 Task: Find a place to stay in Redford, United States, for 9 guests from 26 Aug to 10 Sep, with a price range of 10,000 to 15,000 INR, and amenities like WiFi and TV.
Action: Mouse moved to (600, 134)
Screenshot: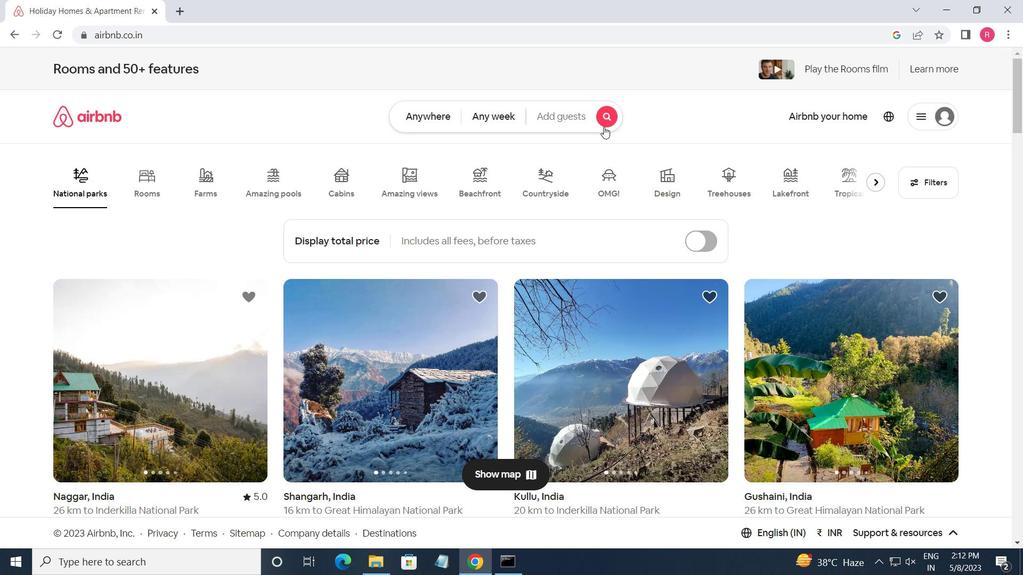 
Action: Mouse pressed left at (600, 134)
Screenshot: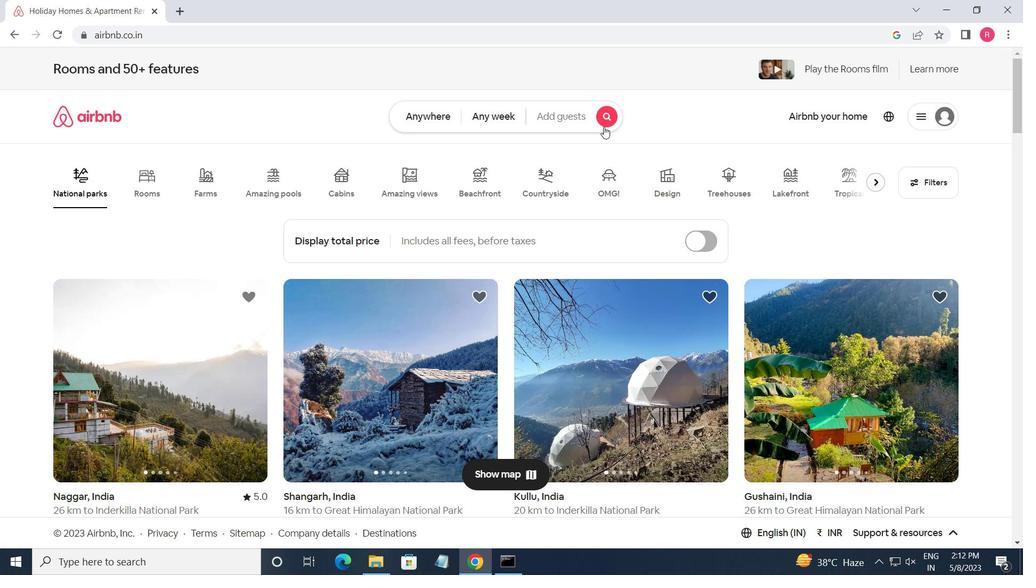 
Action: Mouse moved to (600, 123)
Screenshot: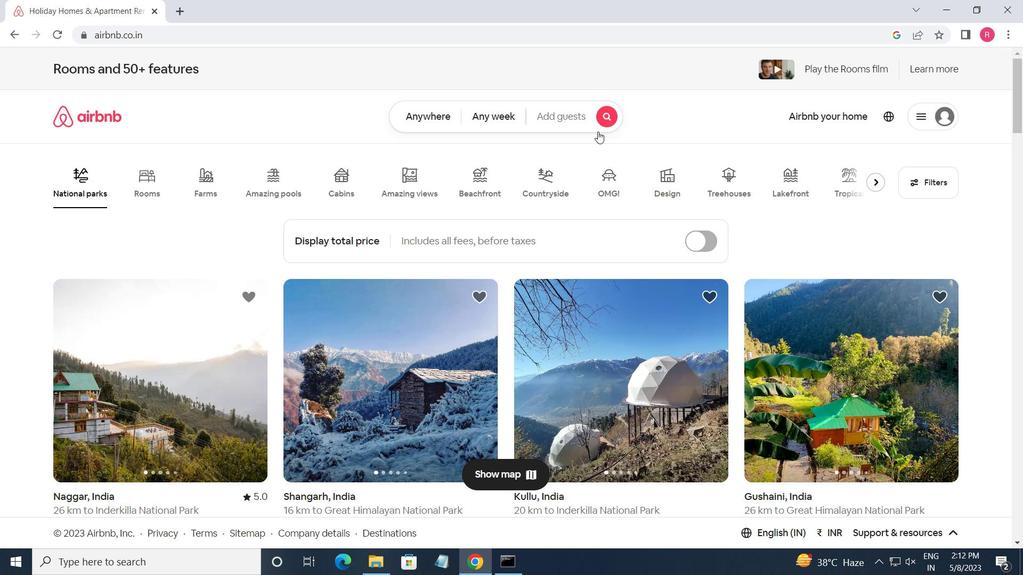 
Action: Mouse pressed left at (600, 123)
Screenshot: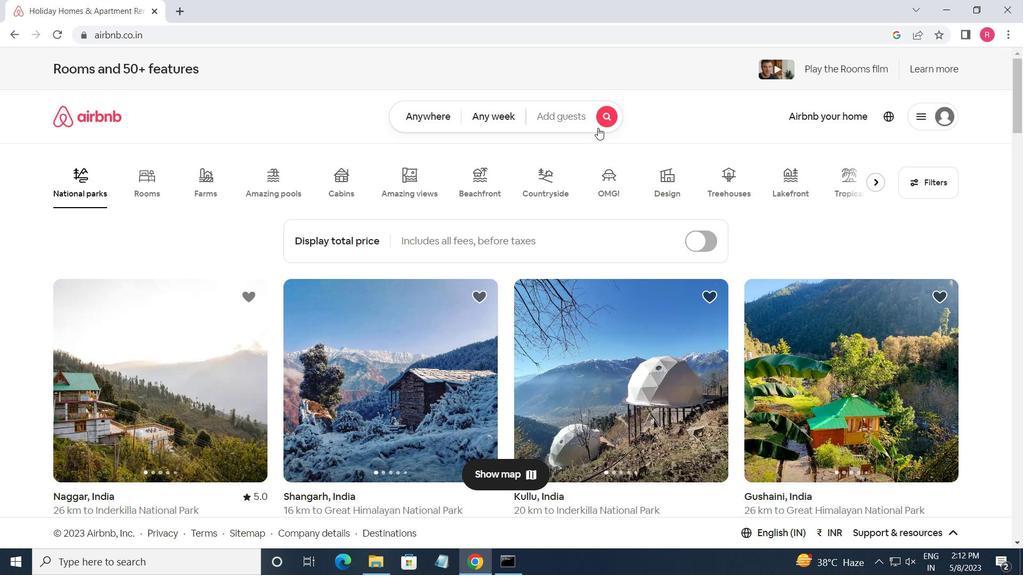 
Action: Mouse moved to (384, 170)
Screenshot: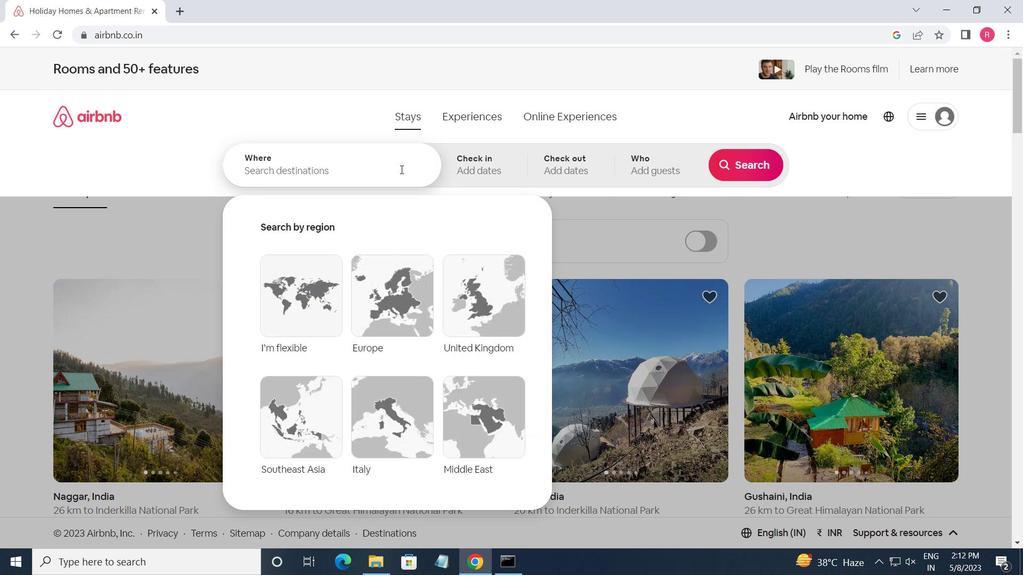 
Action: Mouse pressed left at (384, 170)
Screenshot: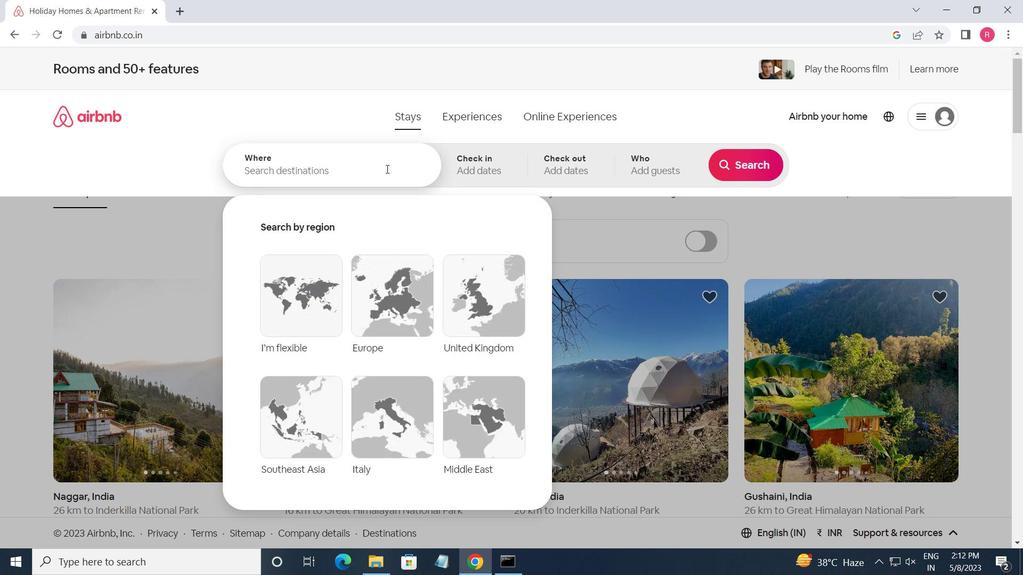 
Action: Mouse moved to (384, 170)
Screenshot: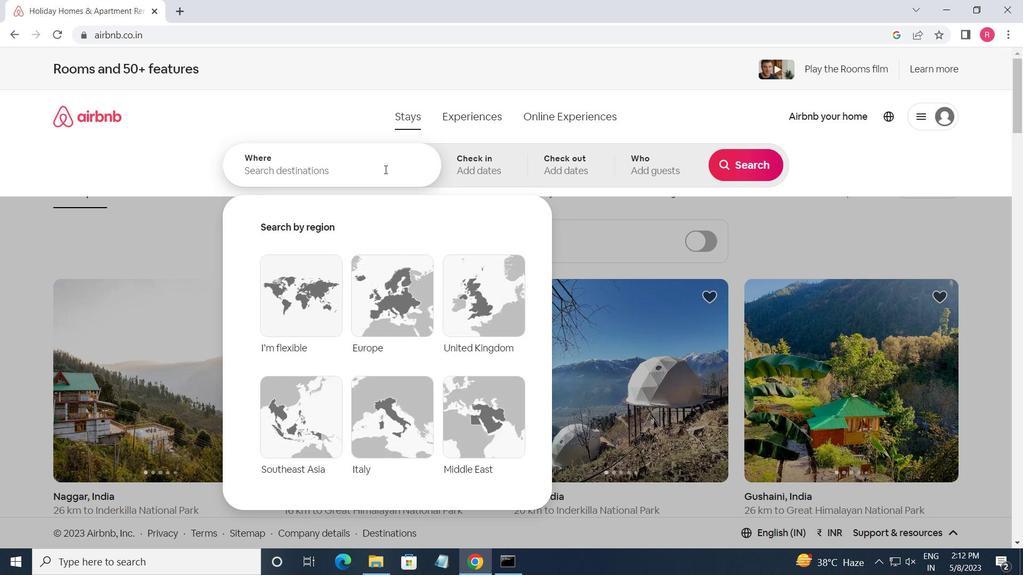 
Action: Key pressed <Key.shift>REDFORD,<Key.space><Key.shift_r>UNITED<Key.space><Key.shift>STATES<Key.enter>
Screenshot: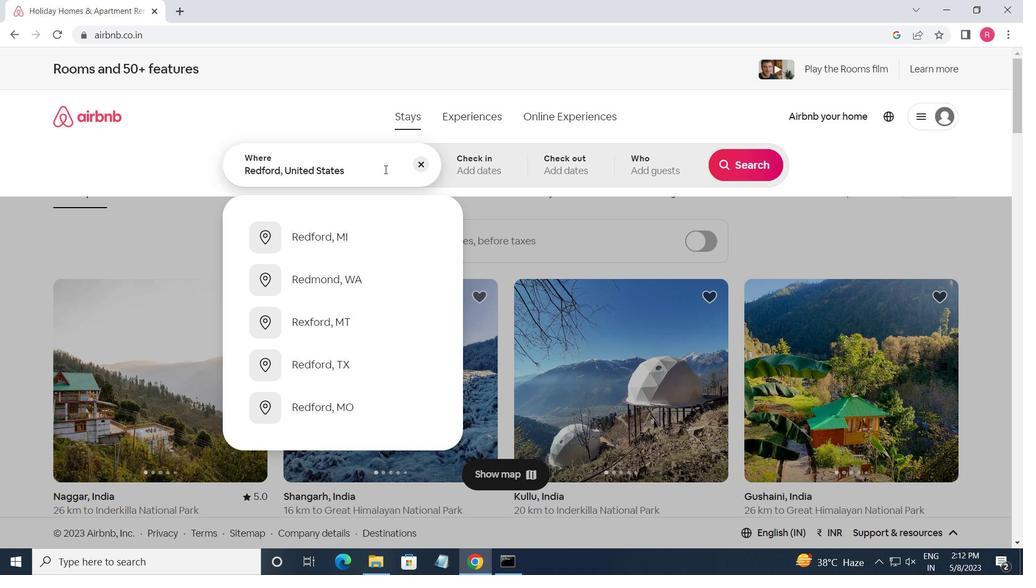 
Action: Mouse moved to (745, 272)
Screenshot: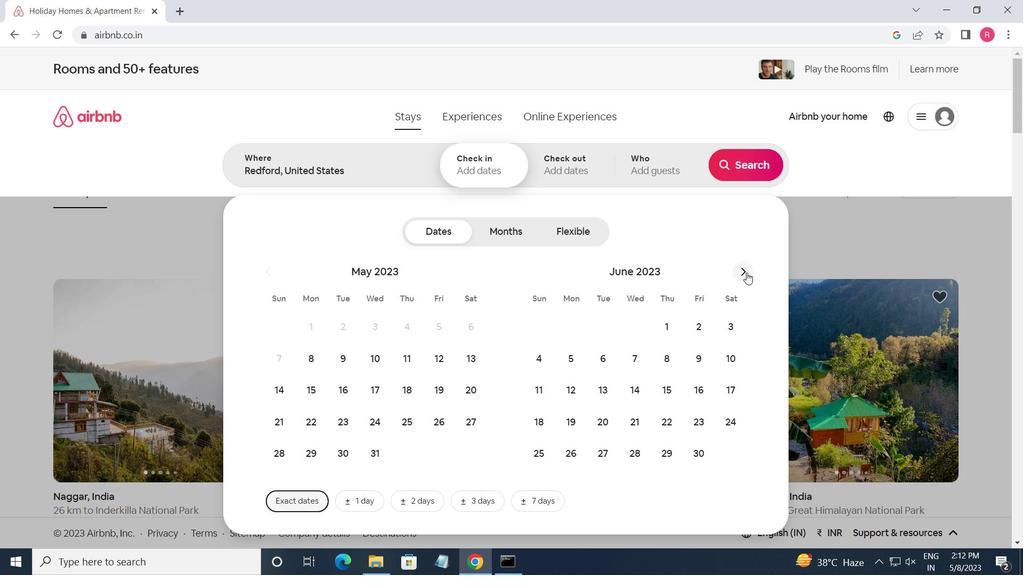 
Action: Mouse pressed left at (745, 272)
Screenshot: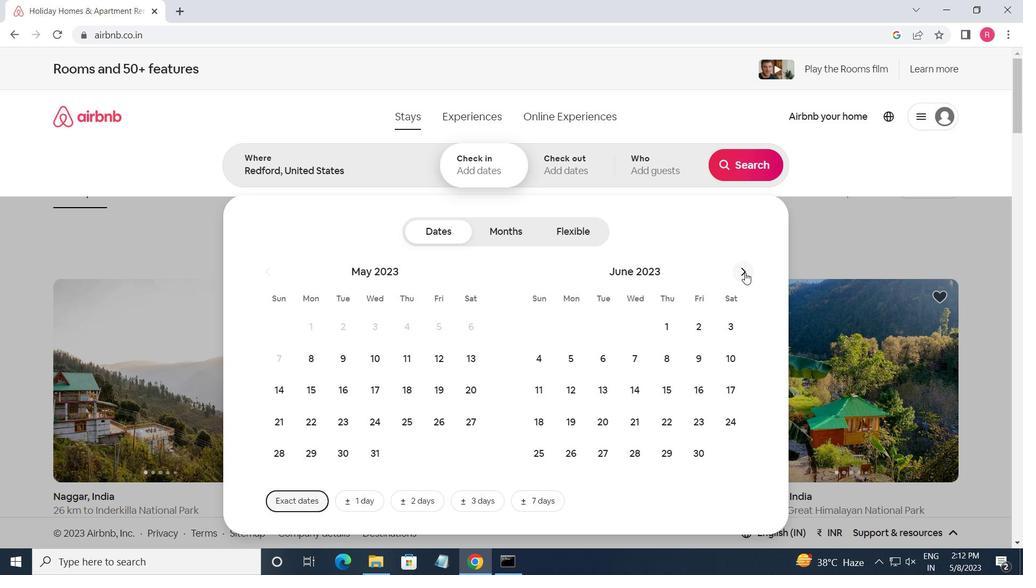 
Action: Mouse pressed left at (745, 272)
Screenshot: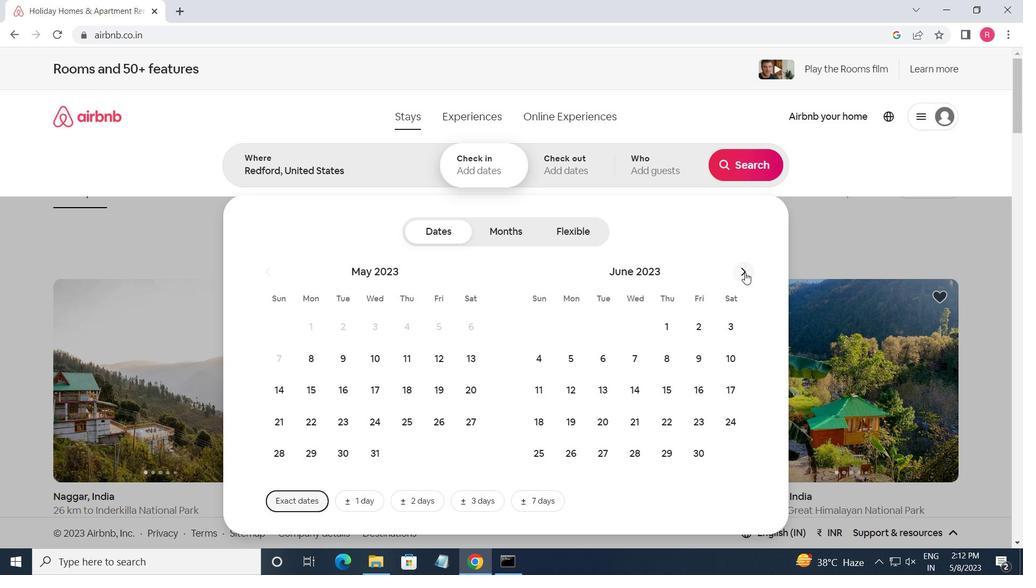 
Action: Mouse pressed left at (745, 272)
Screenshot: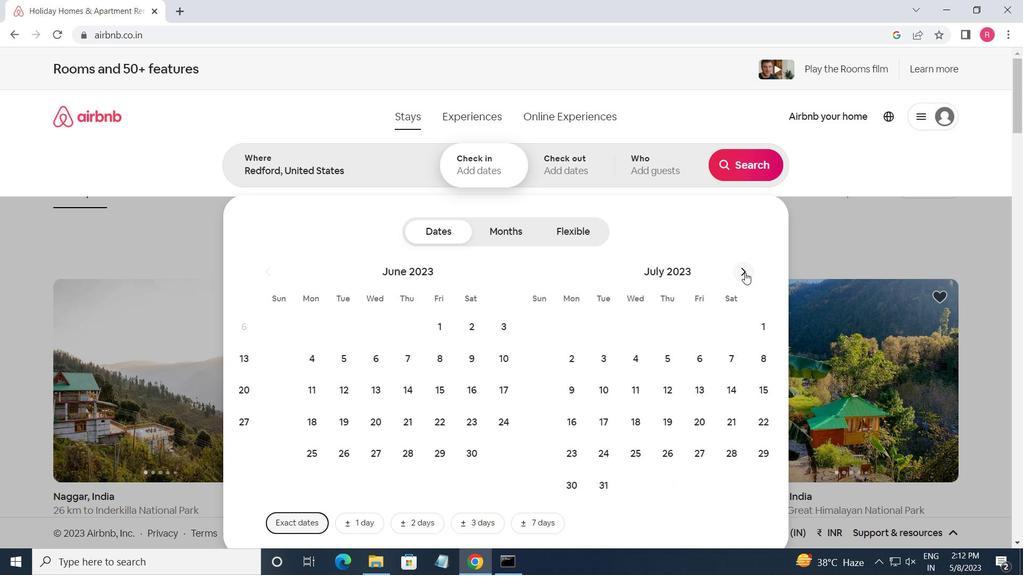 
Action: Mouse moved to (731, 425)
Screenshot: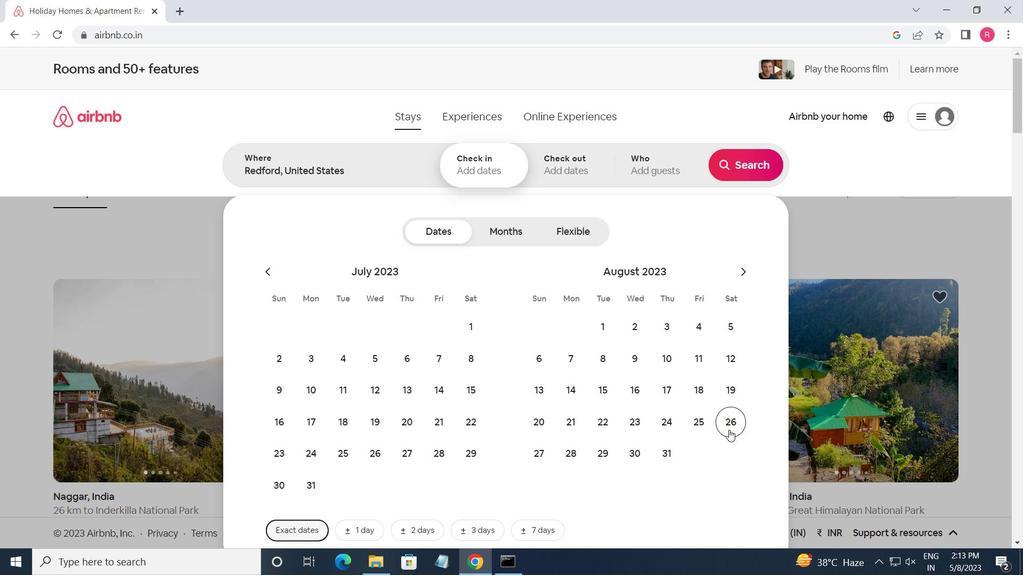 
Action: Mouse pressed left at (731, 425)
Screenshot: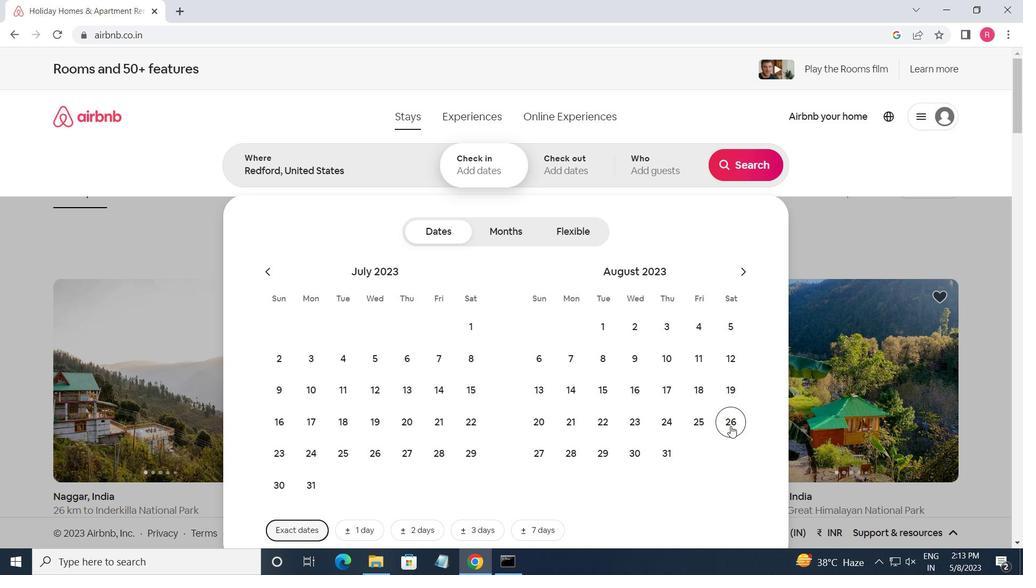 
Action: Mouse moved to (738, 277)
Screenshot: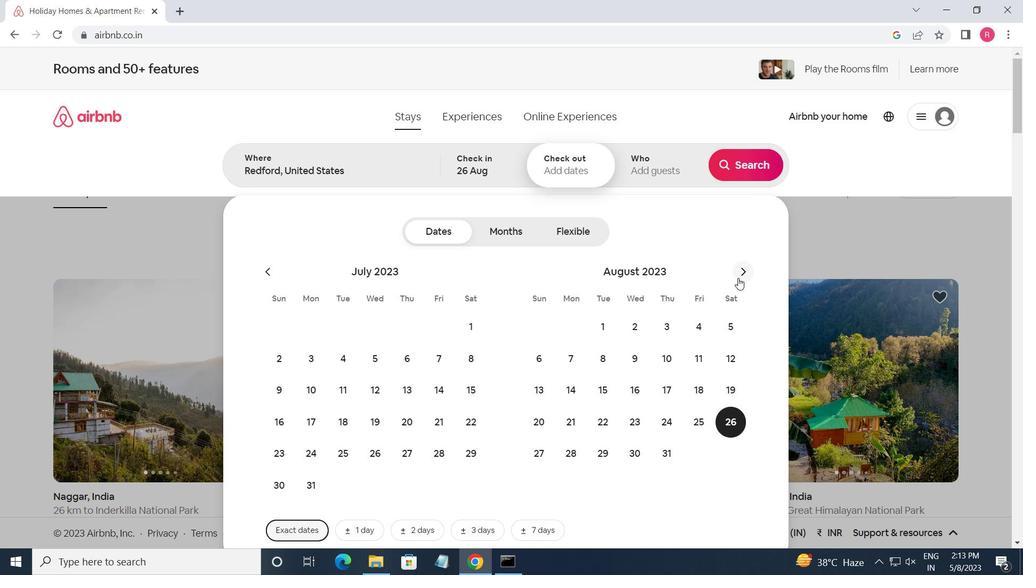 
Action: Mouse pressed left at (738, 277)
Screenshot: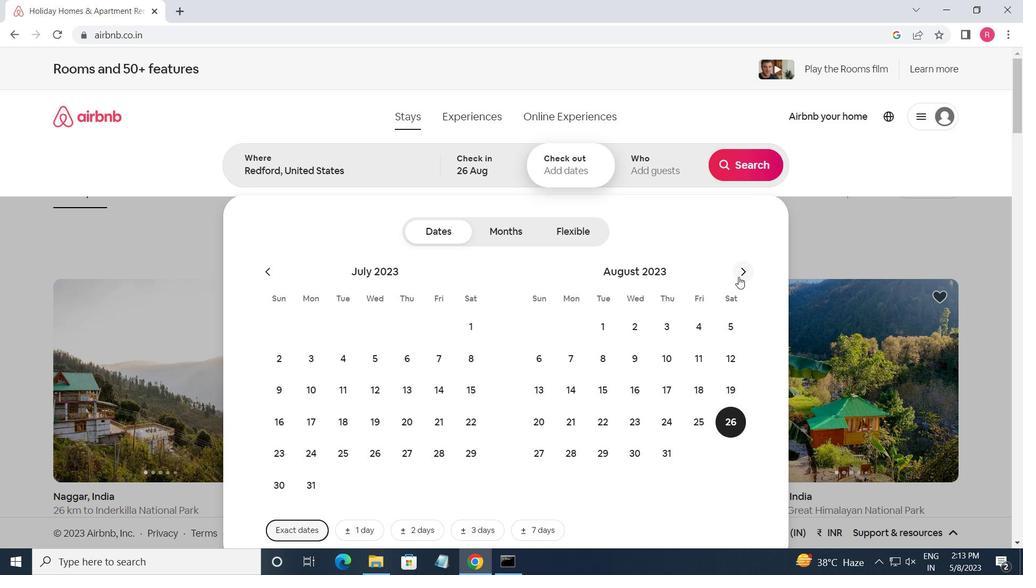 
Action: Mouse moved to (534, 384)
Screenshot: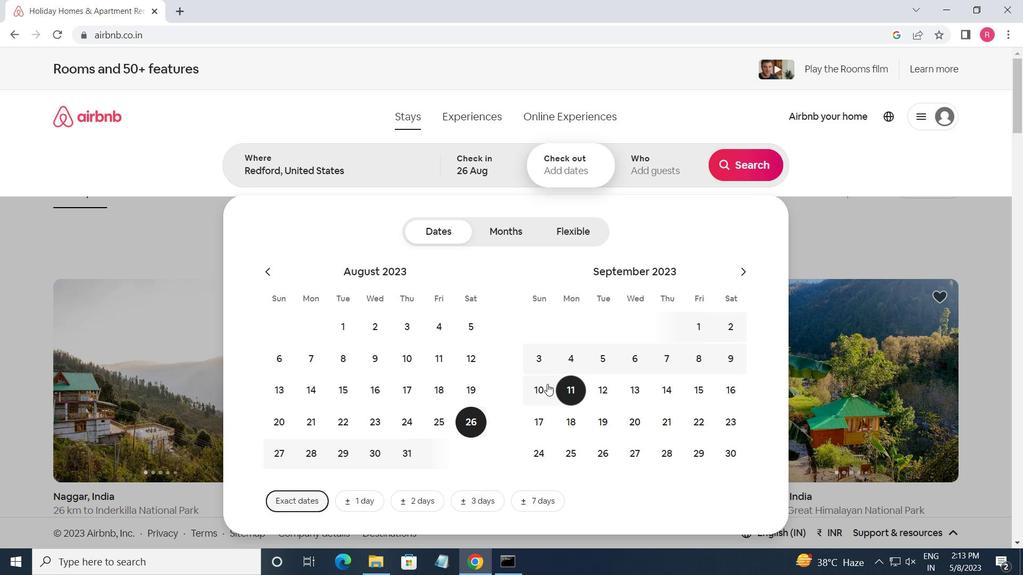 
Action: Mouse pressed left at (534, 384)
Screenshot: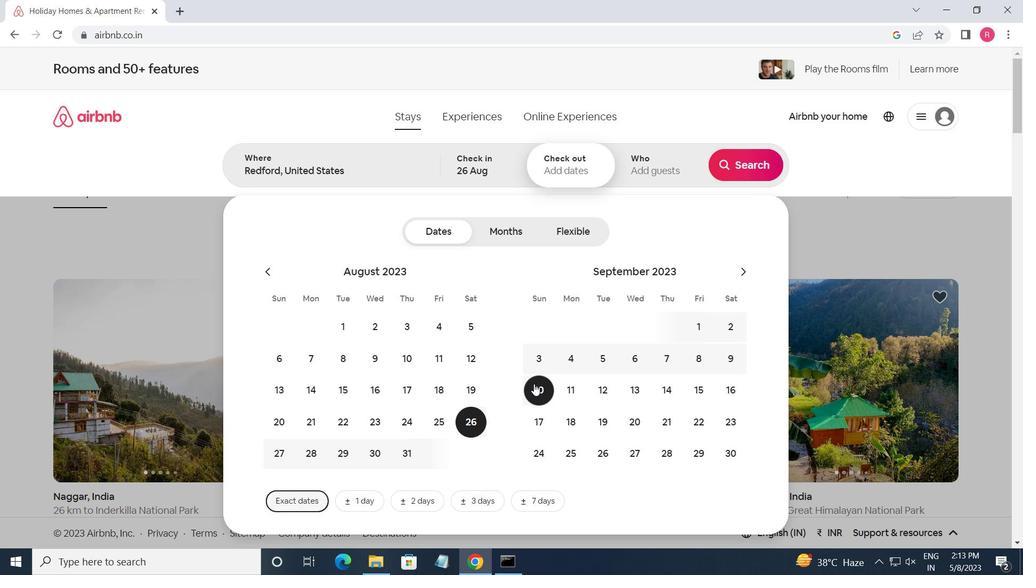 
Action: Mouse moved to (663, 183)
Screenshot: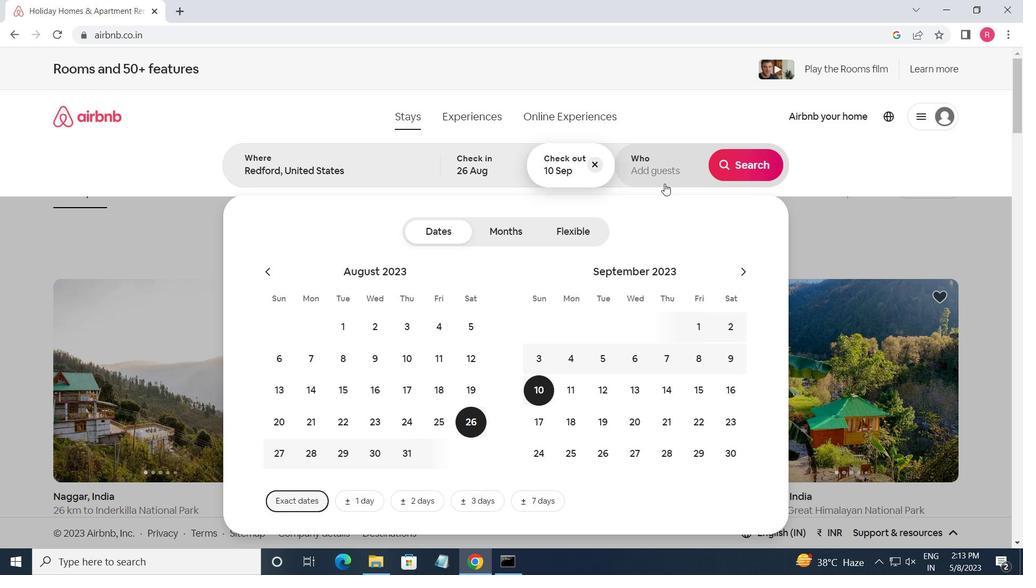 
Action: Mouse pressed left at (663, 183)
Screenshot: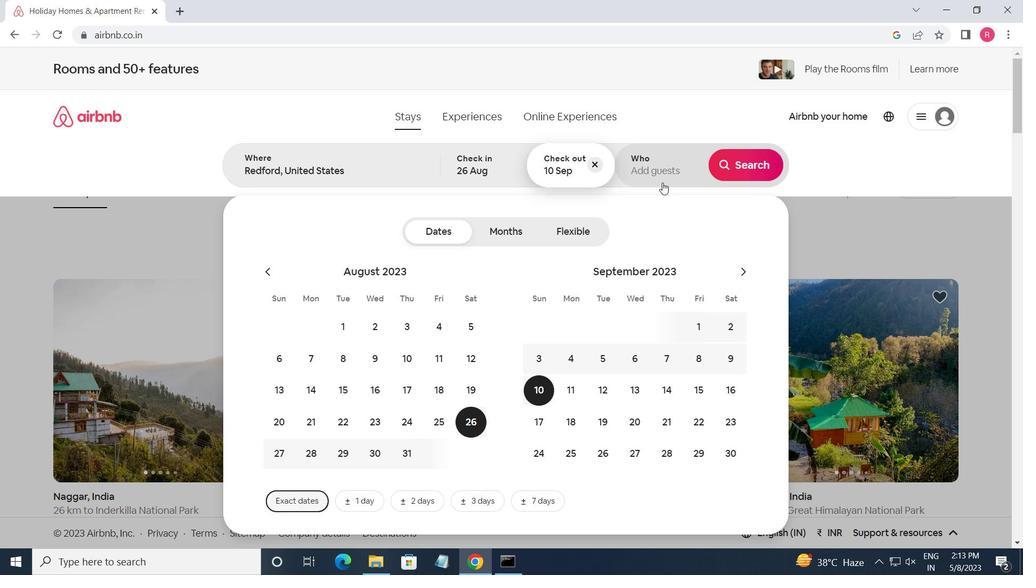 
Action: Mouse moved to (748, 241)
Screenshot: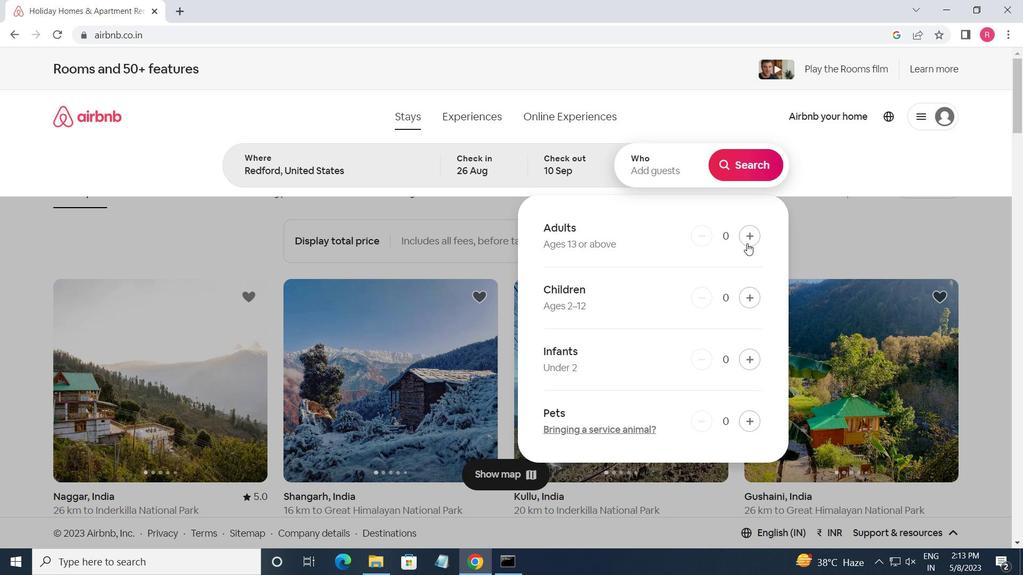 
Action: Mouse pressed left at (748, 241)
Screenshot: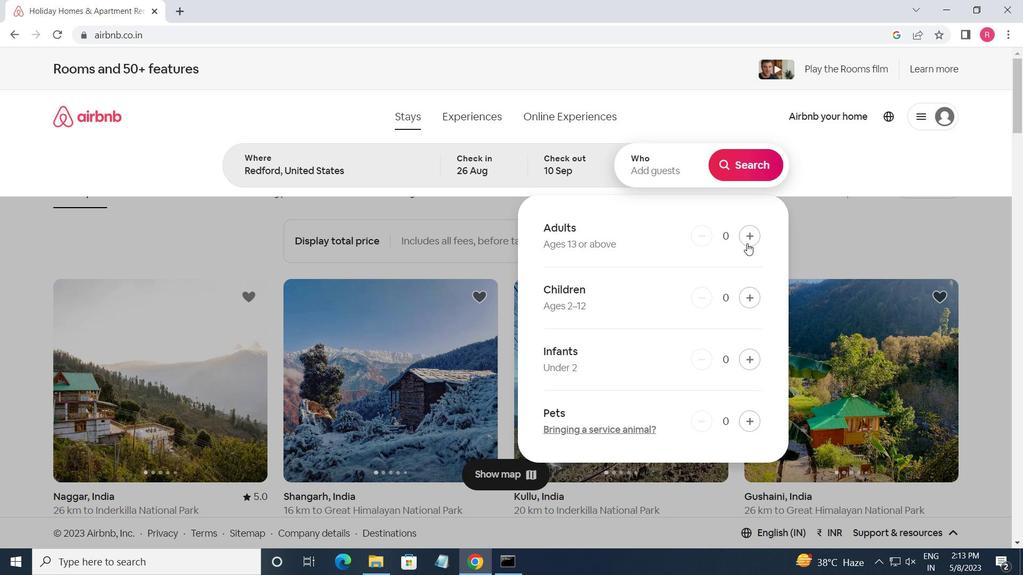
Action: Mouse pressed left at (748, 241)
Screenshot: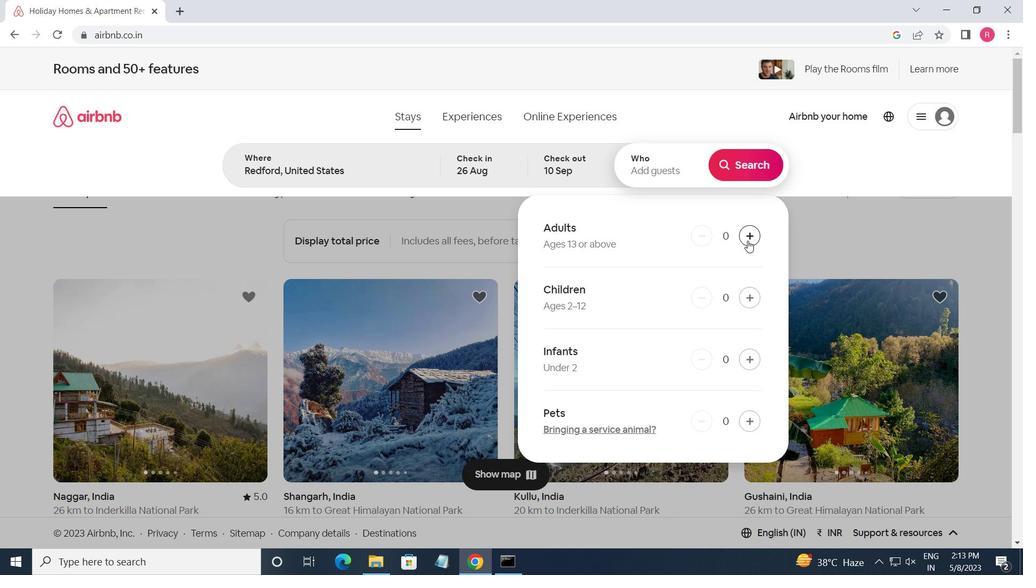 
Action: Mouse pressed left at (748, 241)
Screenshot: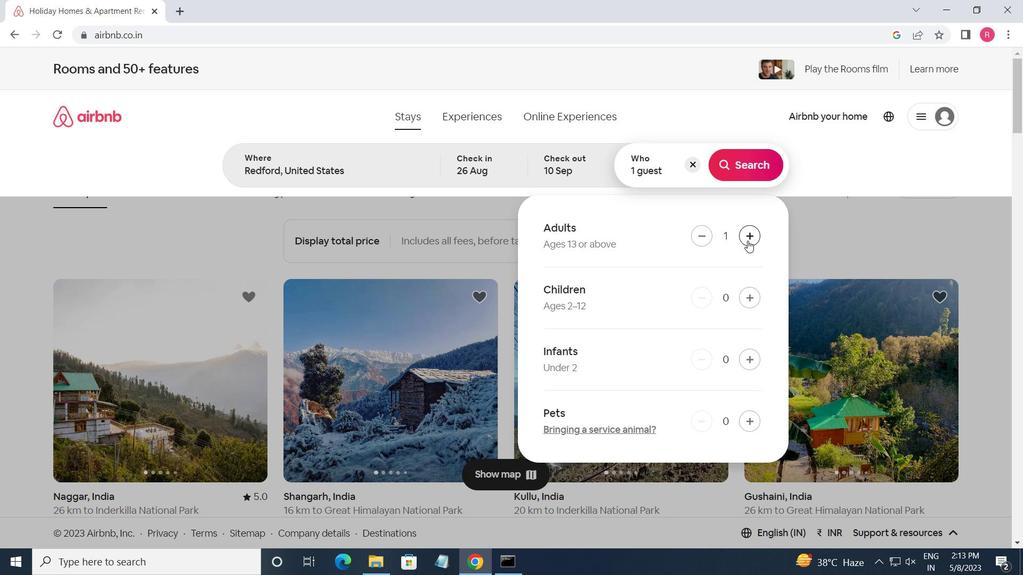 
Action: Mouse pressed left at (748, 241)
Screenshot: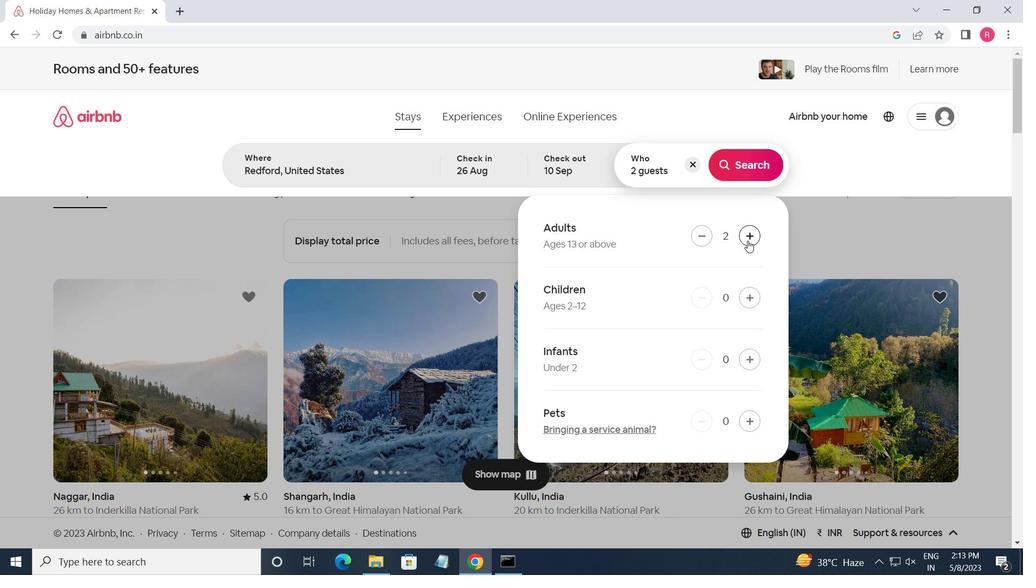 
Action: Mouse pressed left at (748, 241)
Screenshot: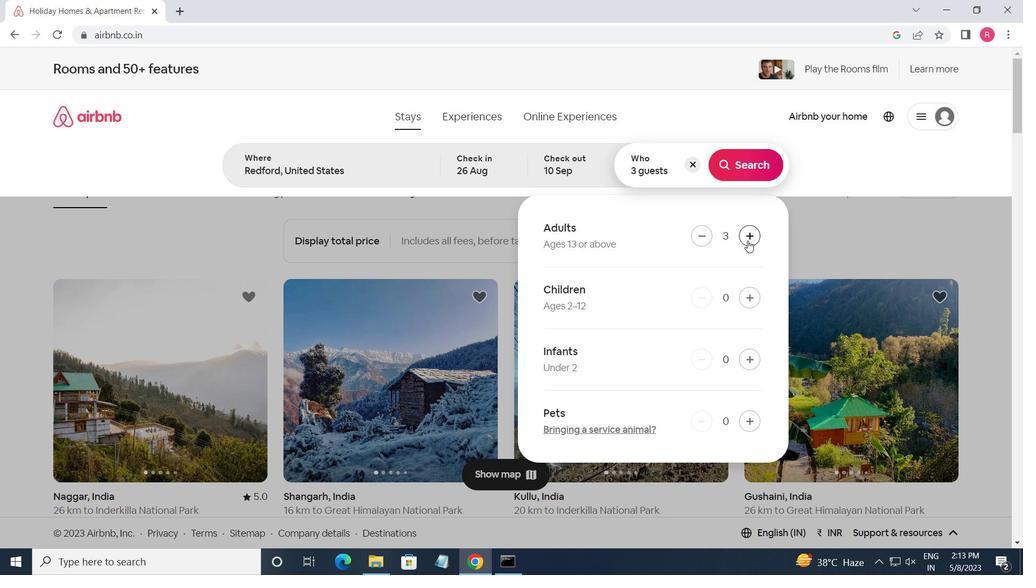 
Action: Mouse pressed left at (748, 241)
Screenshot: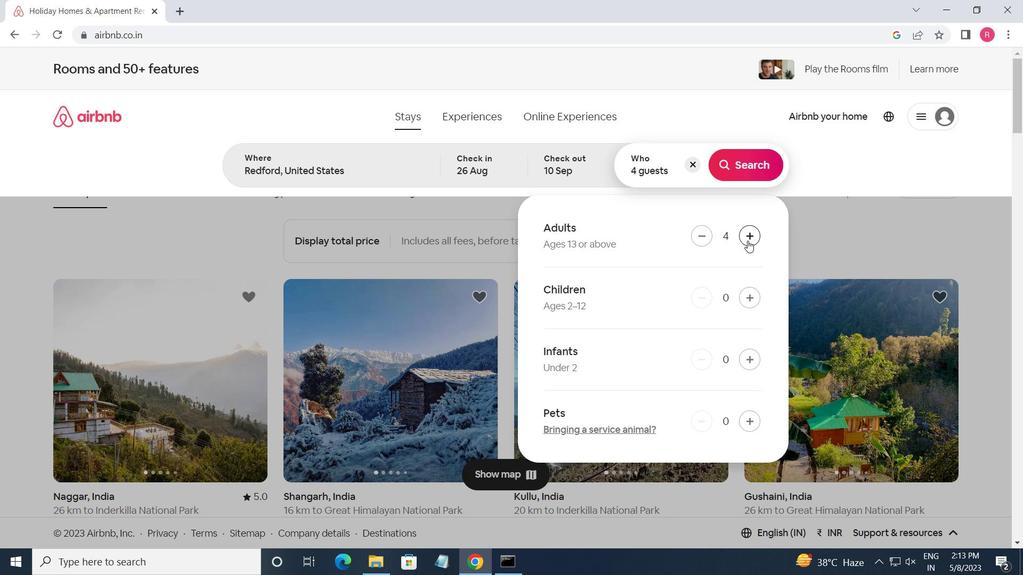 
Action: Mouse moved to (744, 300)
Screenshot: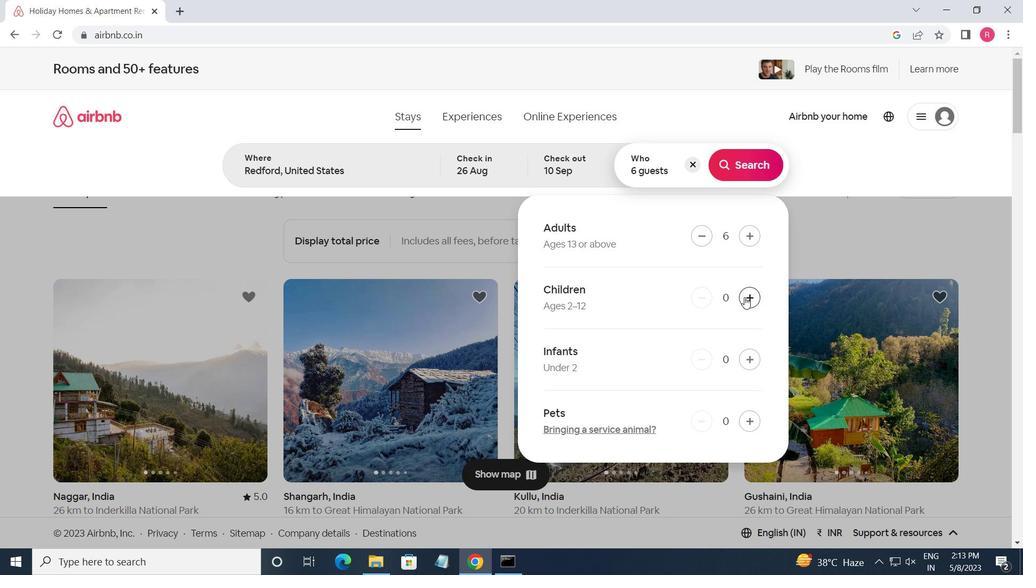 
Action: Mouse pressed left at (744, 300)
Screenshot: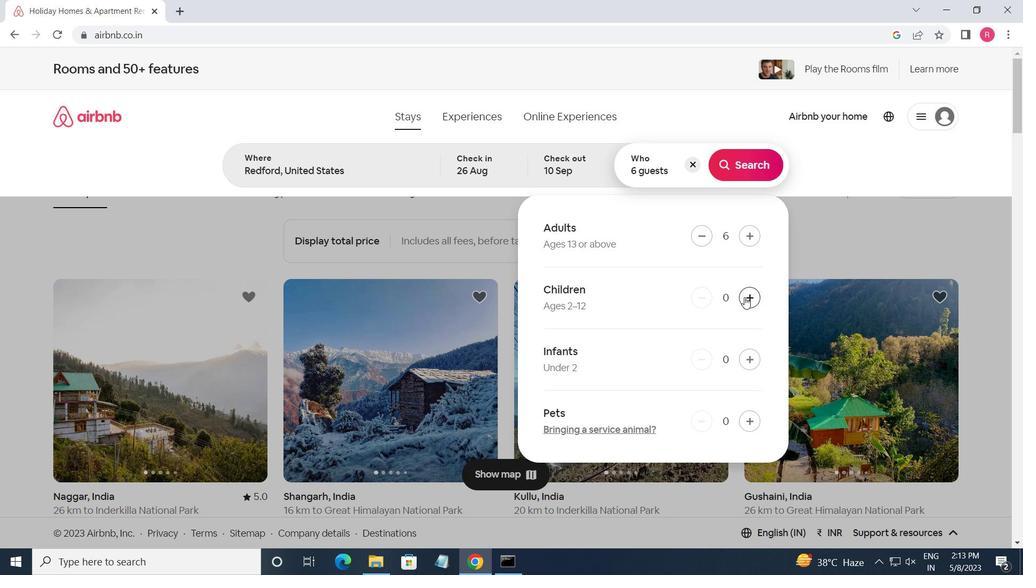 
Action: Mouse pressed left at (744, 300)
Screenshot: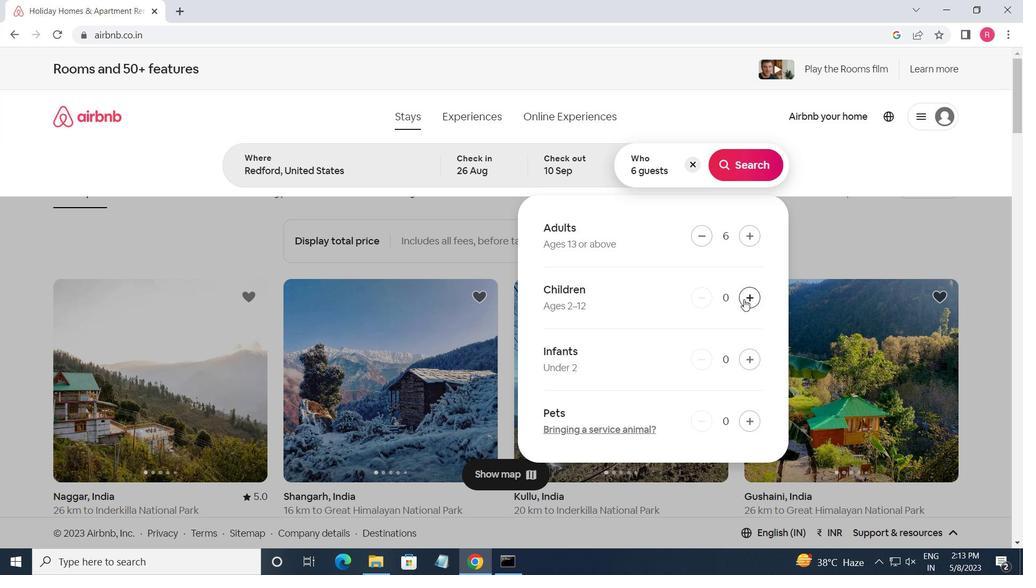 
Action: Mouse pressed left at (744, 300)
Screenshot: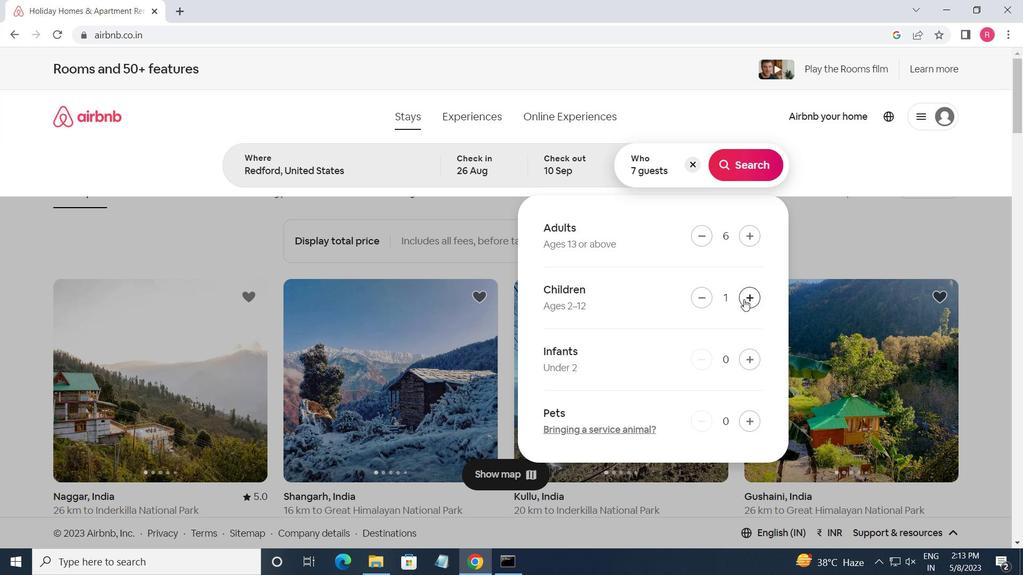 
Action: Mouse moved to (702, 302)
Screenshot: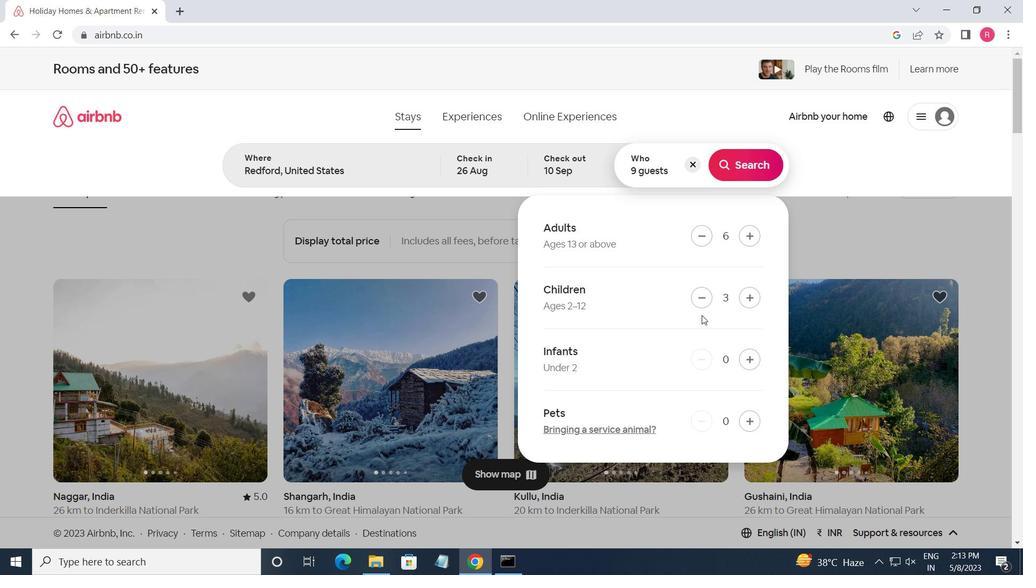 
Action: Mouse pressed left at (702, 302)
Screenshot: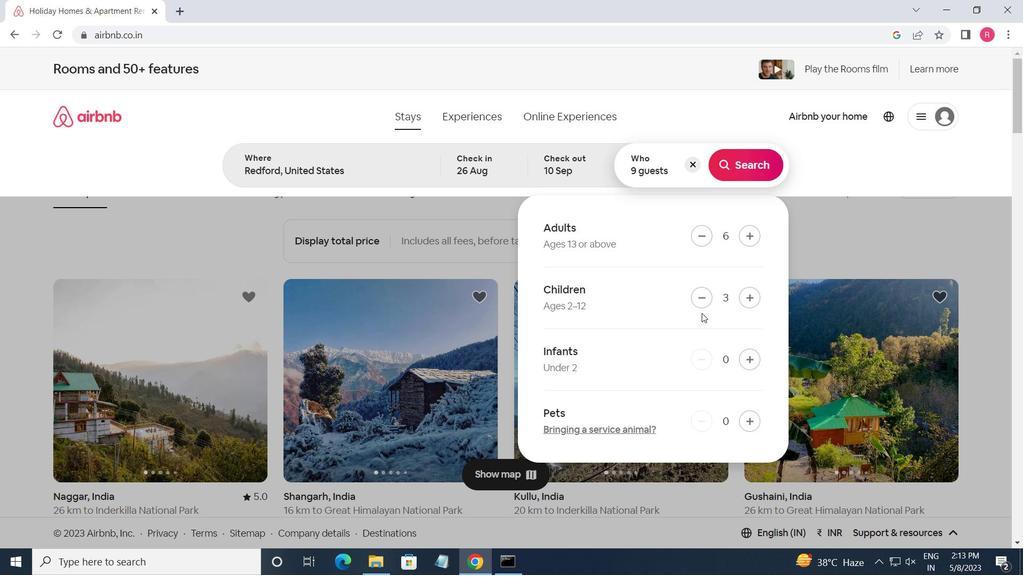 
Action: Mouse moved to (745, 164)
Screenshot: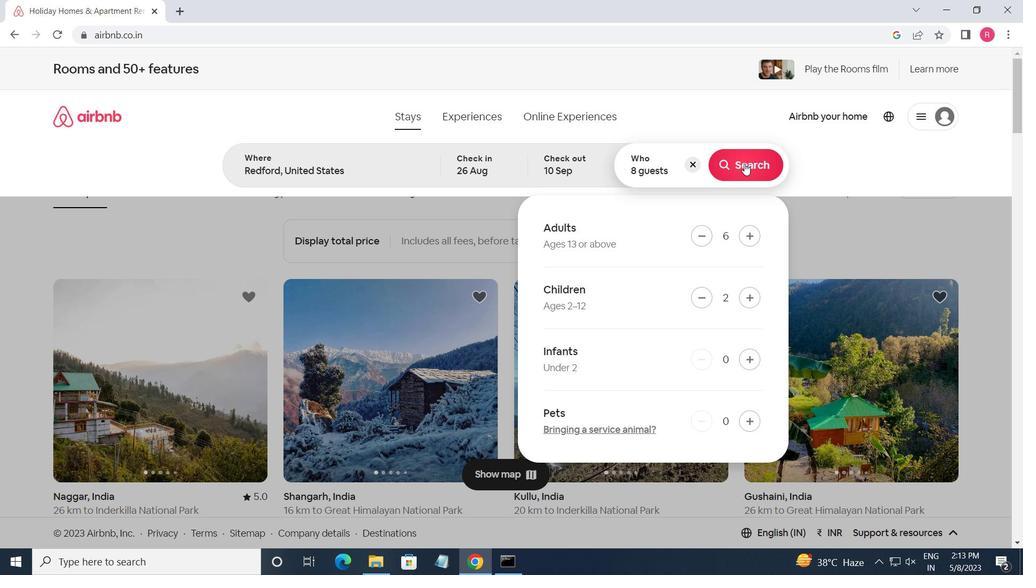 
Action: Mouse pressed left at (745, 164)
Screenshot: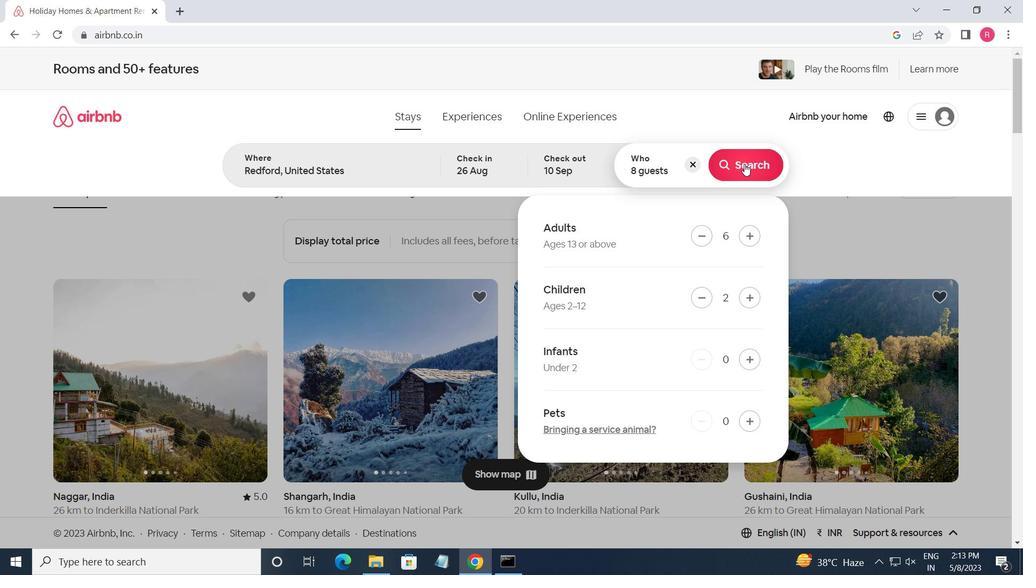 
Action: Mouse moved to (945, 135)
Screenshot: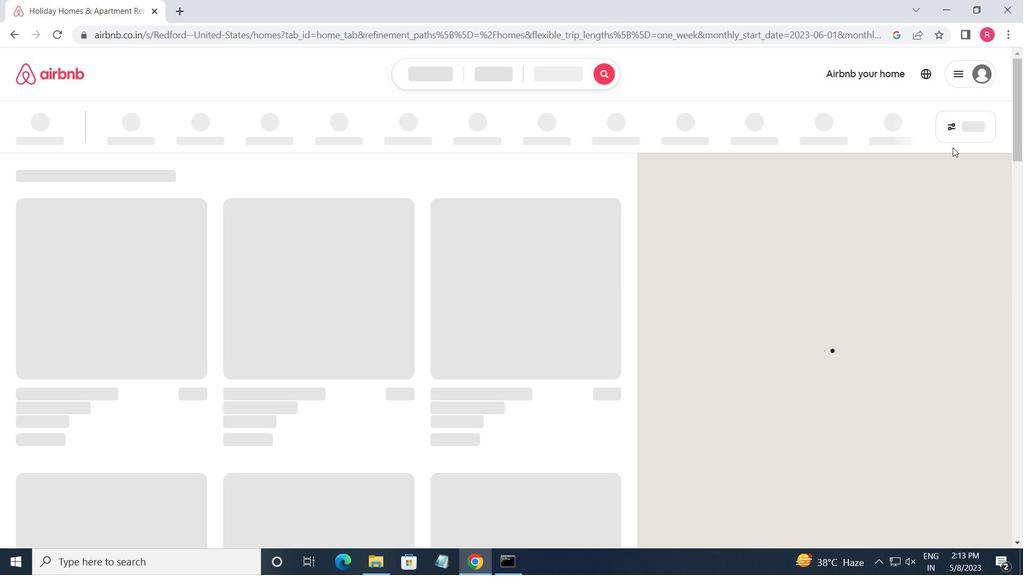 
Action: Mouse pressed left at (945, 135)
Screenshot: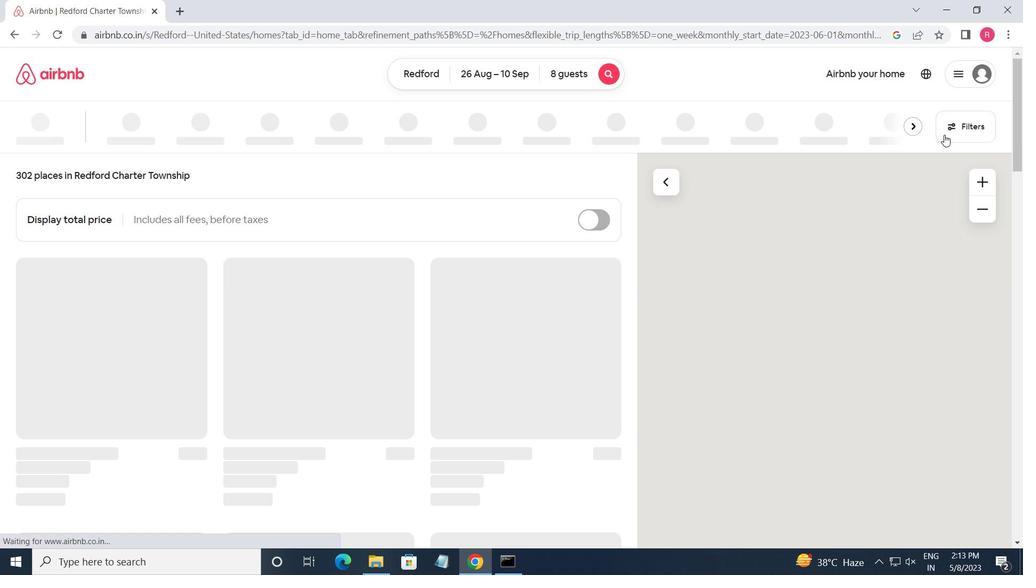 
Action: Mouse moved to (349, 455)
Screenshot: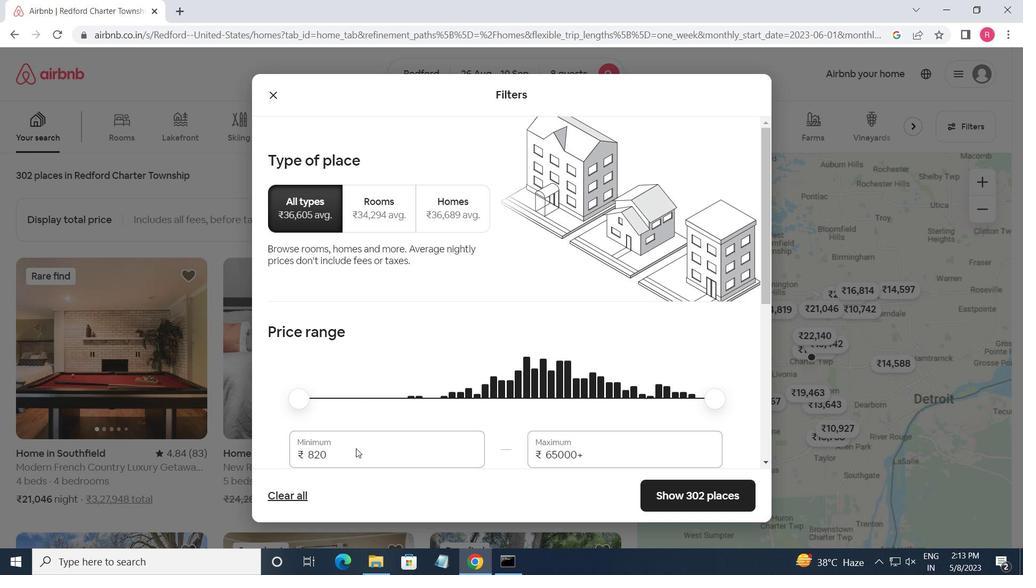
Action: Mouse pressed left at (349, 455)
Screenshot: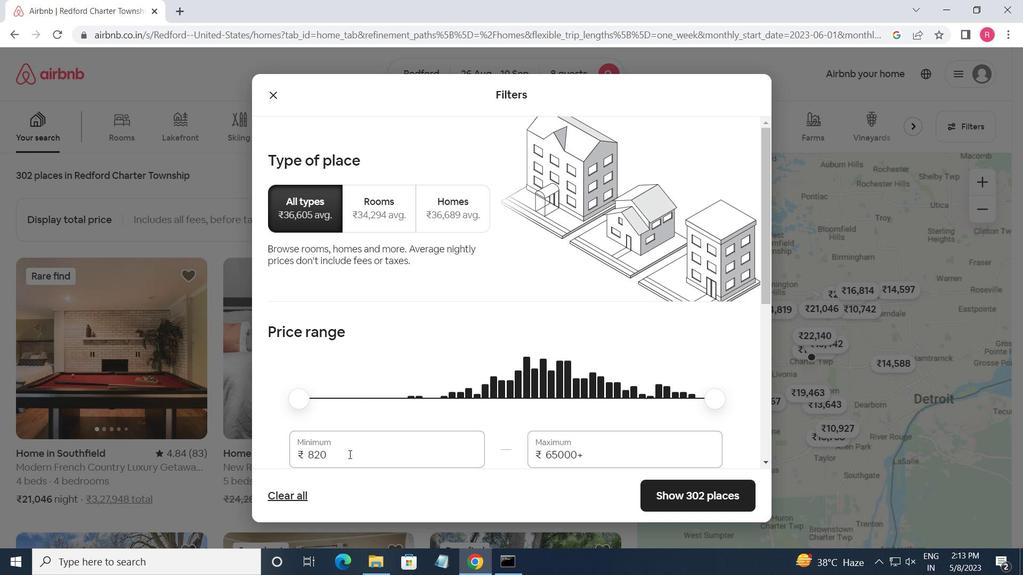 
Action: Mouse moved to (347, 454)
Screenshot: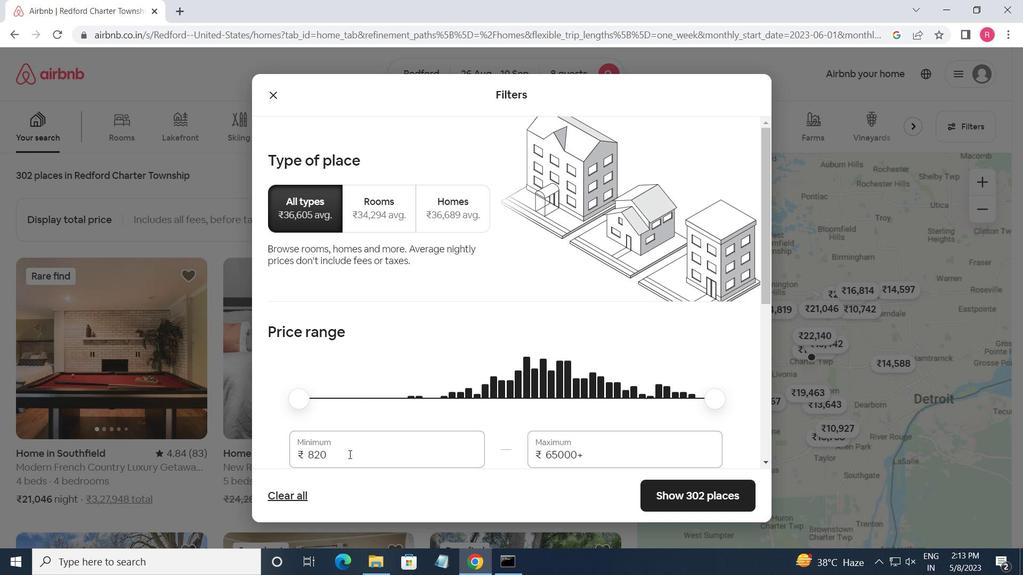 
Action: Mouse pressed left at (347, 454)
Screenshot: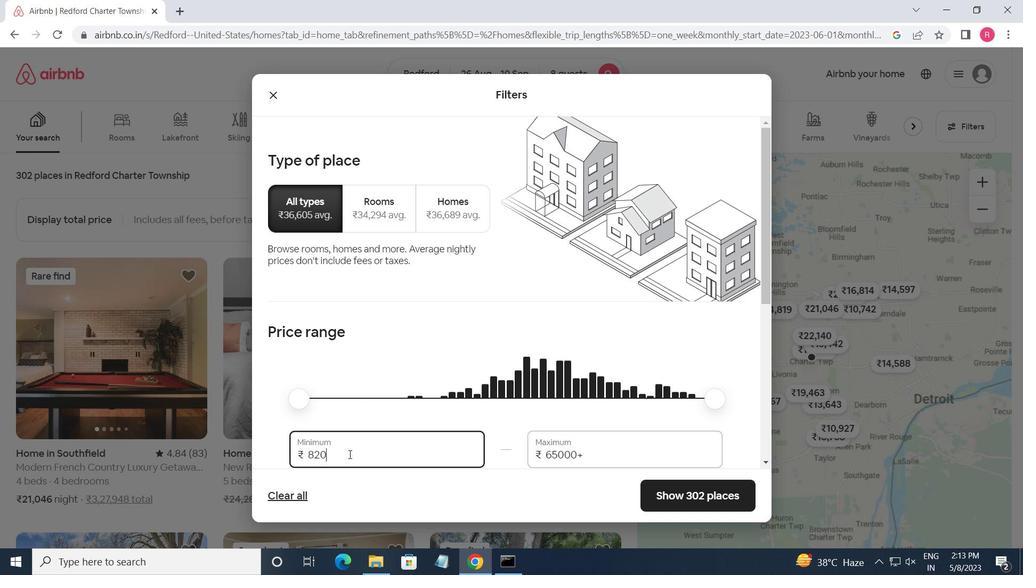 
Action: Mouse moved to (347, 454)
Screenshot: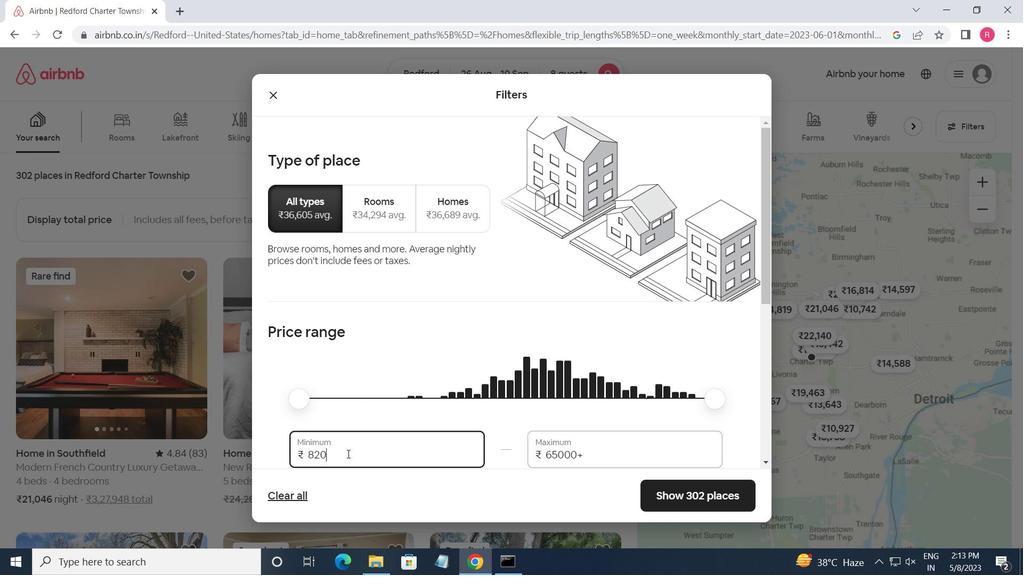 
Action: Key pressed <Key.backspace><Key.backspace><Key.backspace><Key.backspace><Key.backspace><Key.backspace><Key.backspace>10000<Key.tab>15000
Screenshot: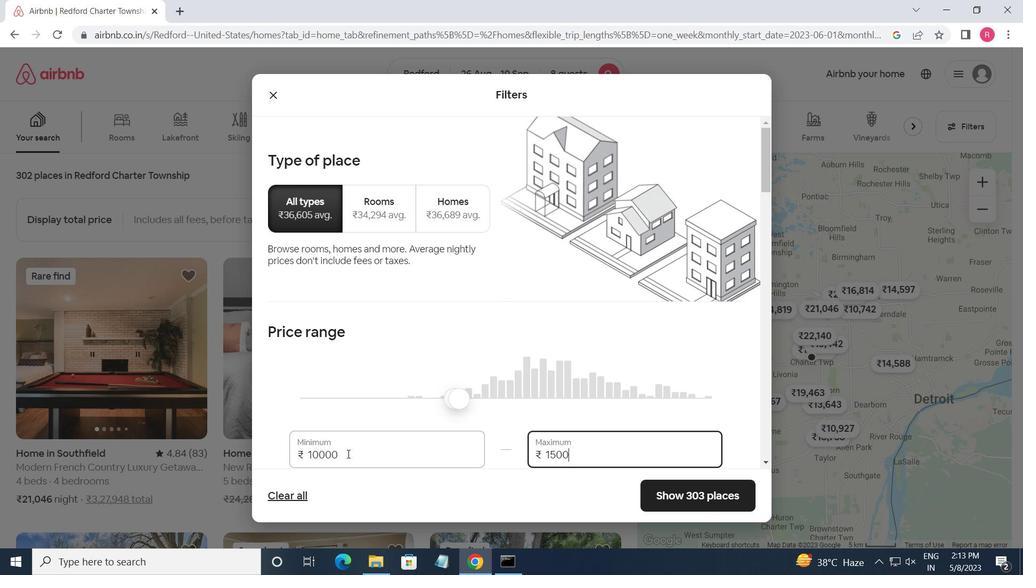 
Action: Mouse moved to (351, 432)
Screenshot: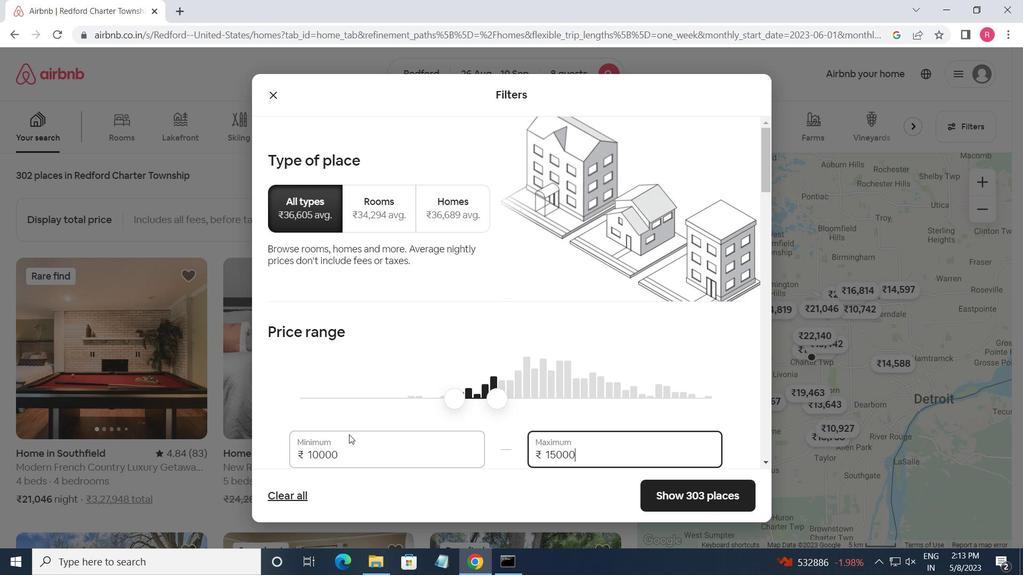 
Action: Mouse scrolled (351, 432) with delta (0, 0)
Screenshot: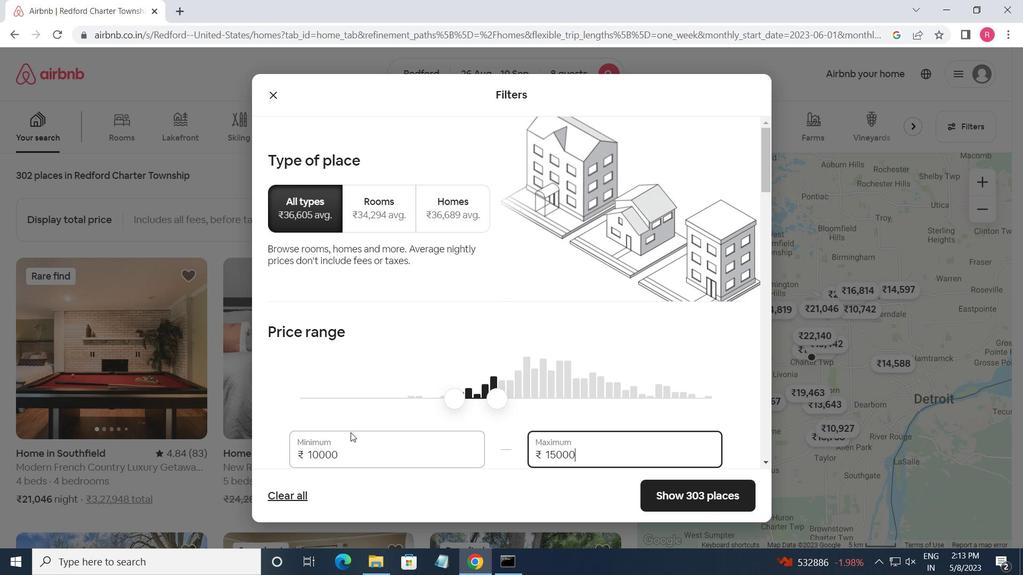 
Action: Mouse scrolled (351, 432) with delta (0, 0)
Screenshot: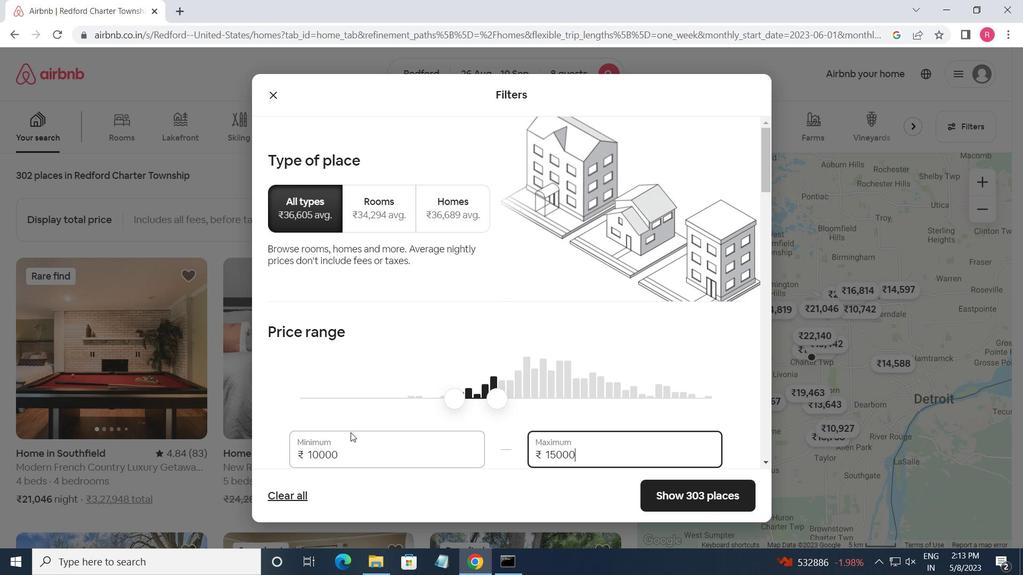 
Action: Mouse scrolled (351, 432) with delta (0, 0)
Screenshot: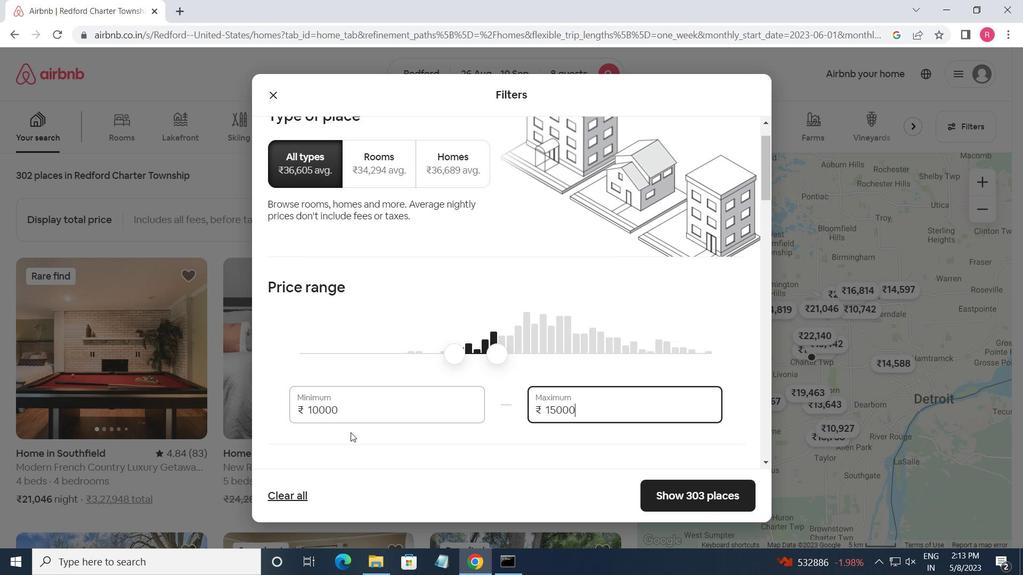 
Action: Mouse moved to (360, 433)
Screenshot: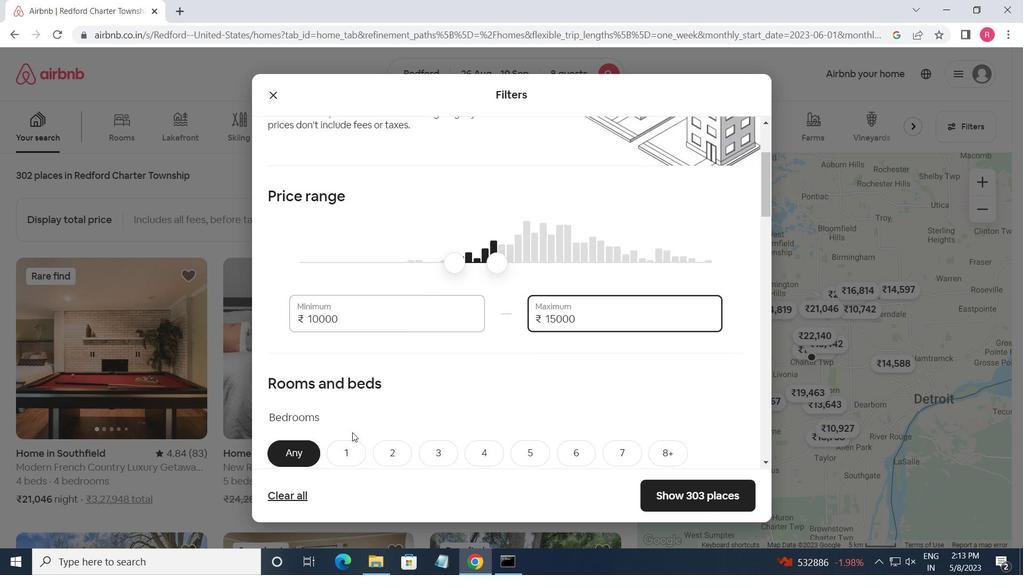 
Action: Mouse scrolled (360, 433) with delta (0, 0)
Screenshot: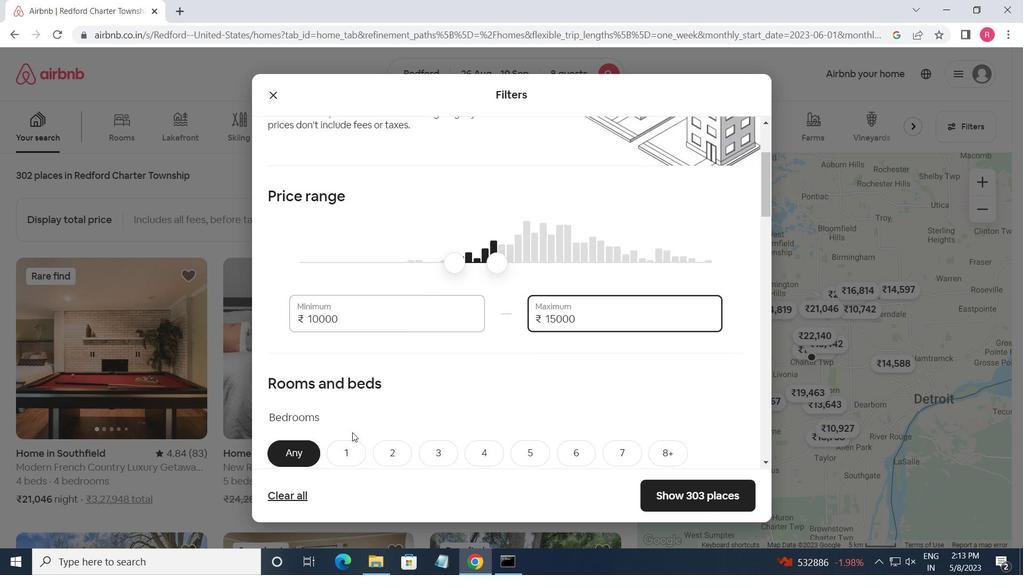 
Action: Mouse moved to (361, 434)
Screenshot: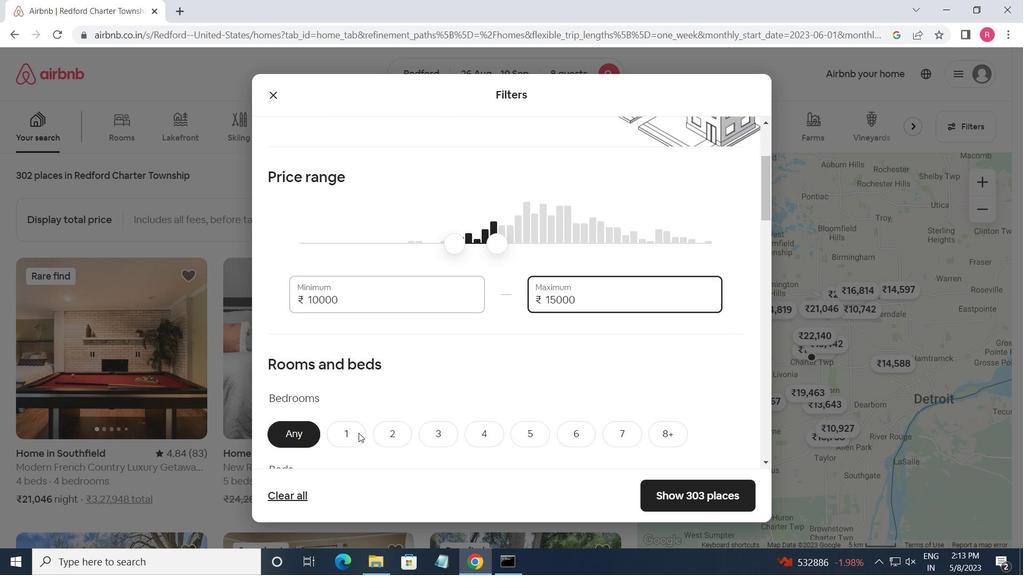 
Action: Mouse scrolled (361, 433) with delta (0, 0)
Screenshot: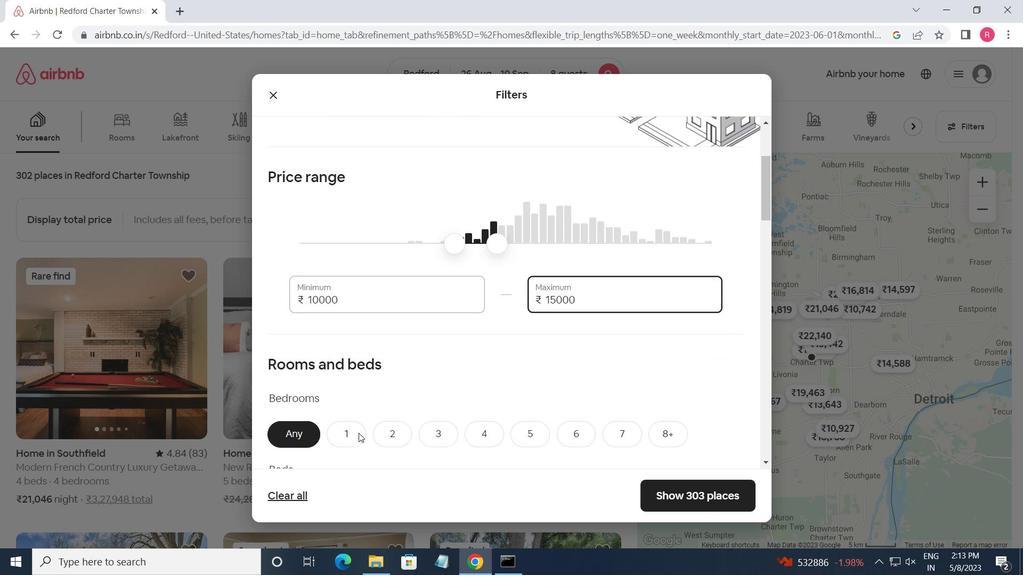 
Action: Mouse moved to (587, 259)
Screenshot: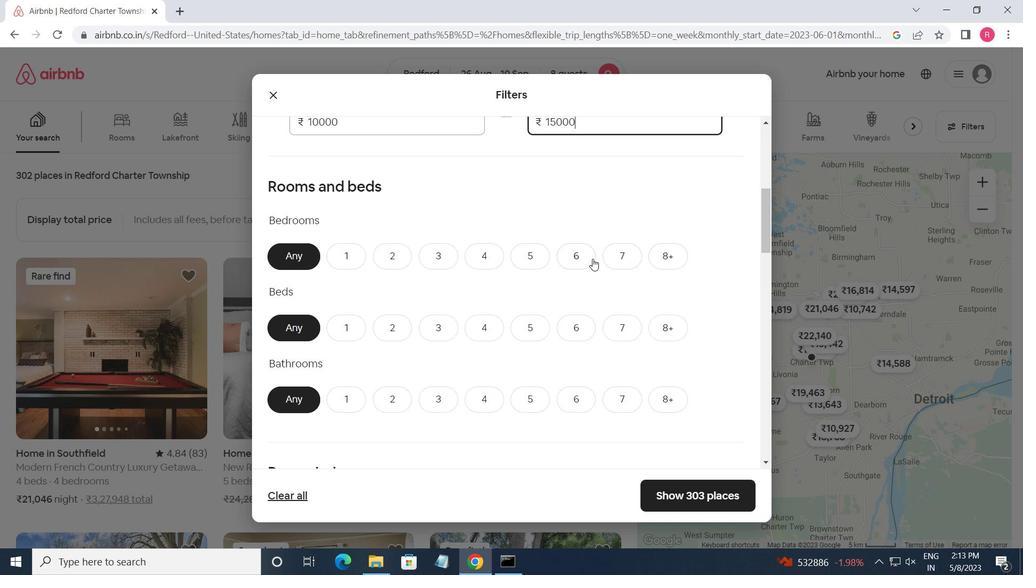 
Action: Mouse pressed left at (587, 259)
Screenshot: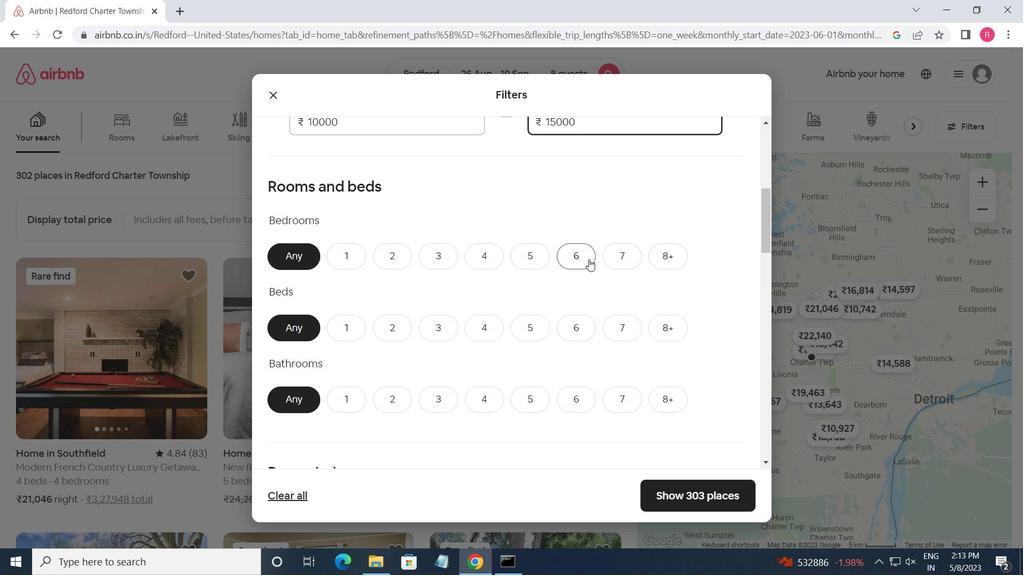 
Action: Mouse moved to (573, 316)
Screenshot: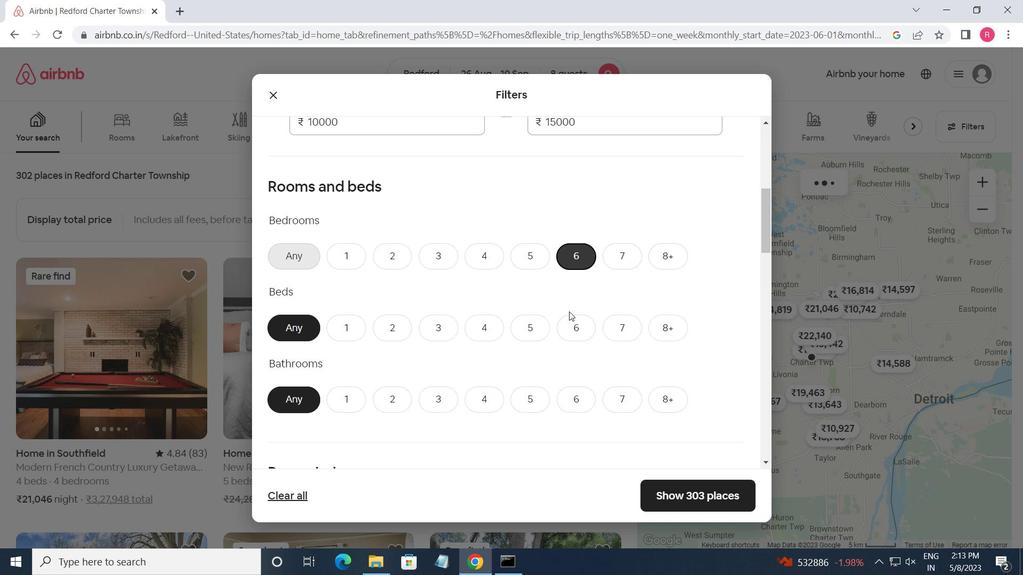 
Action: Mouse pressed left at (573, 316)
Screenshot: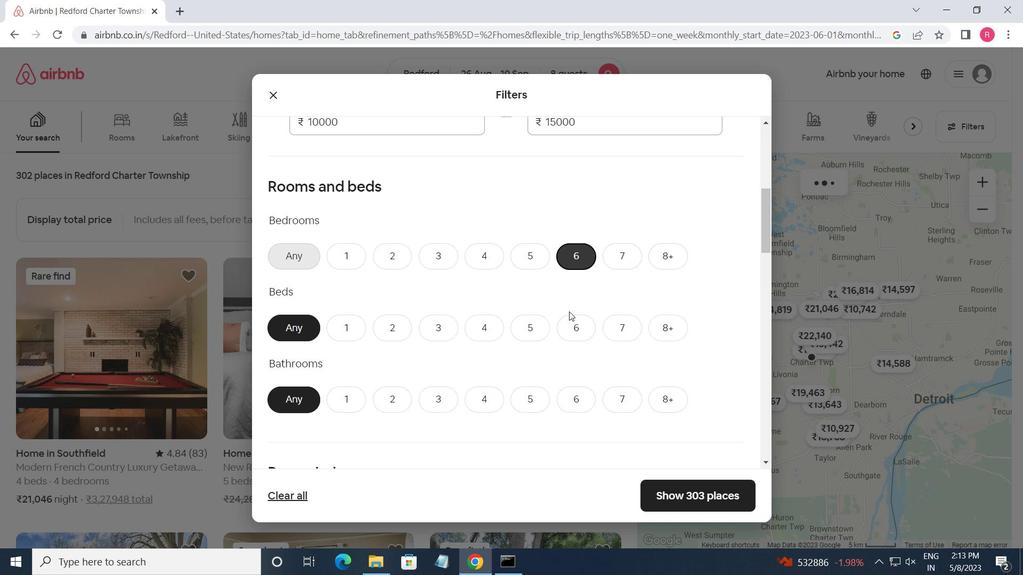 
Action: Mouse moved to (572, 384)
Screenshot: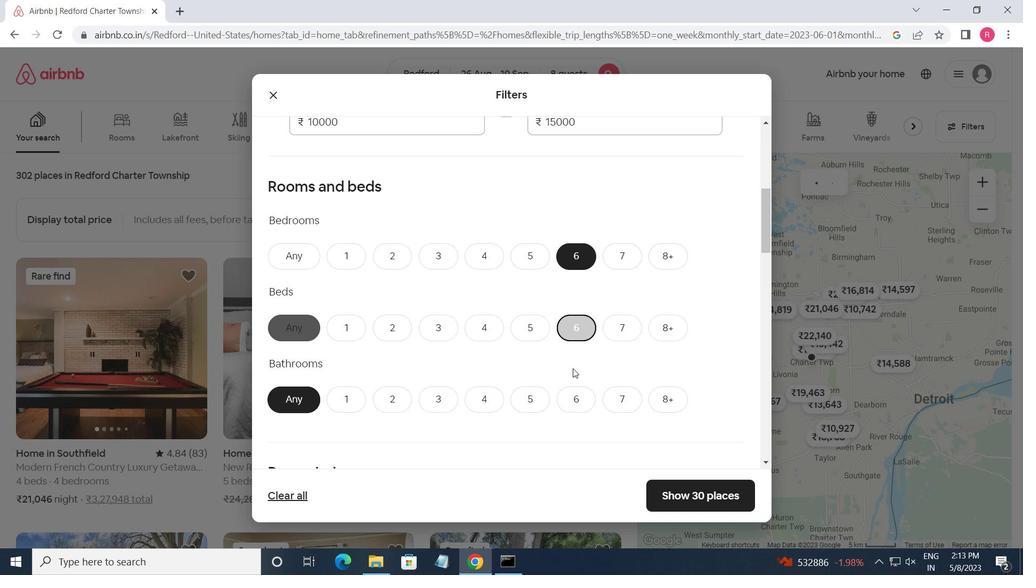 
Action: Mouse pressed left at (572, 384)
Screenshot: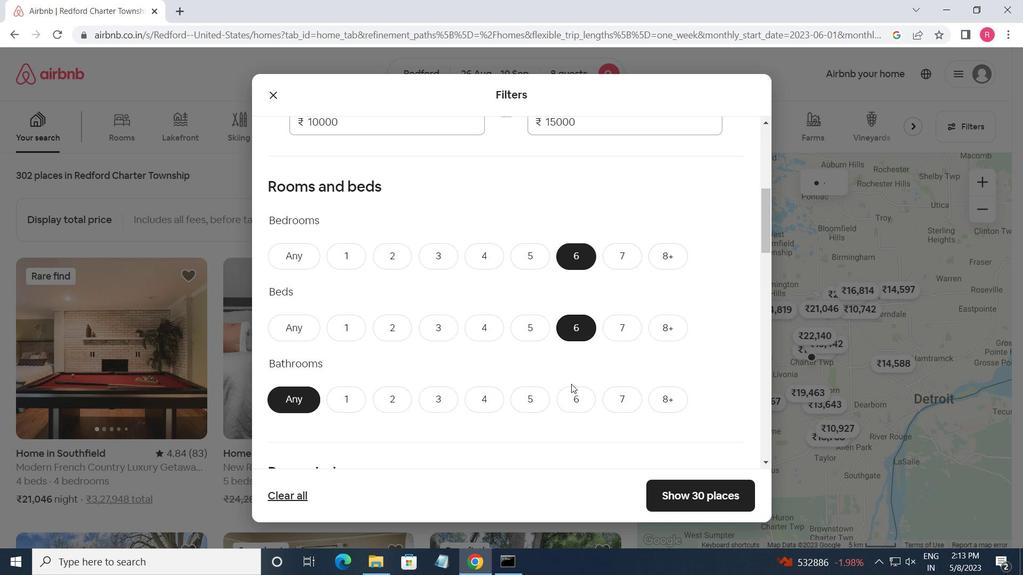 
Action: Mouse moved to (579, 408)
Screenshot: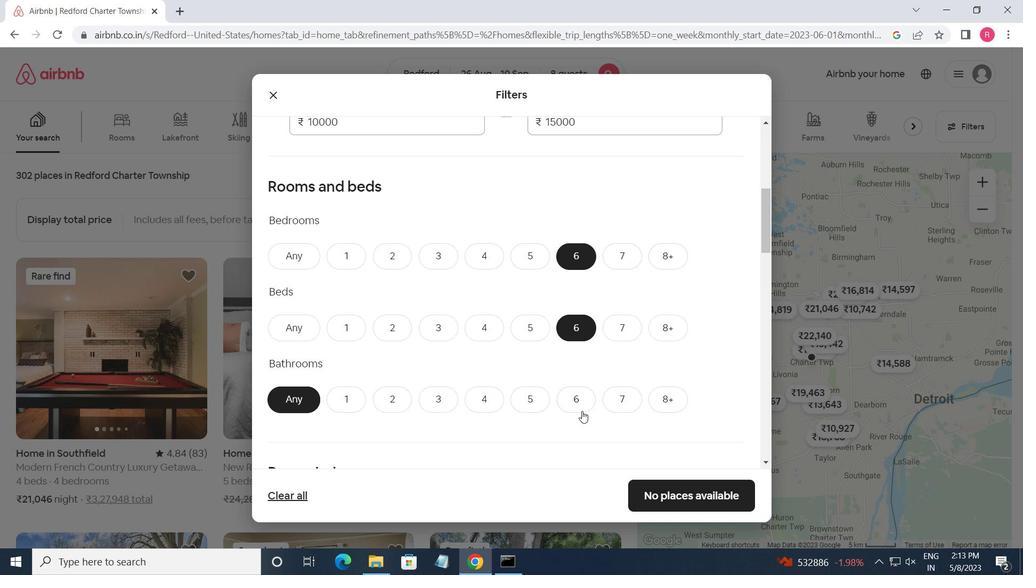 
Action: Mouse pressed left at (579, 408)
Screenshot: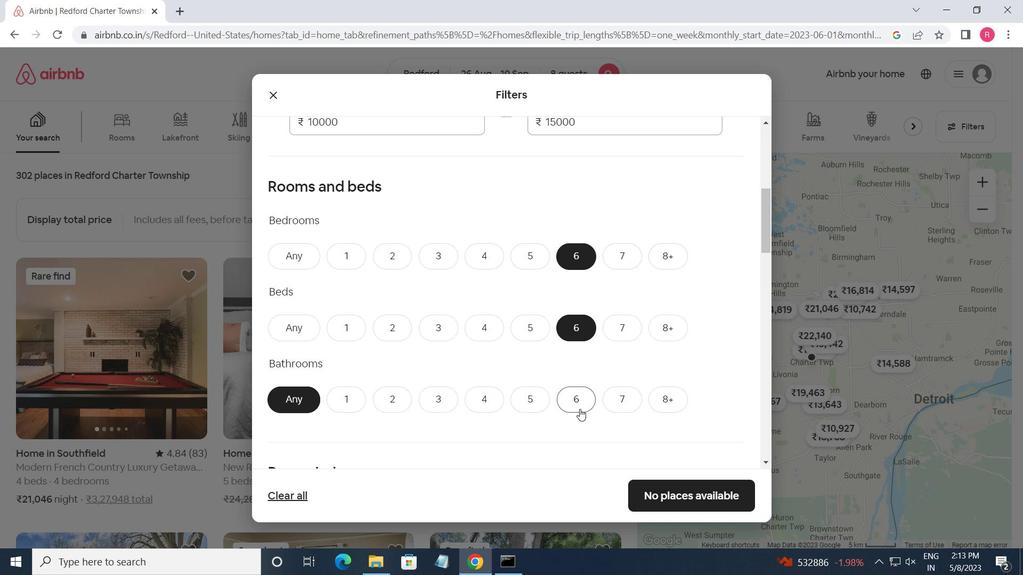 
Action: Mouse moved to (568, 409)
Screenshot: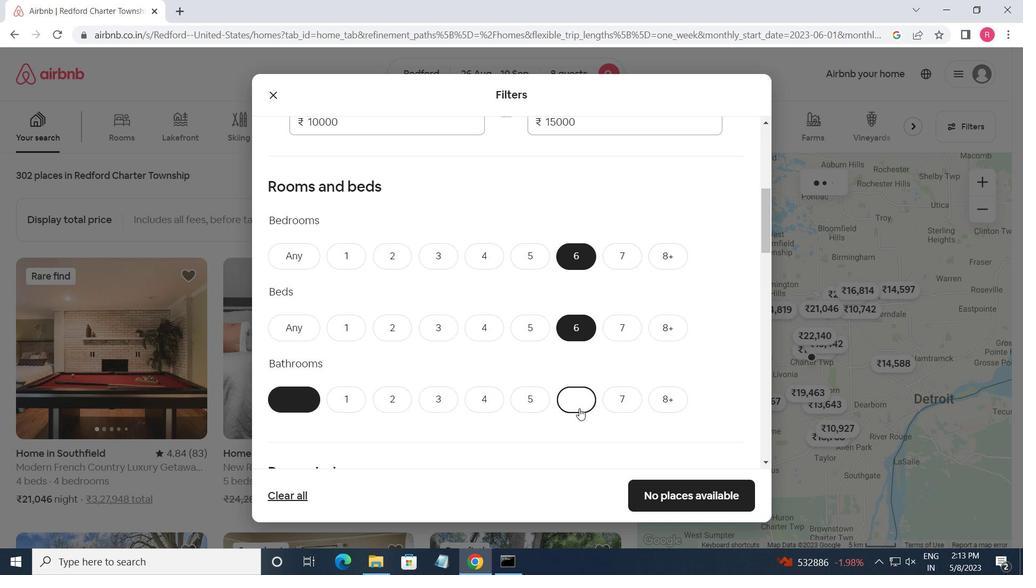 
Action: Mouse scrolled (568, 409) with delta (0, 0)
Screenshot: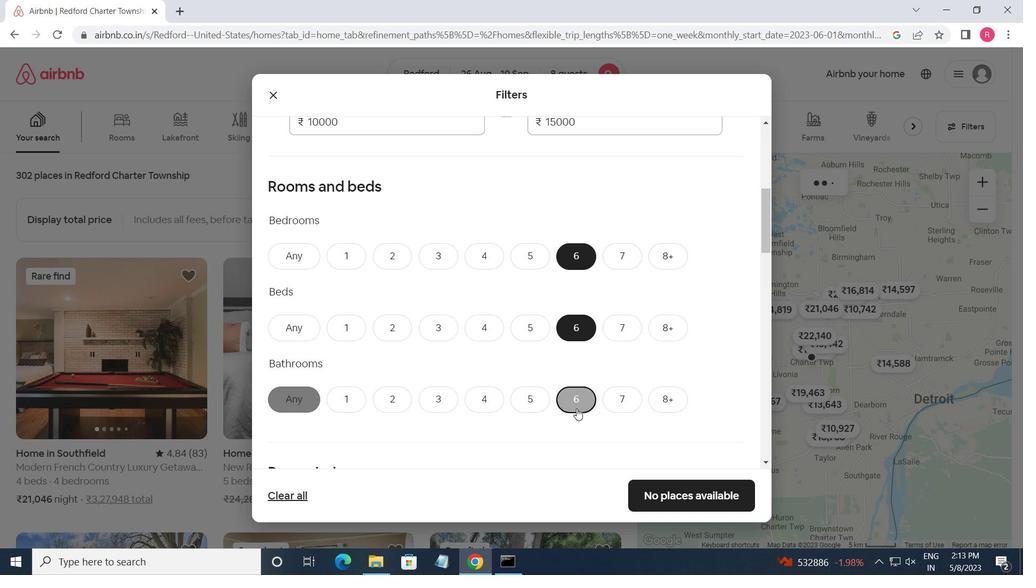 
Action: Mouse scrolled (568, 409) with delta (0, 0)
Screenshot: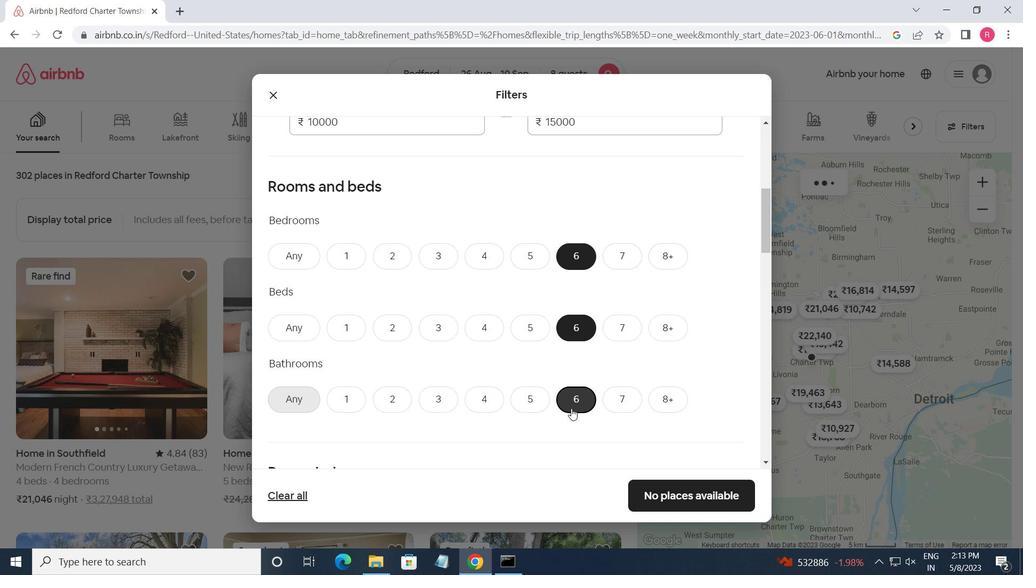 
Action: Mouse moved to (360, 399)
Screenshot: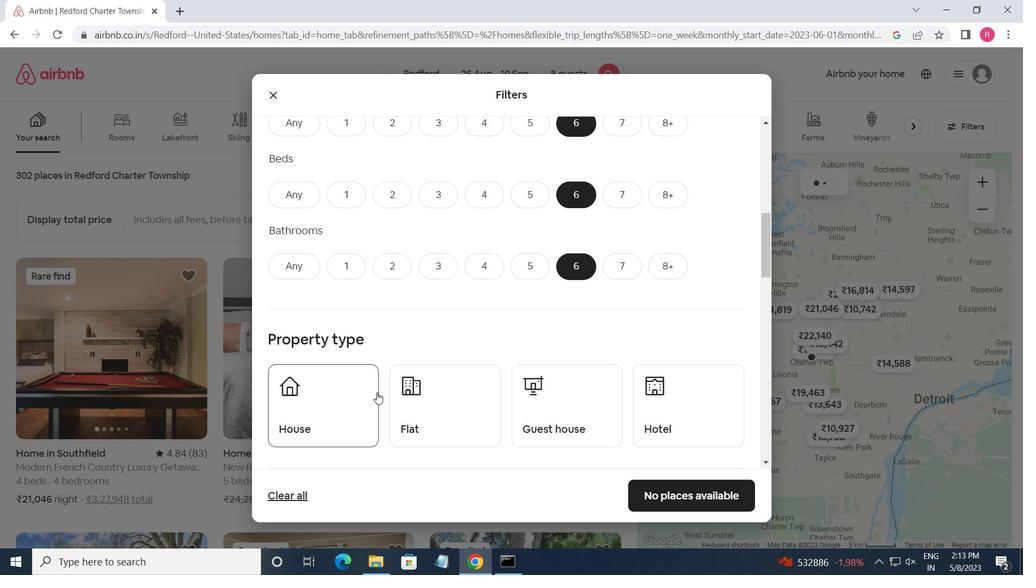 
Action: Mouse pressed left at (360, 399)
Screenshot: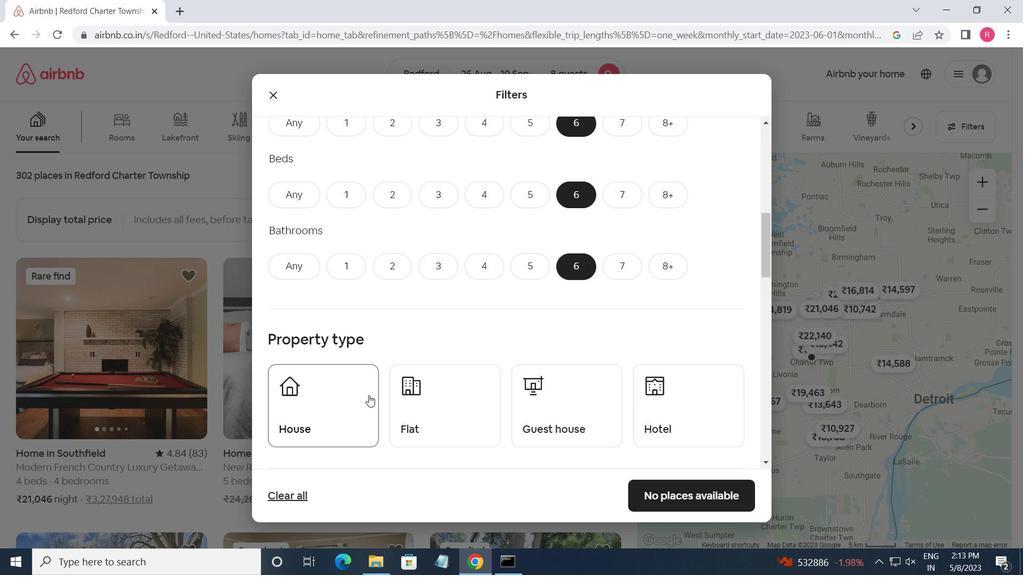 
Action: Mouse moved to (427, 413)
Screenshot: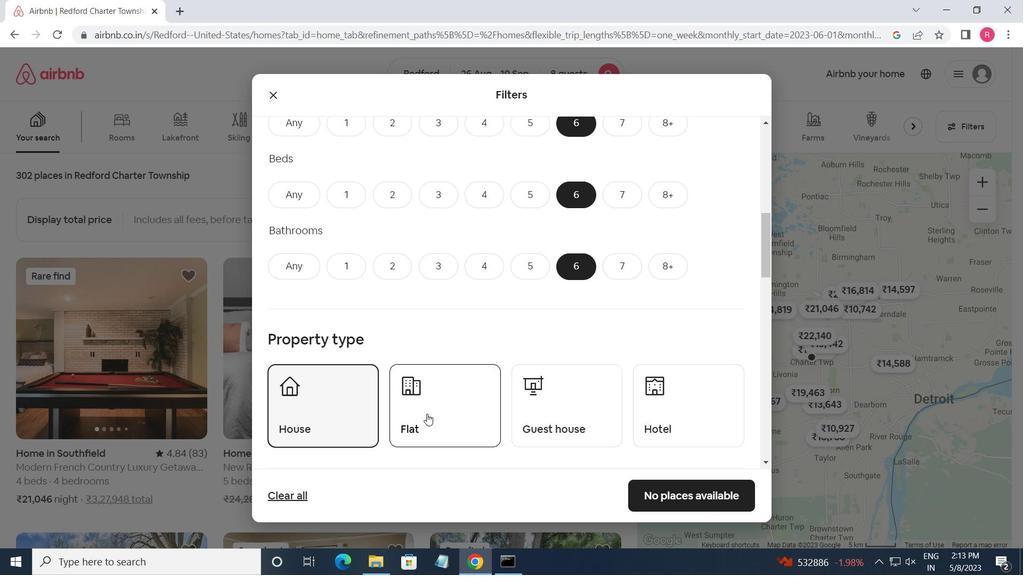 
Action: Mouse pressed left at (427, 413)
Screenshot: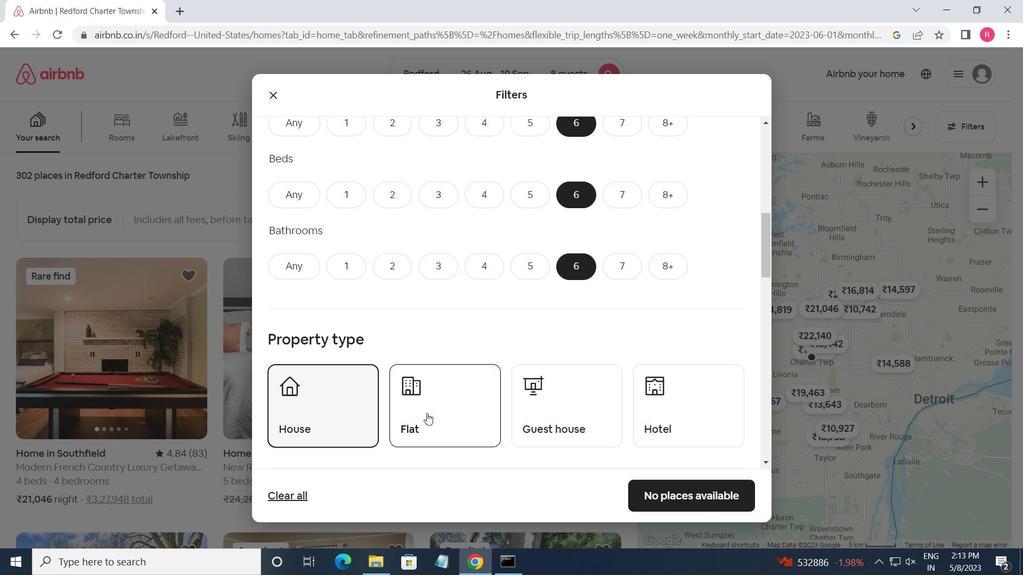 
Action: Mouse moved to (540, 422)
Screenshot: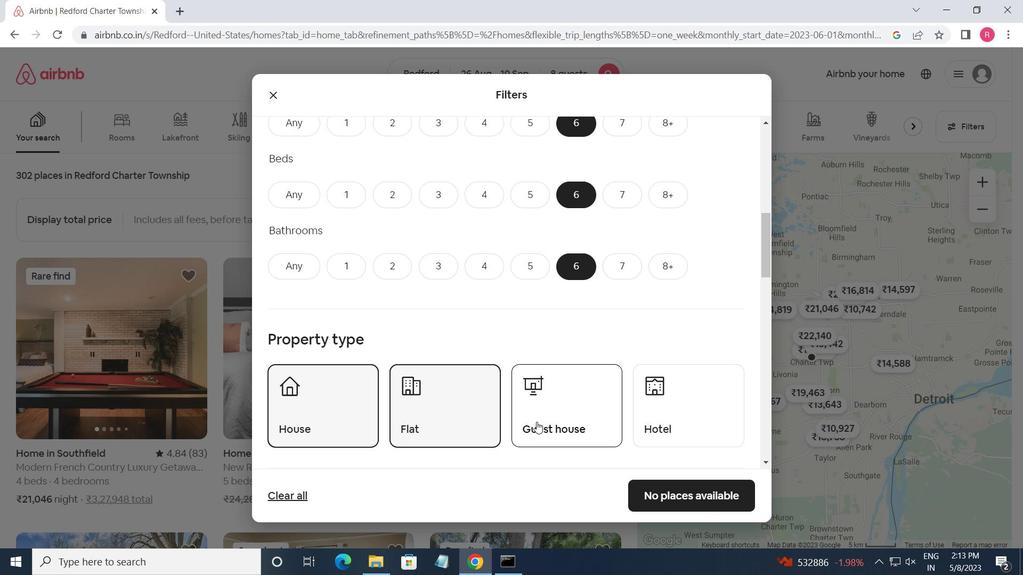 
Action: Mouse pressed left at (540, 422)
Screenshot: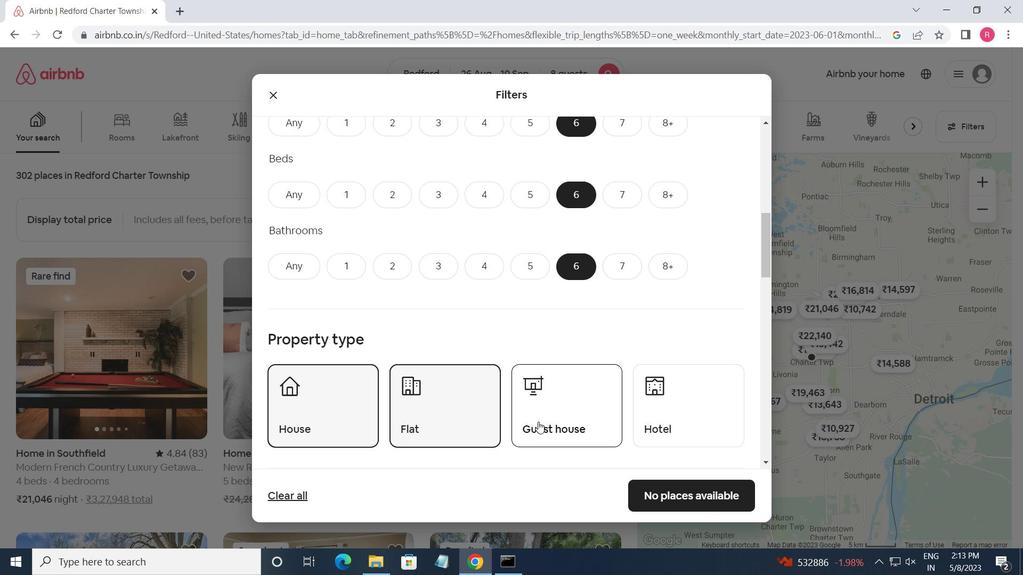 
Action: Mouse moved to (539, 422)
Screenshot: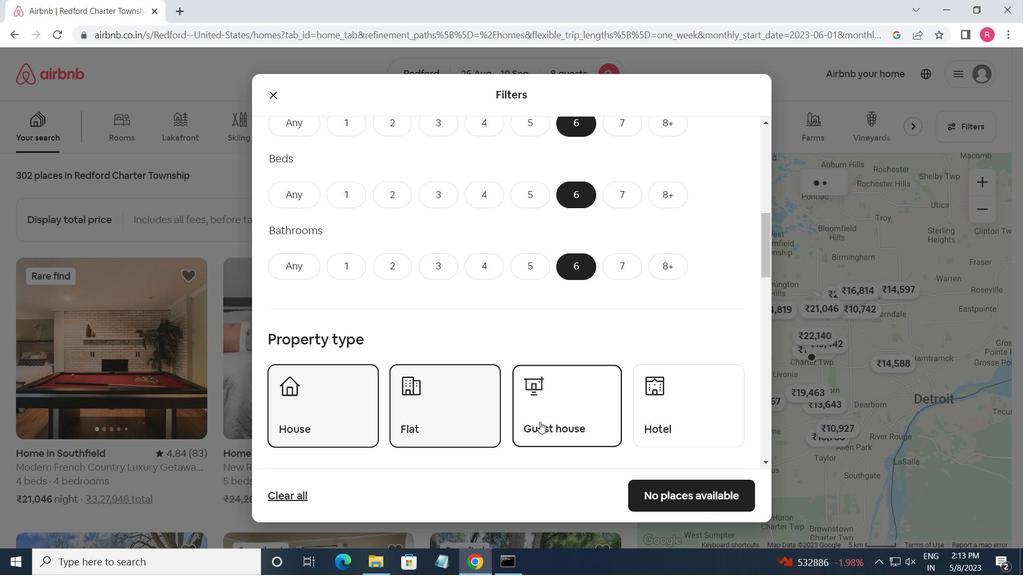 
Action: Mouse scrolled (539, 421) with delta (0, 0)
Screenshot: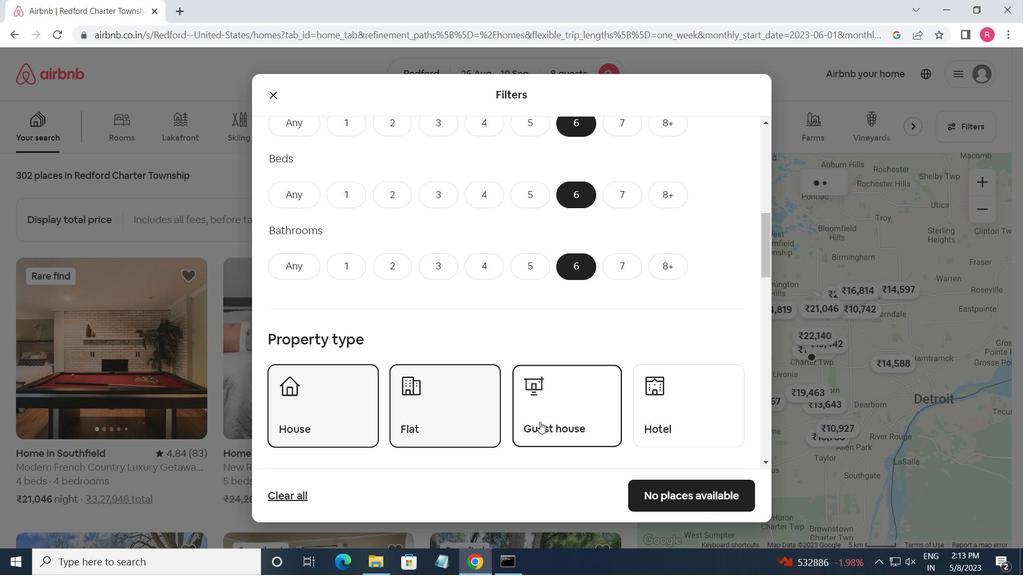 
Action: Mouse moved to (538, 422)
Screenshot: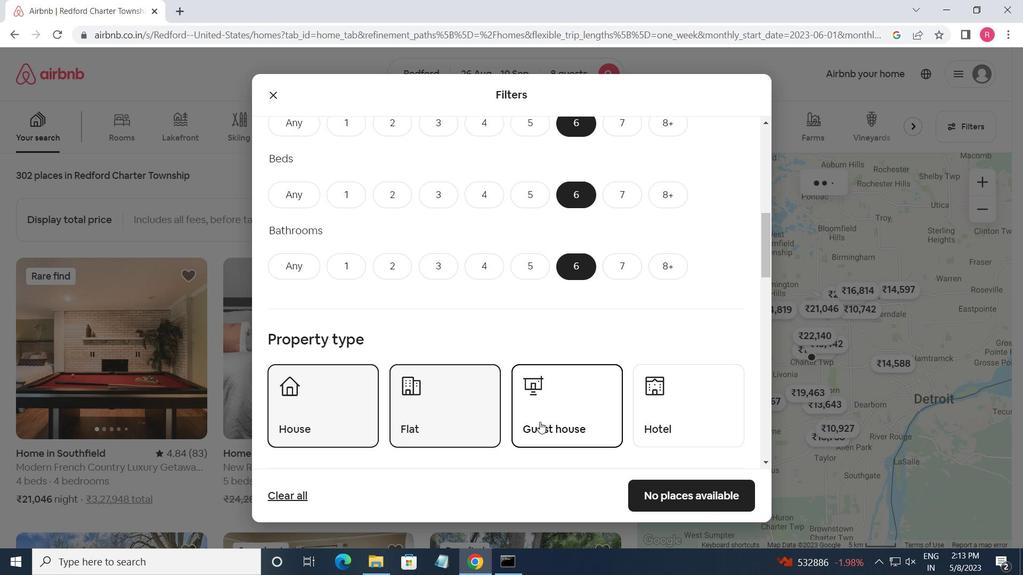 
Action: Mouse scrolled (538, 421) with delta (0, 0)
Screenshot: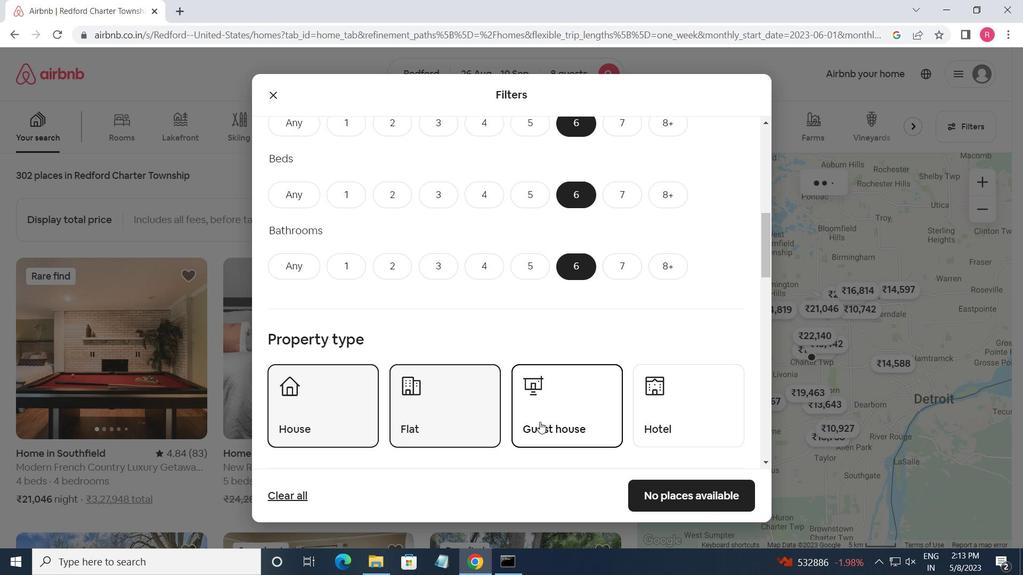 
Action: Mouse scrolled (538, 421) with delta (0, 0)
Screenshot: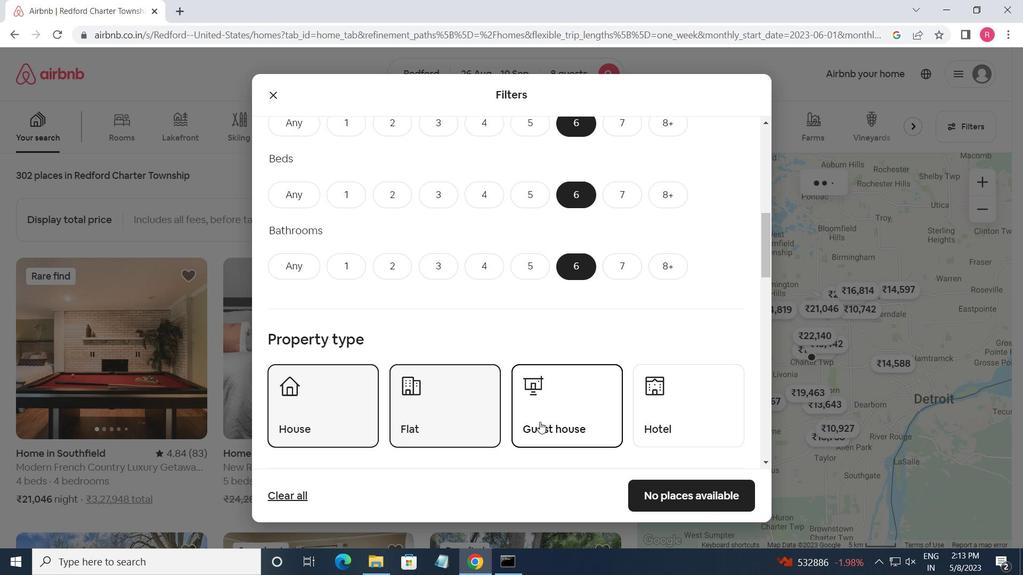 
Action: Mouse moved to (364, 400)
Screenshot: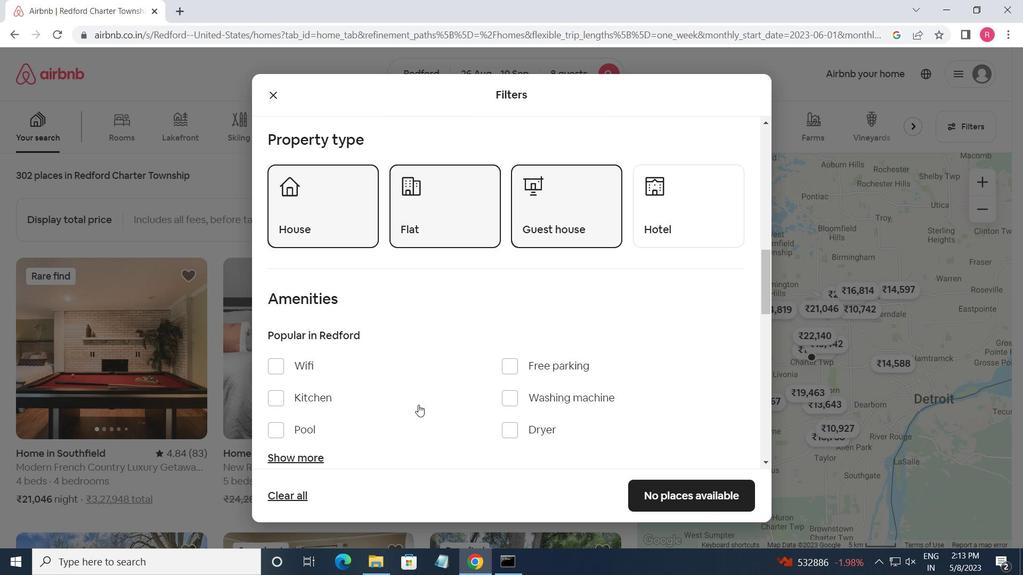 
Action: Mouse scrolled (364, 399) with delta (0, 0)
Screenshot: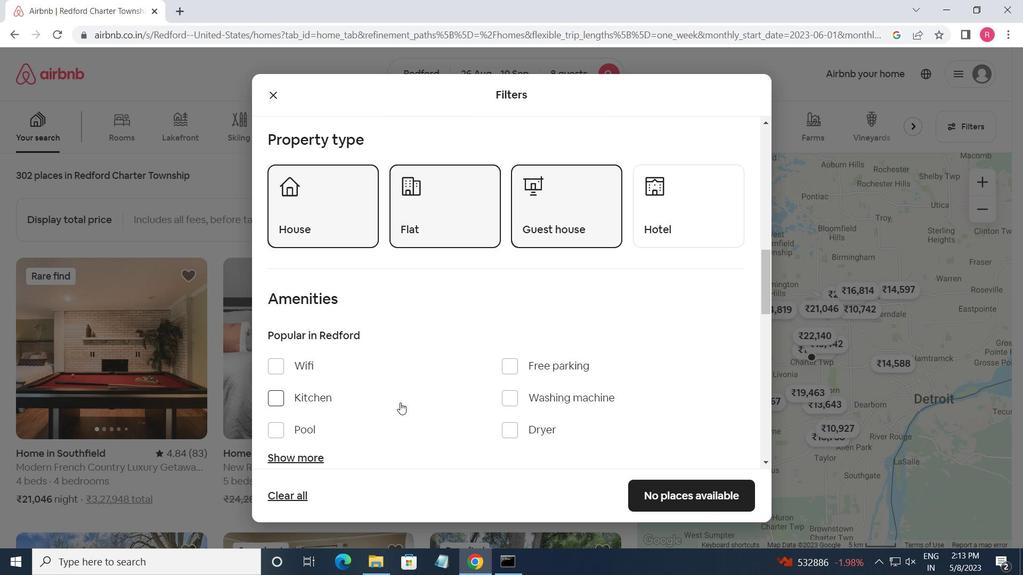 
Action: Mouse scrolled (364, 399) with delta (0, 0)
Screenshot: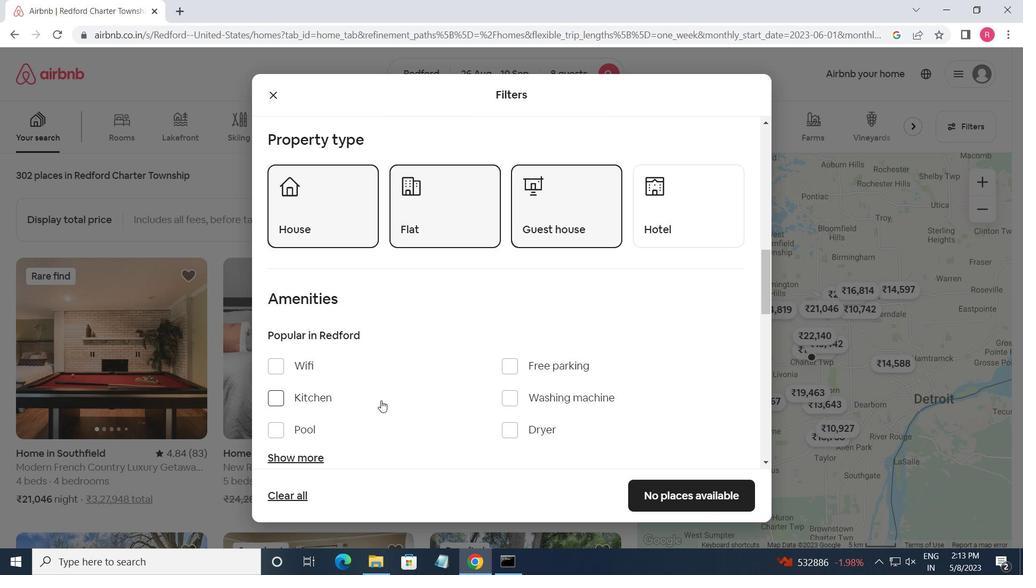 
Action: Mouse moved to (278, 330)
Screenshot: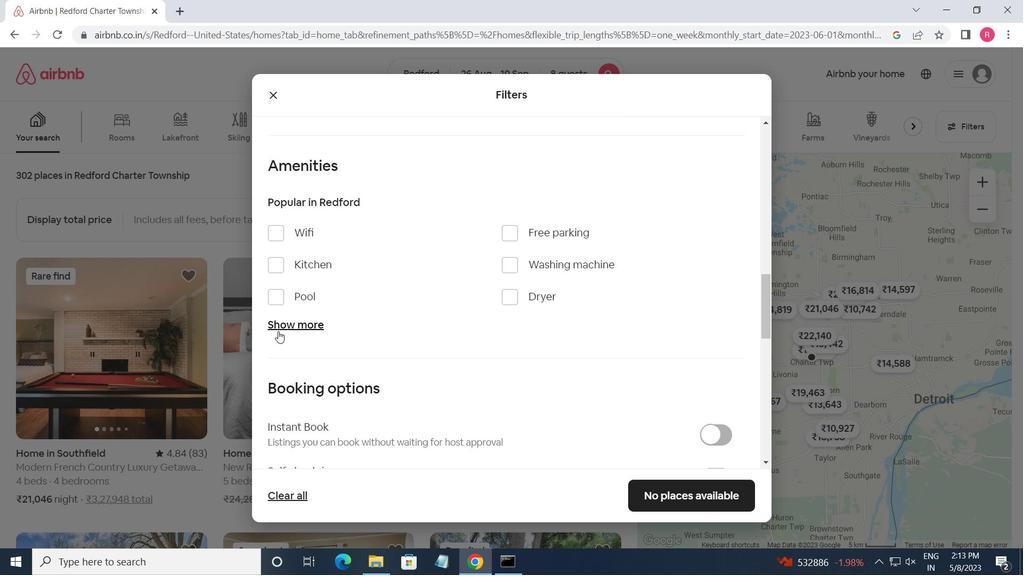 
Action: Mouse pressed left at (278, 330)
Screenshot: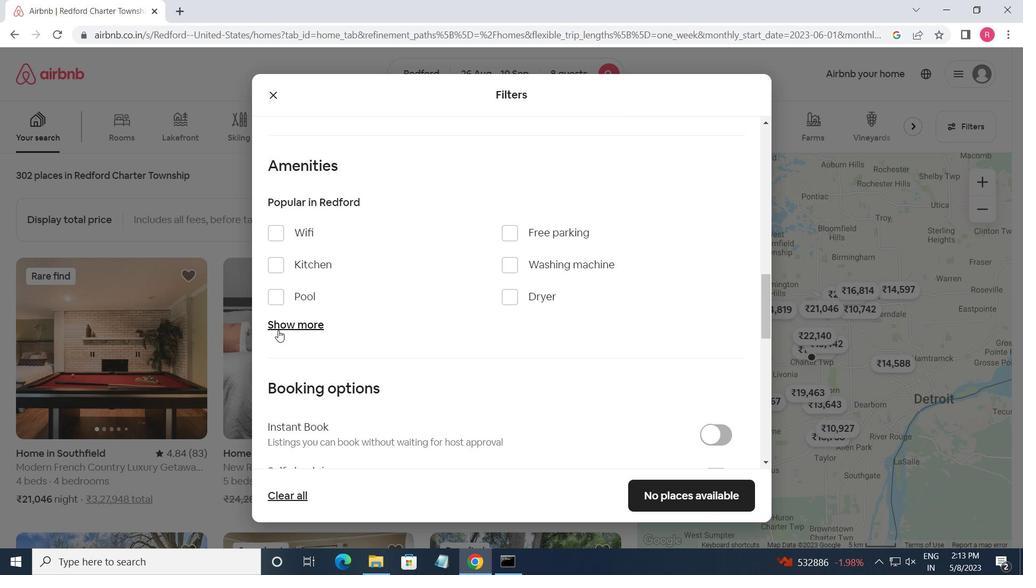 
Action: Mouse moved to (274, 237)
Screenshot: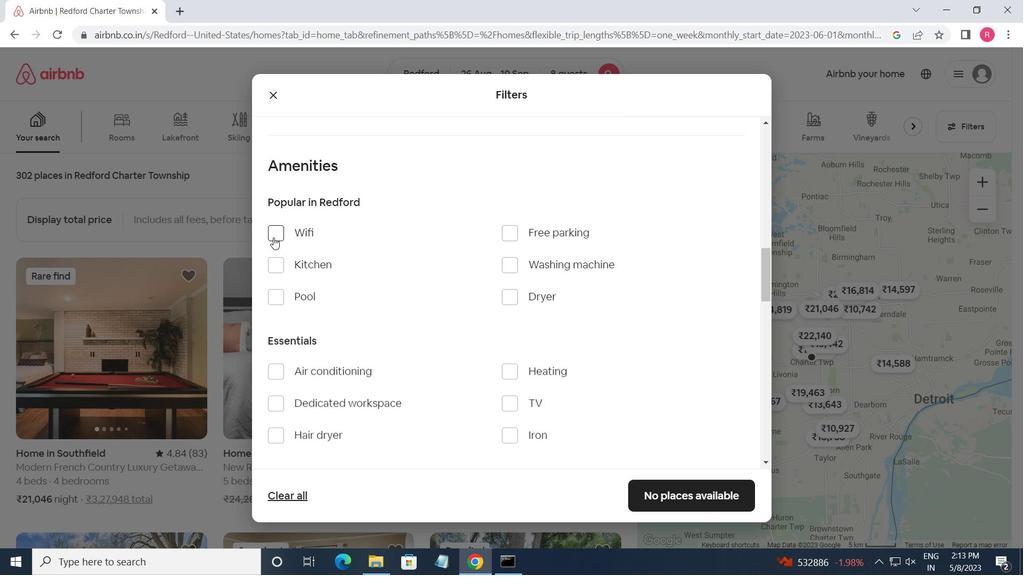 
Action: Mouse pressed left at (274, 237)
Screenshot: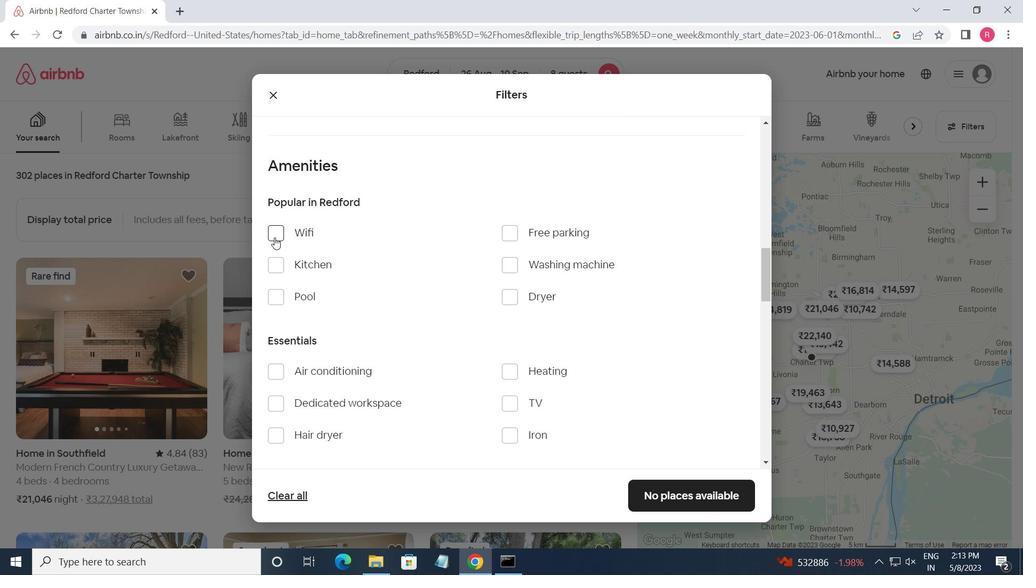 
Action: Mouse moved to (509, 236)
Screenshot: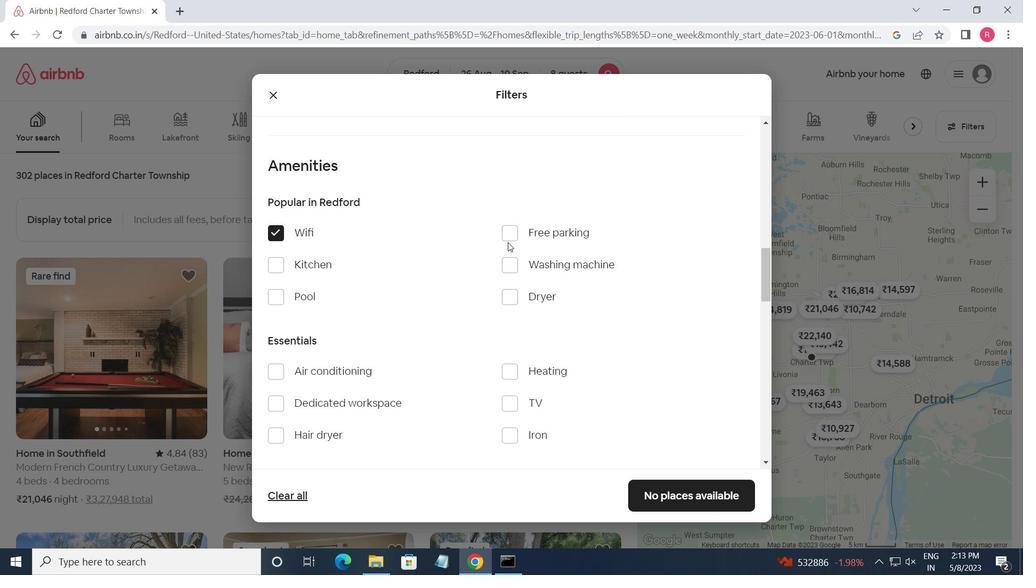 
Action: Mouse pressed left at (509, 236)
Screenshot: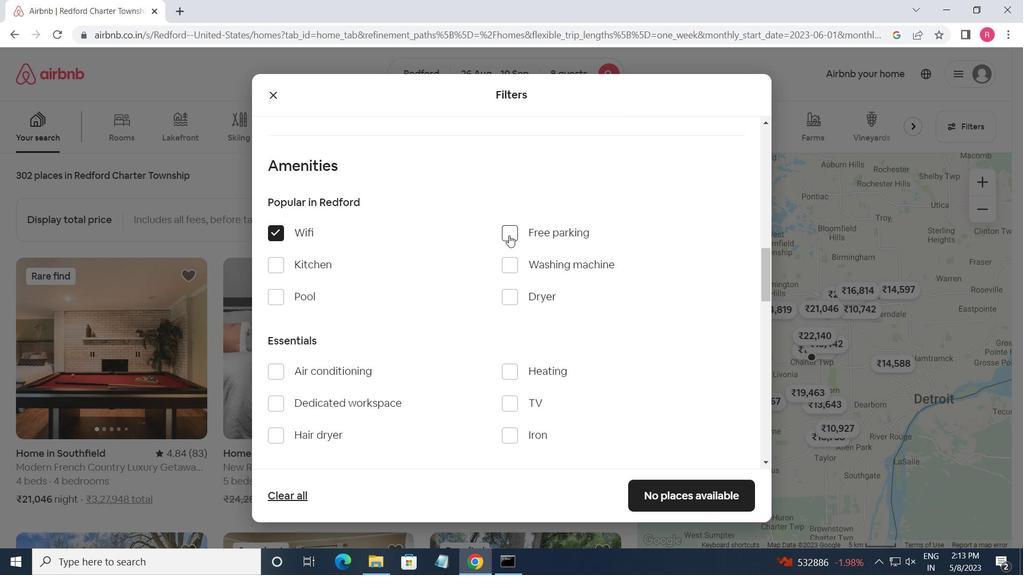 
Action: Mouse moved to (509, 407)
Screenshot: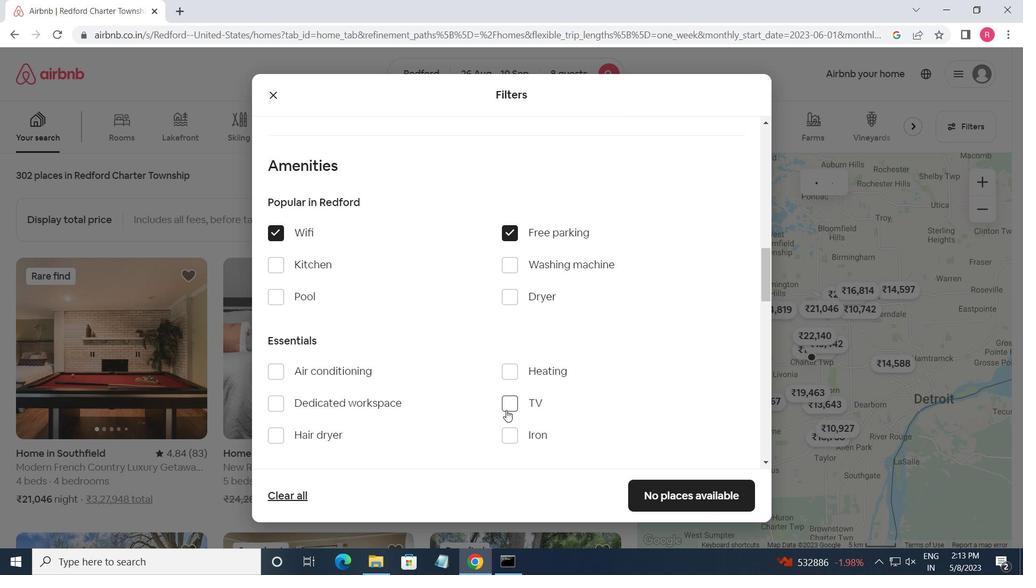 
Action: Mouse pressed left at (509, 407)
Screenshot: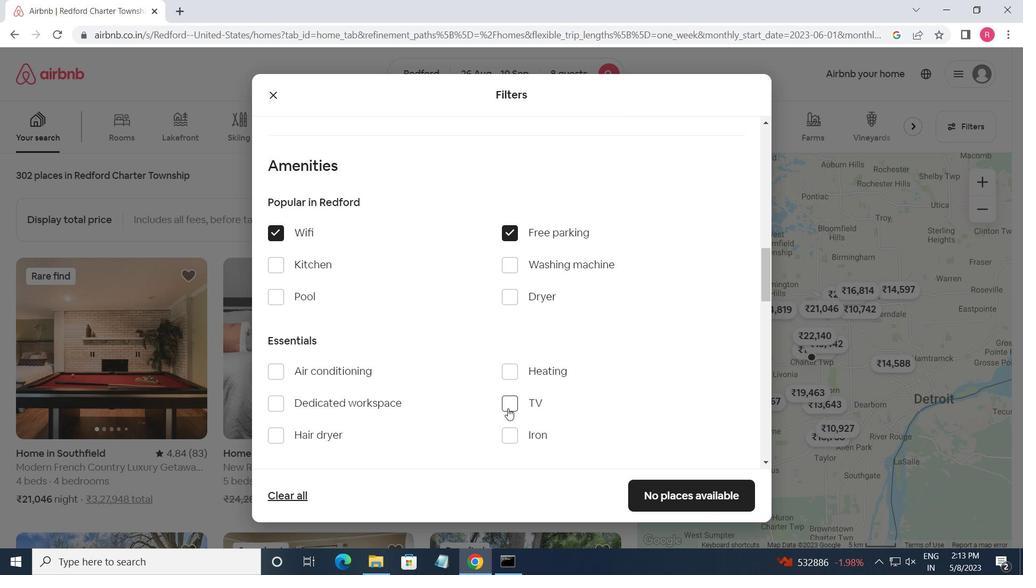 
Action: Mouse moved to (501, 407)
Screenshot: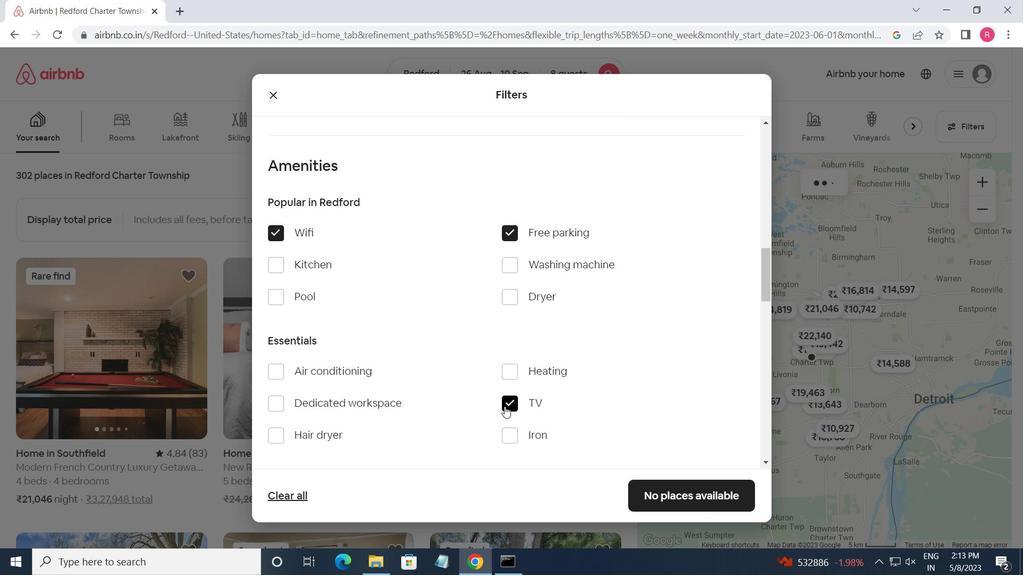 
Action: Mouse scrolled (501, 406) with delta (0, 0)
Screenshot: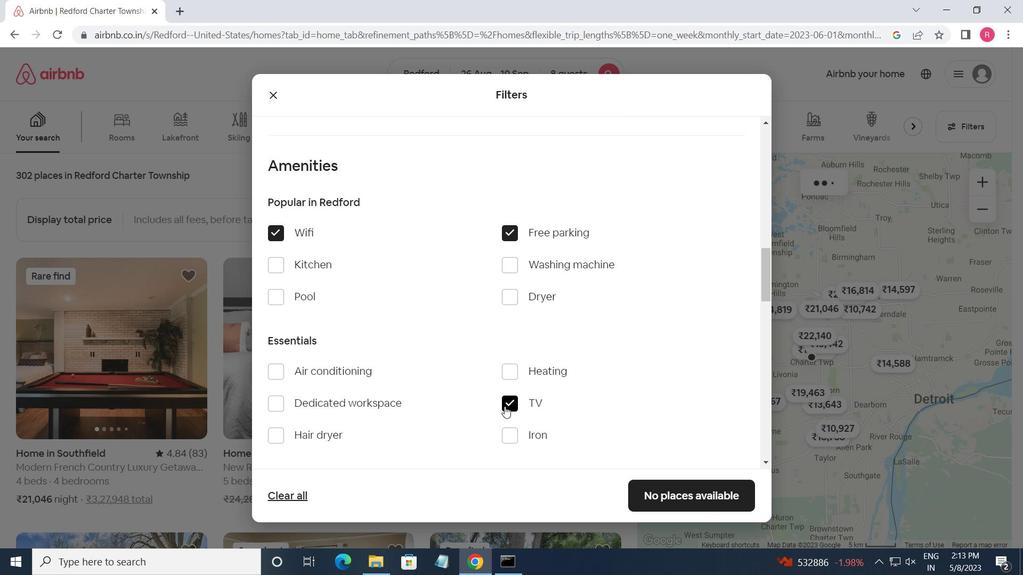 
Action: Mouse moved to (500, 407)
Screenshot: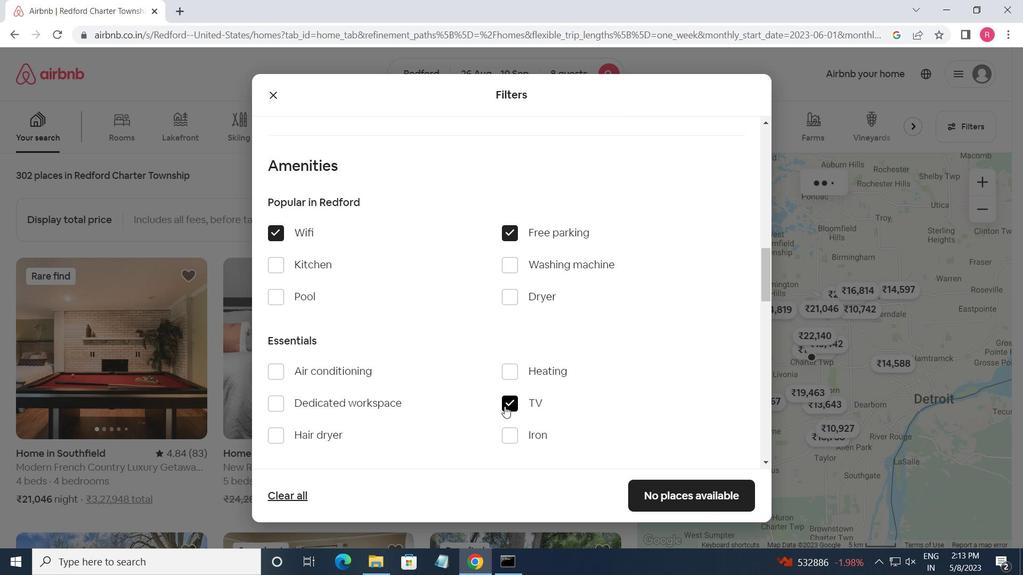
Action: Mouse scrolled (500, 406) with delta (0, 0)
Screenshot: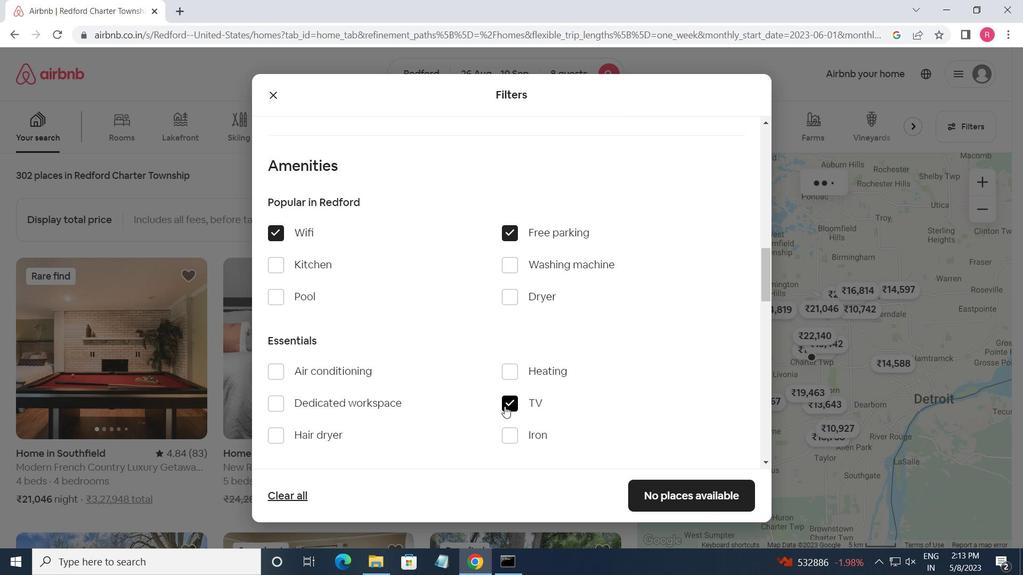
Action: Mouse moved to (497, 407)
Screenshot: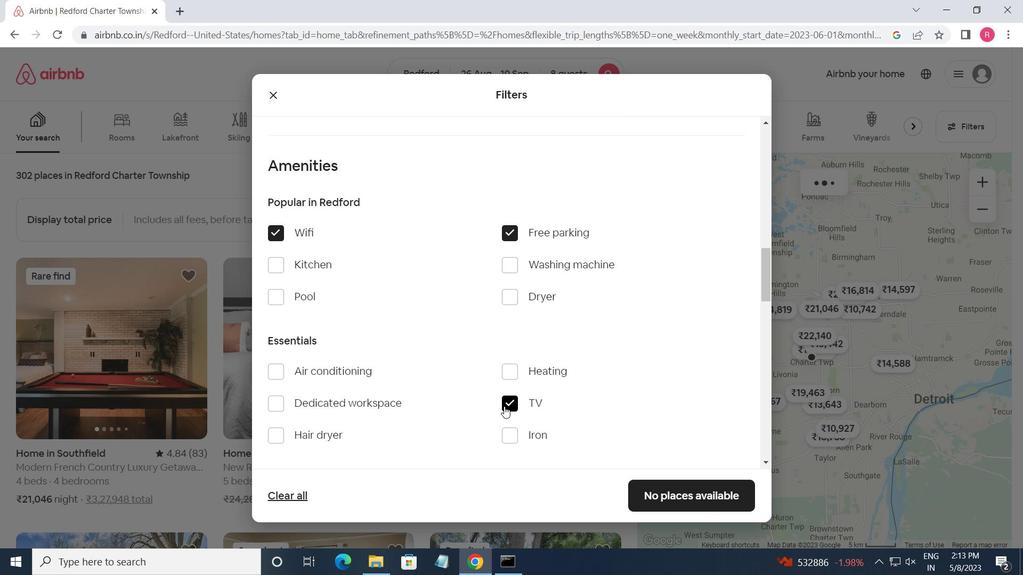 
Action: Mouse scrolled (497, 406) with delta (0, 0)
Screenshot: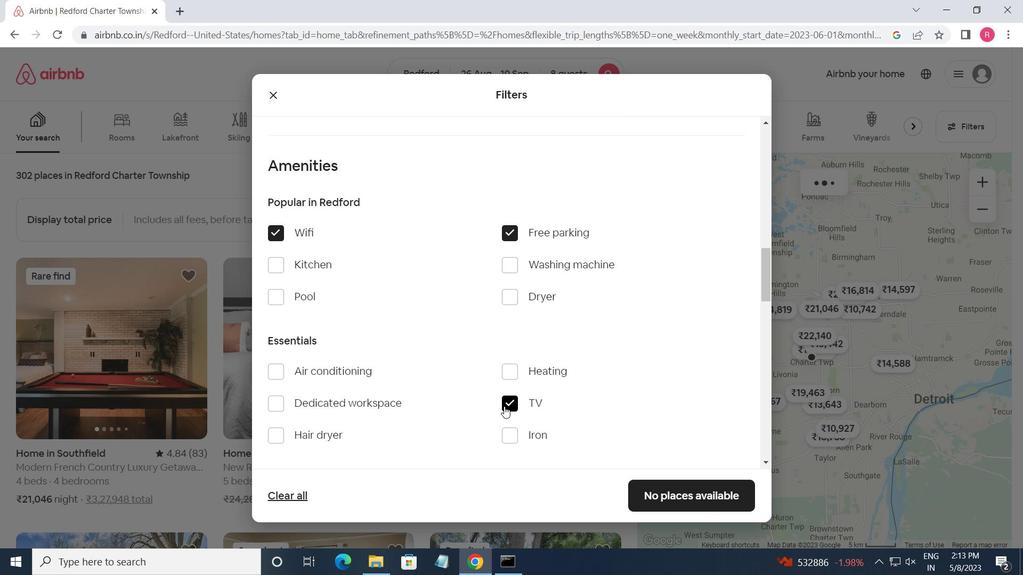 
Action: Mouse moved to (510, 343)
Screenshot: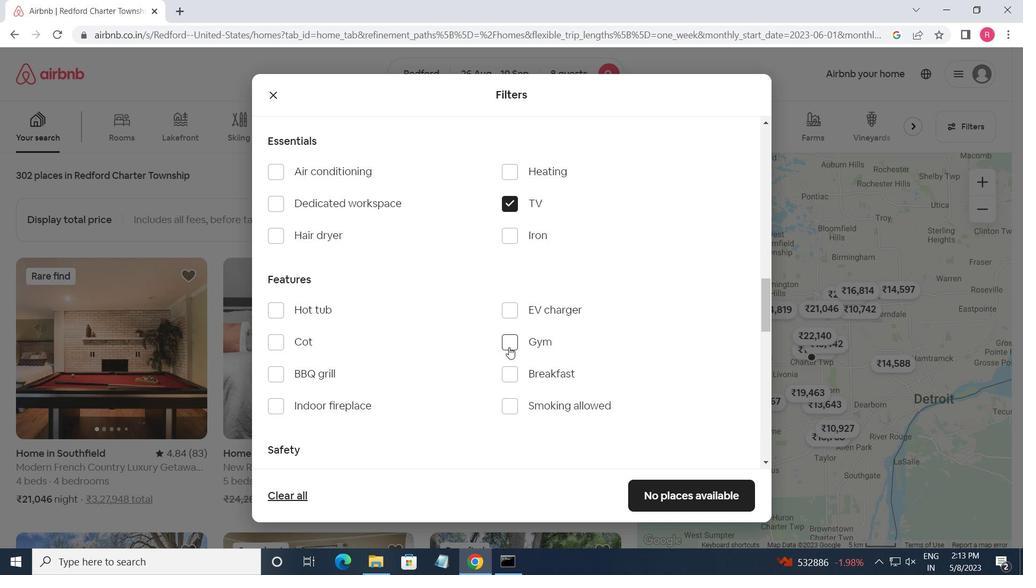 
Action: Mouse pressed left at (510, 343)
Screenshot: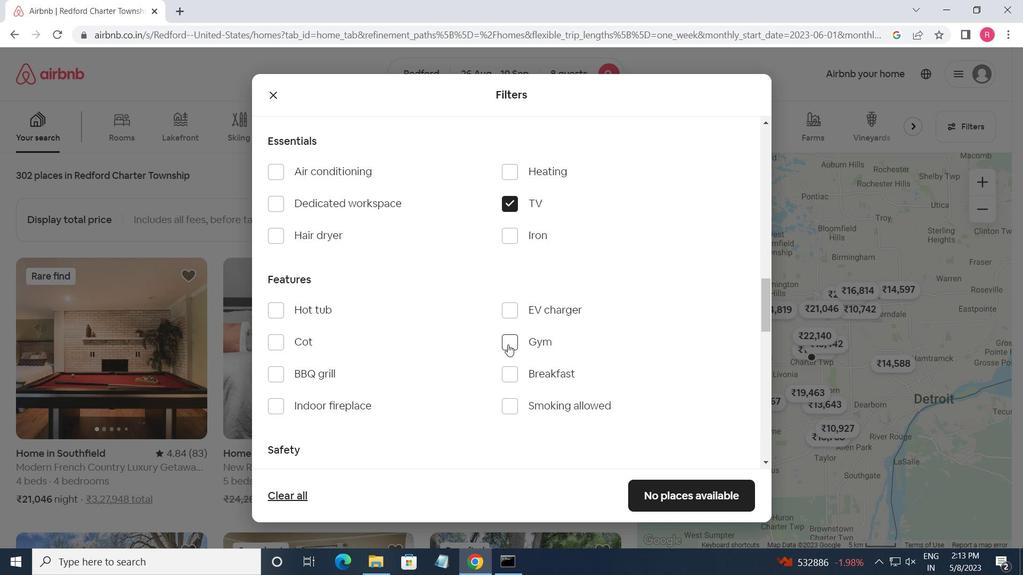 
Action: Mouse moved to (504, 377)
Screenshot: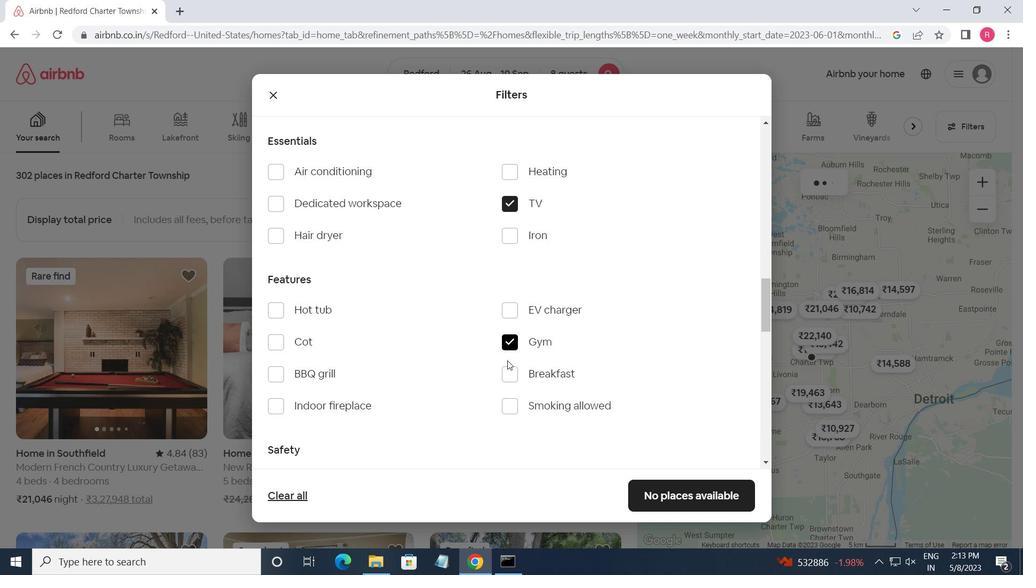 
Action: Mouse pressed left at (504, 377)
Screenshot: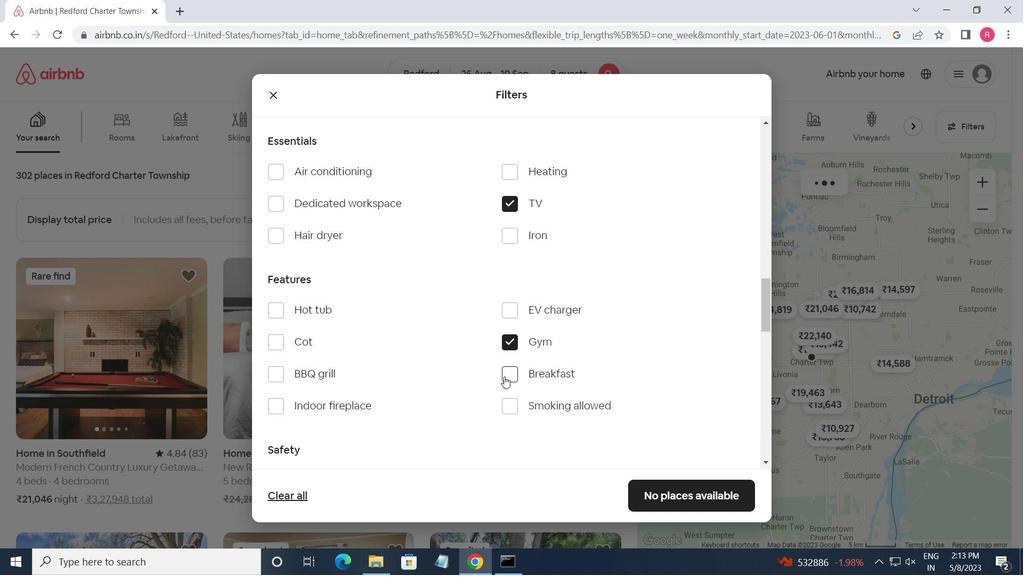 
Action: Mouse moved to (503, 377)
Screenshot: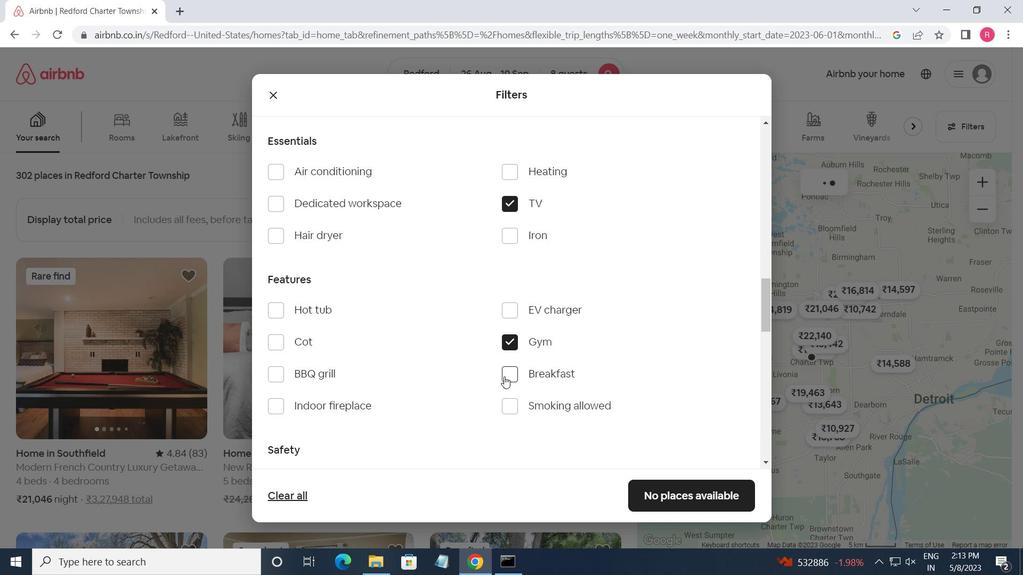 
Action: Mouse scrolled (503, 376) with delta (0, 0)
Screenshot: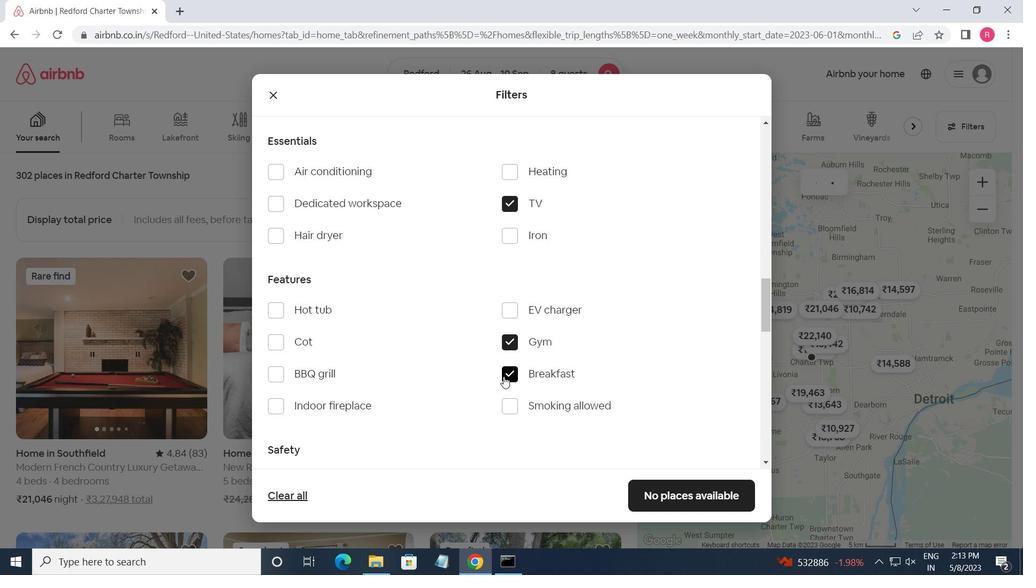 
Action: Mouse scrolled (503, 376) with delta (0, 0)
Screenshot: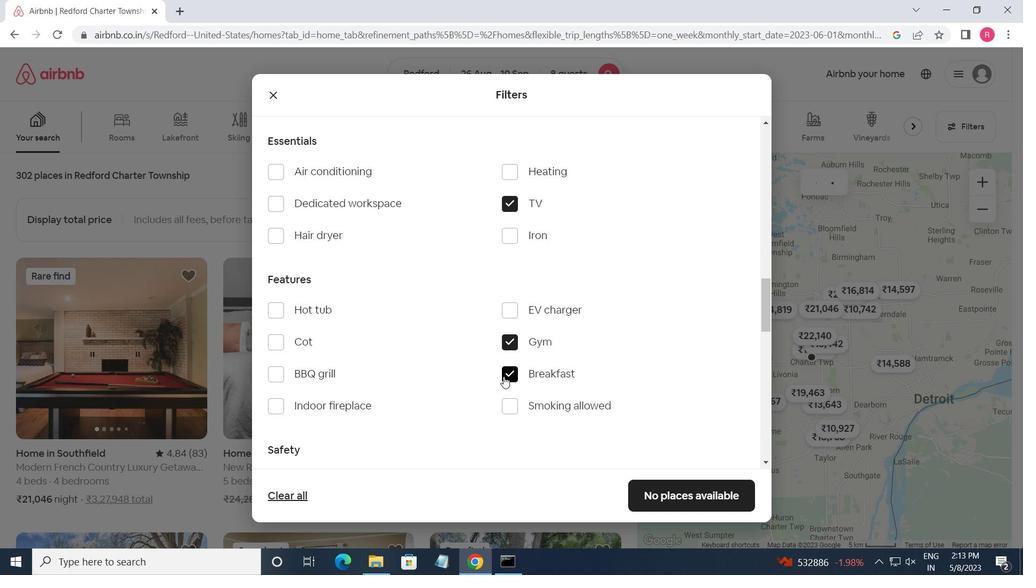 
Action: Mouse scrolled (503, 376) with delta (0, 0)
Screenshot: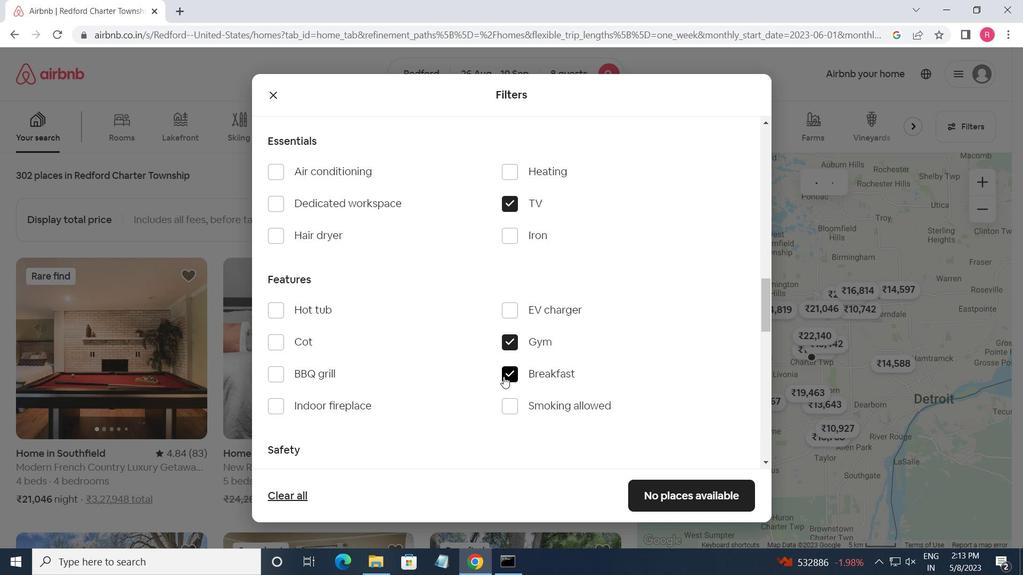 
Action: Mouse scrolled (503, 376) with delta (0, 0)
Screenshot: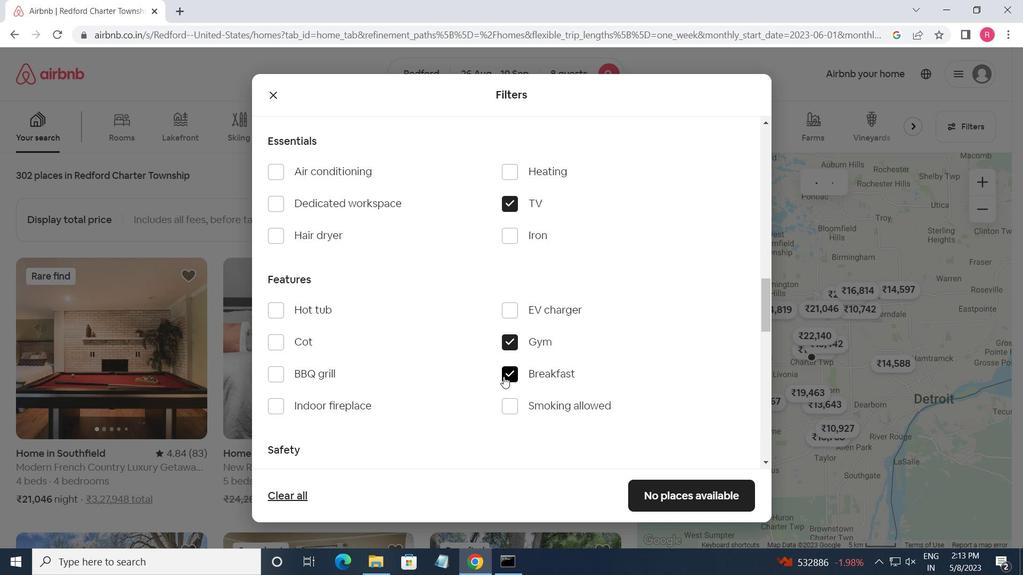 
Action: Mouse moved to (717, 399)
Screenshot: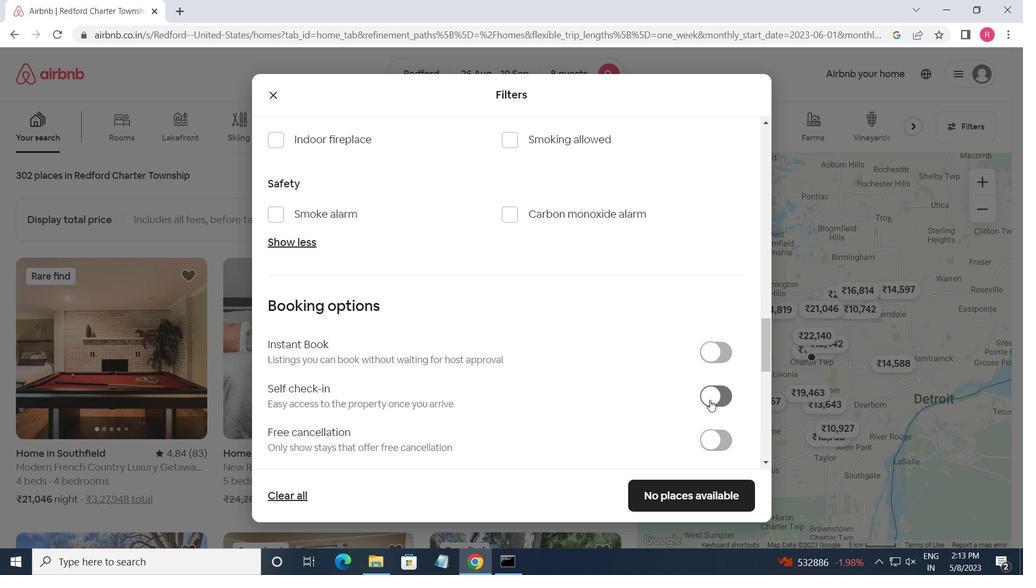 
Action: Mouse pressed left at (717, 399)
Screenshot: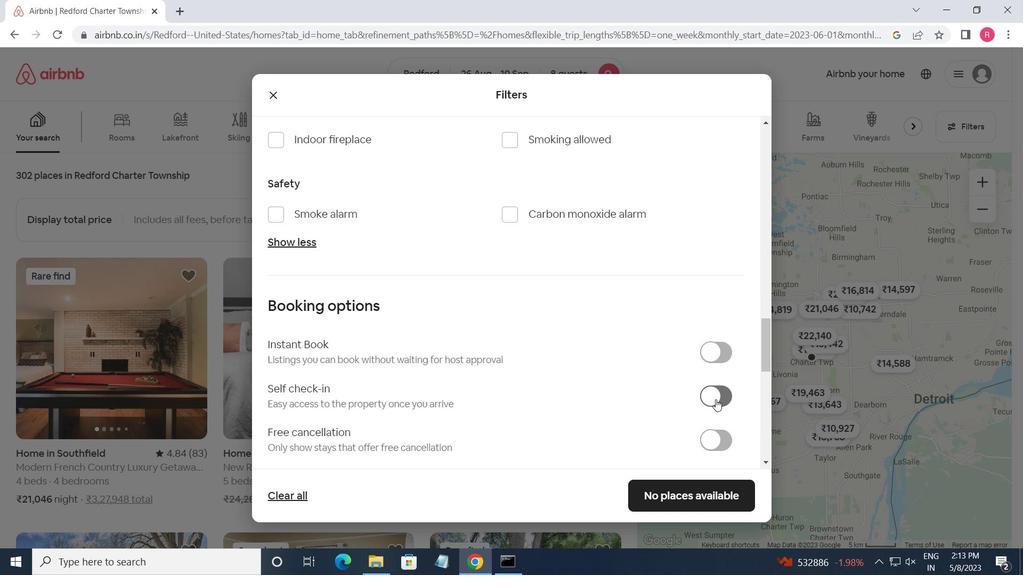 
Action: Mouse moved to (433, 371)
Screenshot: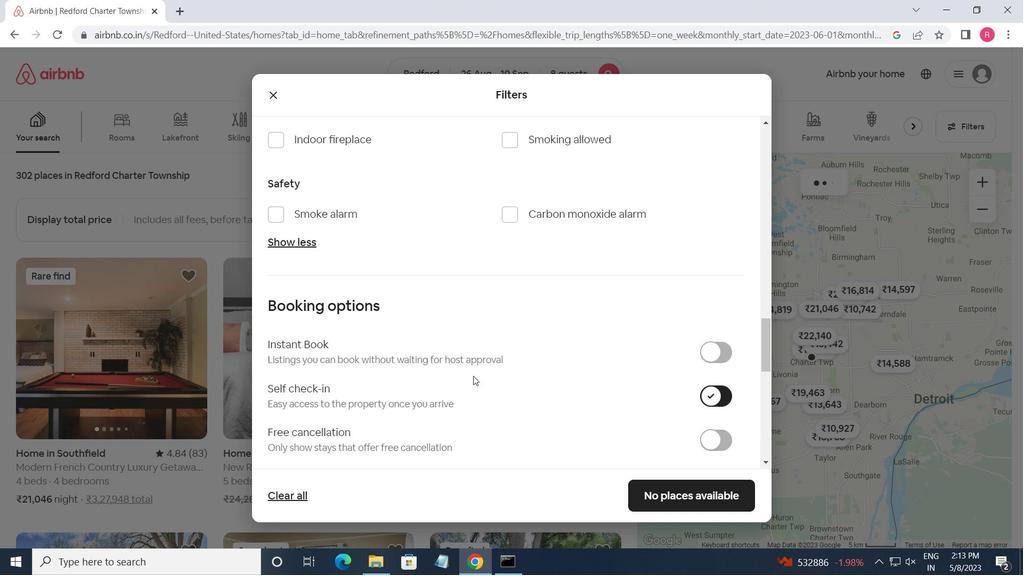 
Action: Mouse scrolled (433, 371) with delta (0, 0)
Screenshot: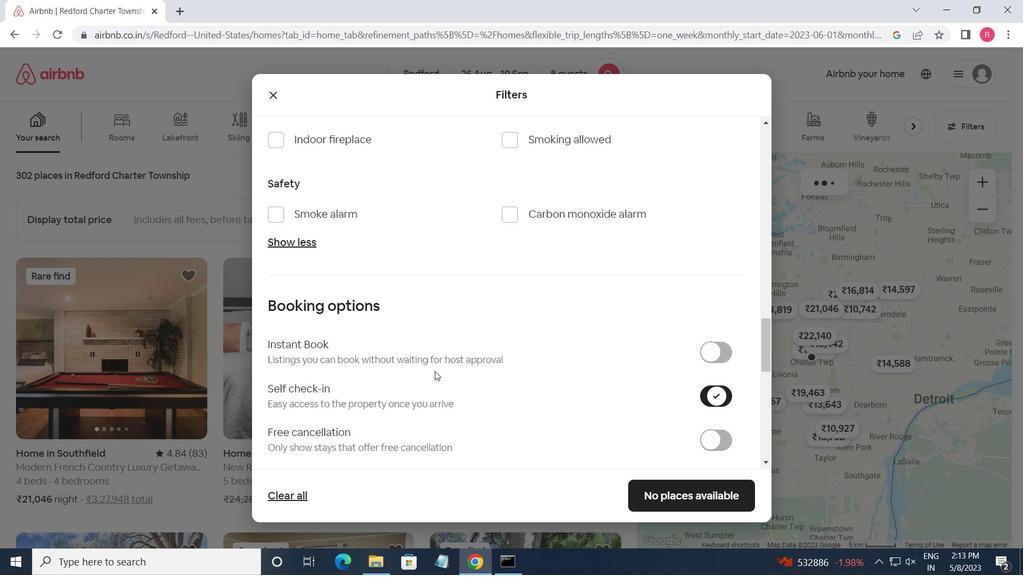 
Action: Mouse scrolled (433, 371) with delta (0, 0)
Screenshot: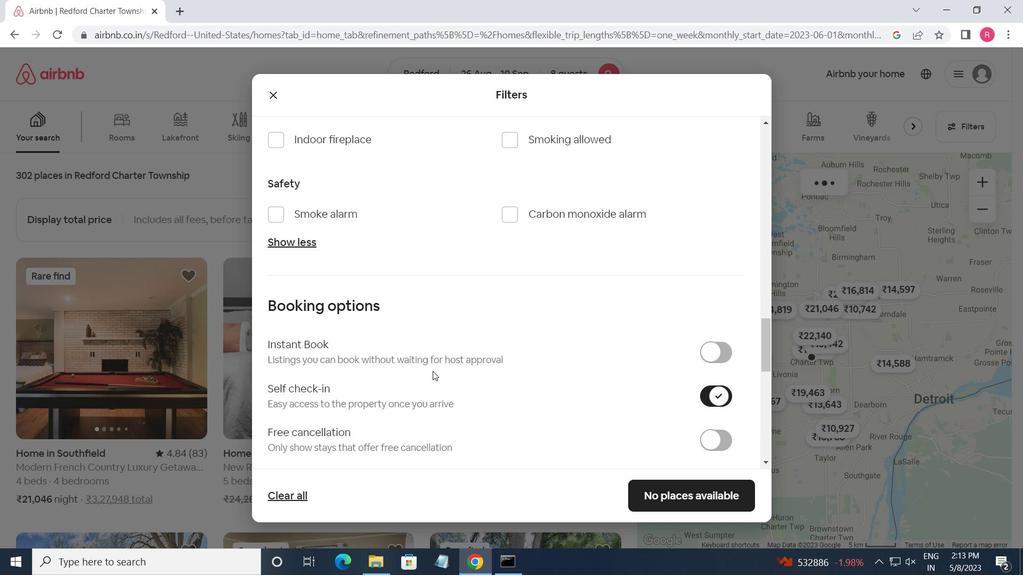 
Action: Mouse scrolled (433, 371) with delta (0, 0)
Screenshot: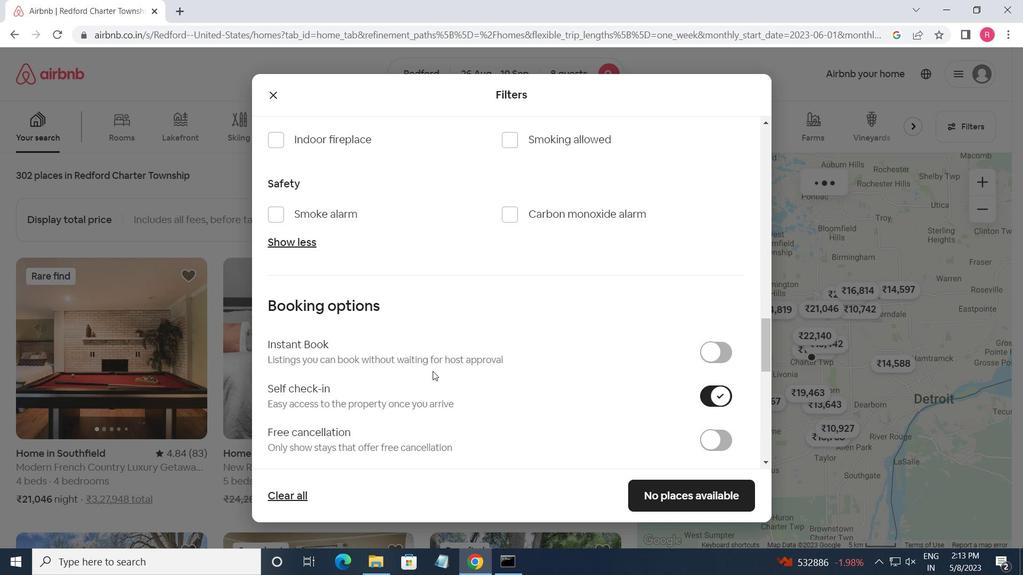 
Action: Mouse moved to (433, 371)
Screenshot: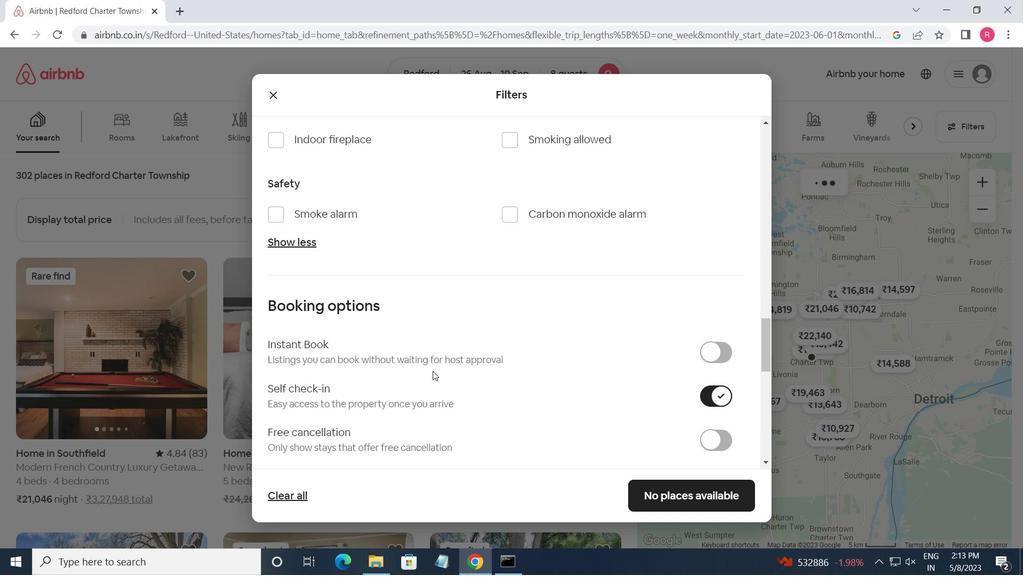 
Action: Mouse scrolled (433, 371) with delta (0, 0)
Screenshot: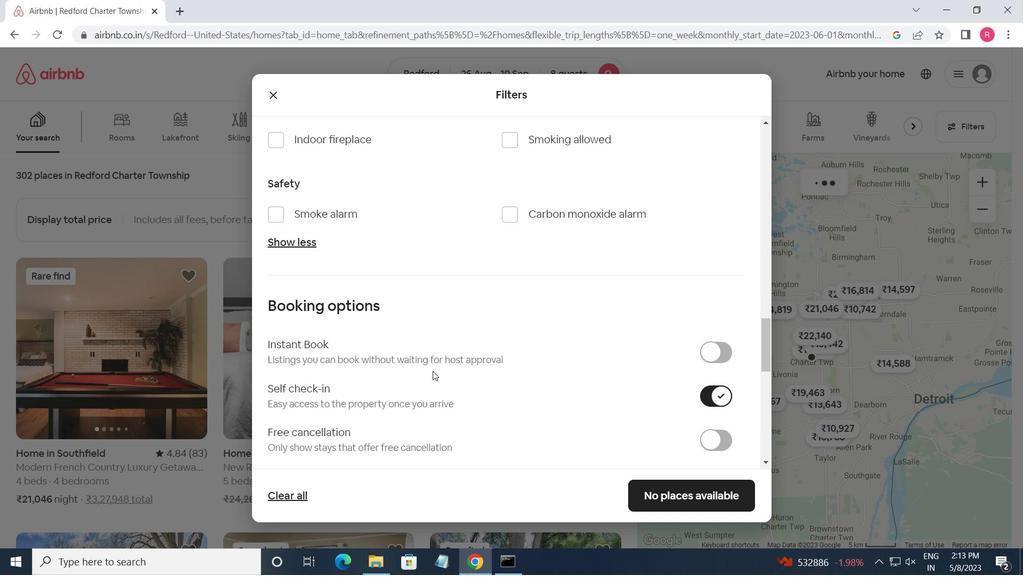 
Action: Mouse scrolled (433, 371) with delta (0, 0)
Screenshot: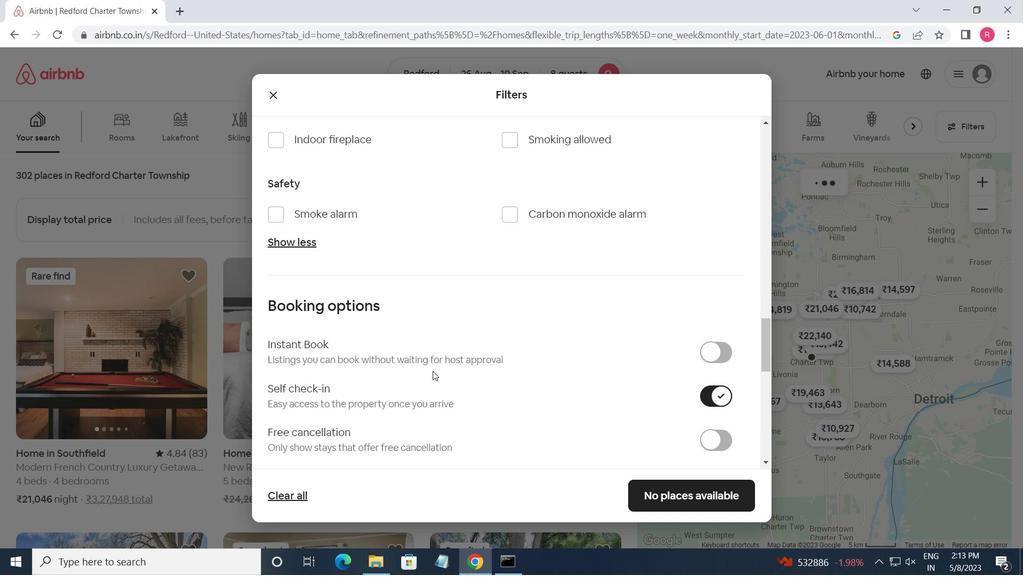 
Action: Mouse moved to (432, 371)
Screenshot: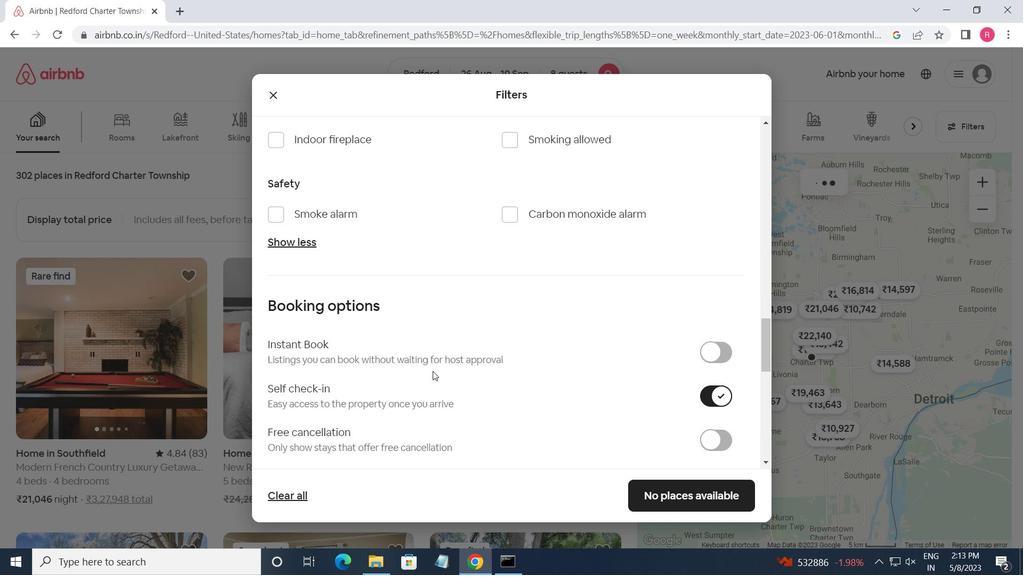 
Action: Mouse scrolled (432, 371) with delta (0, 0)
Screenshot: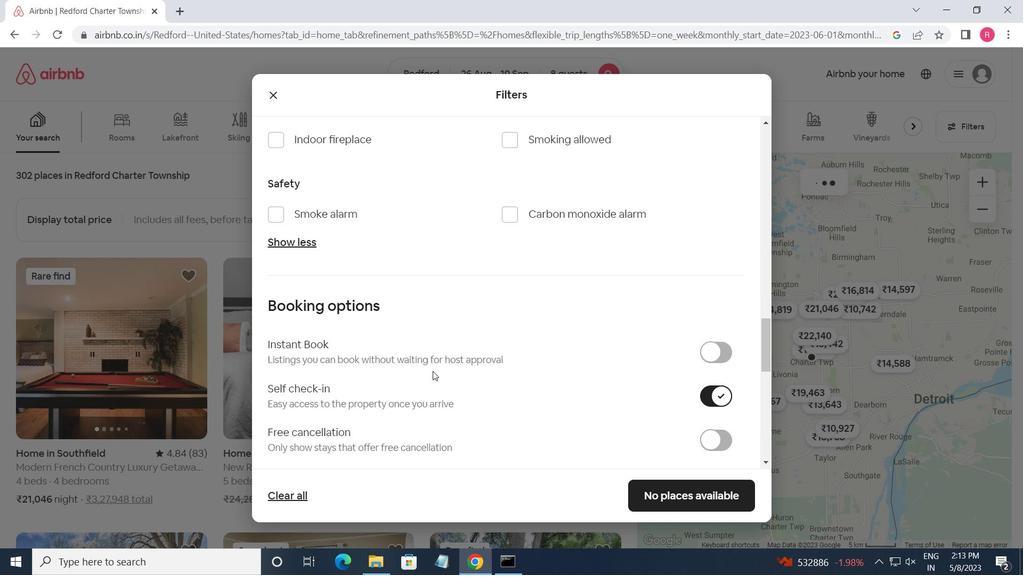 
Action: Mouse moved to (321, 413)
Screenshot: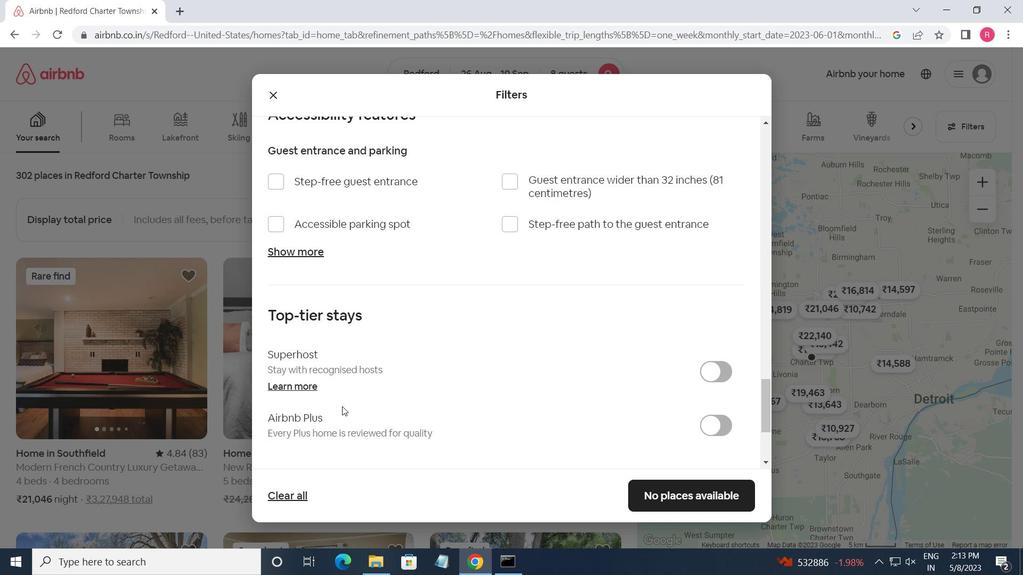 
Action: Mouse scrolled (321, 412) with delta (0, 0)
Screenshot: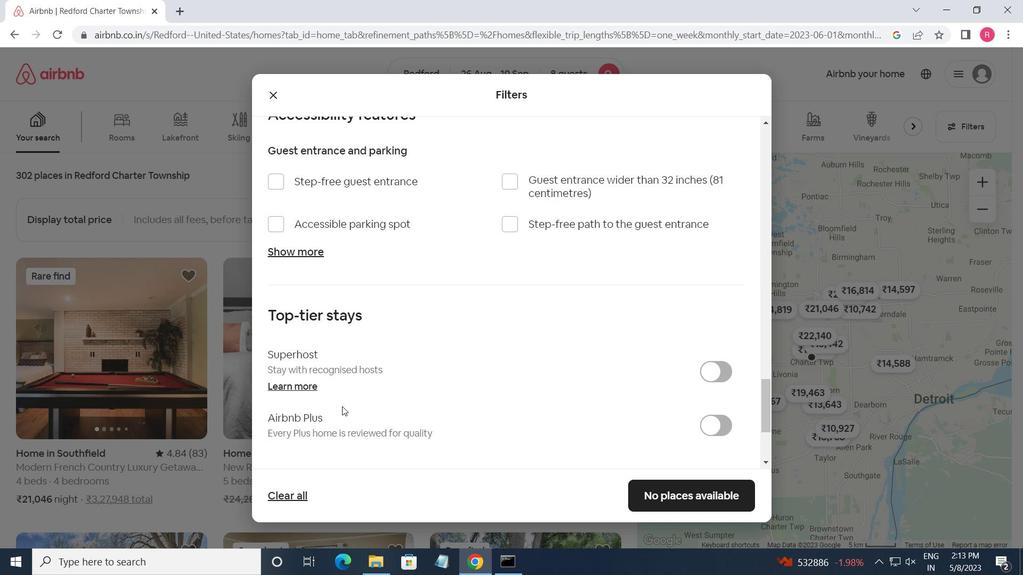 
Action: Mouse scrolled (321, 412) with delta (0, 0)
Screenshot: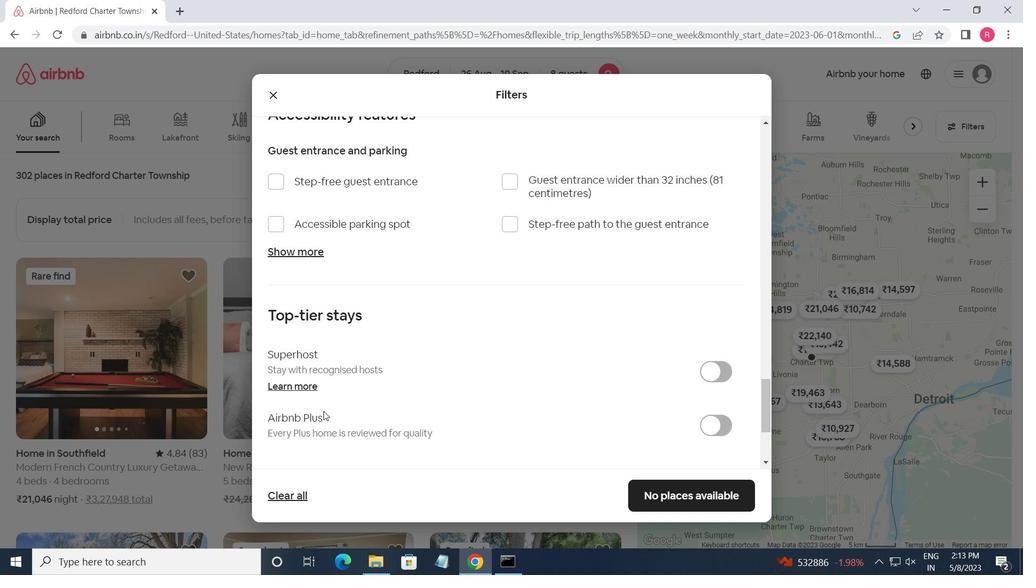 
Action: Mouse scrolled (321, 412) with delta (0, 0)
Screenshot: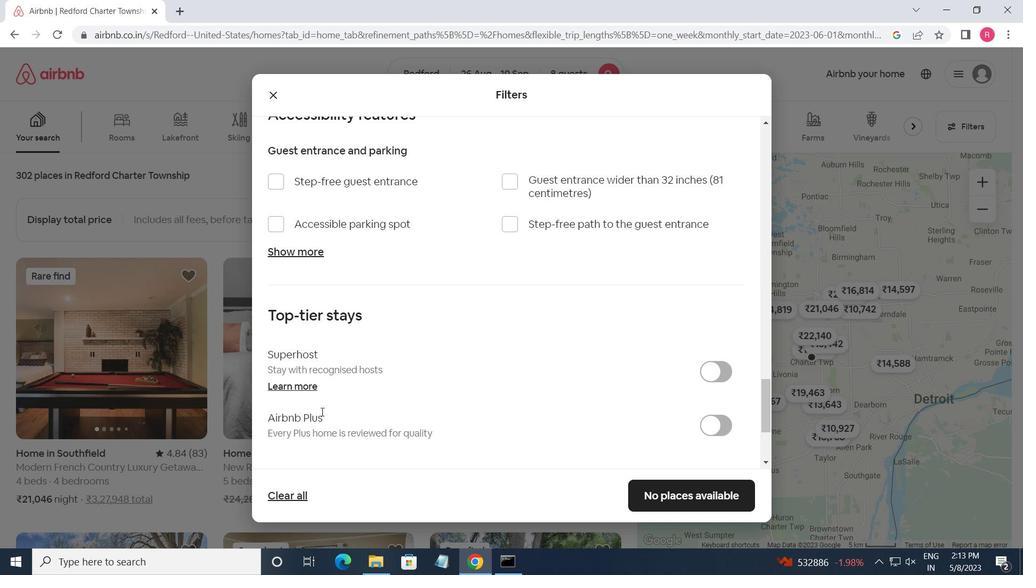 
Action: Mouse scrolled (321, 412) with delta (0, 0)
Screenshot: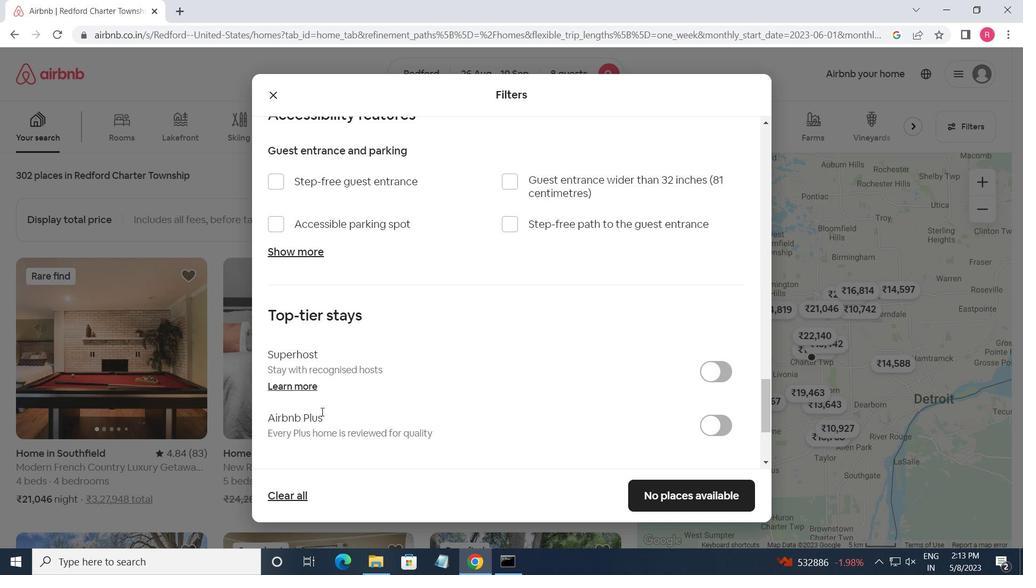 
Action: Mouse moved to (282, 381)
Screenshot: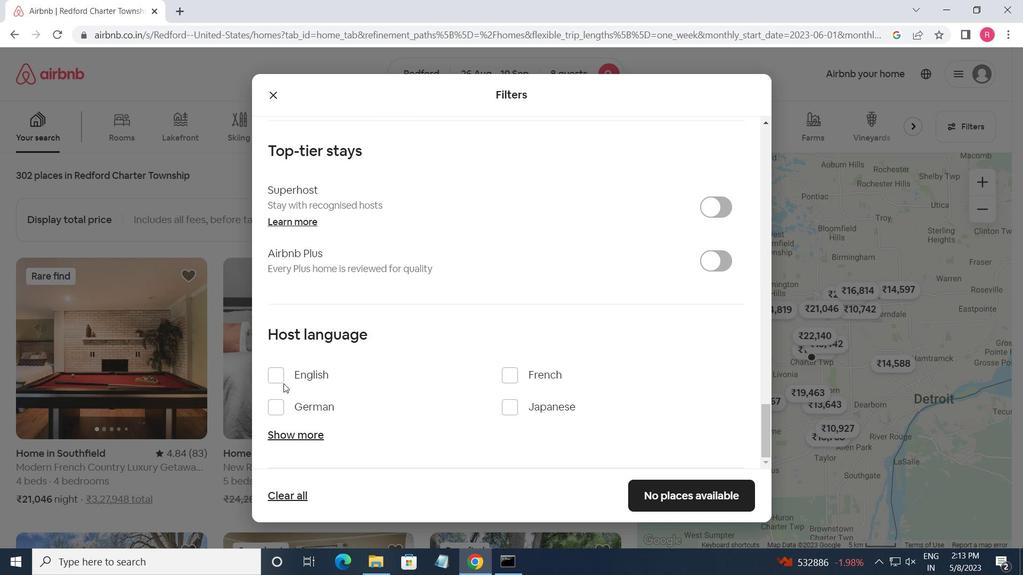 
Action: Mouse pressed left at (282, 381)
Screenshot: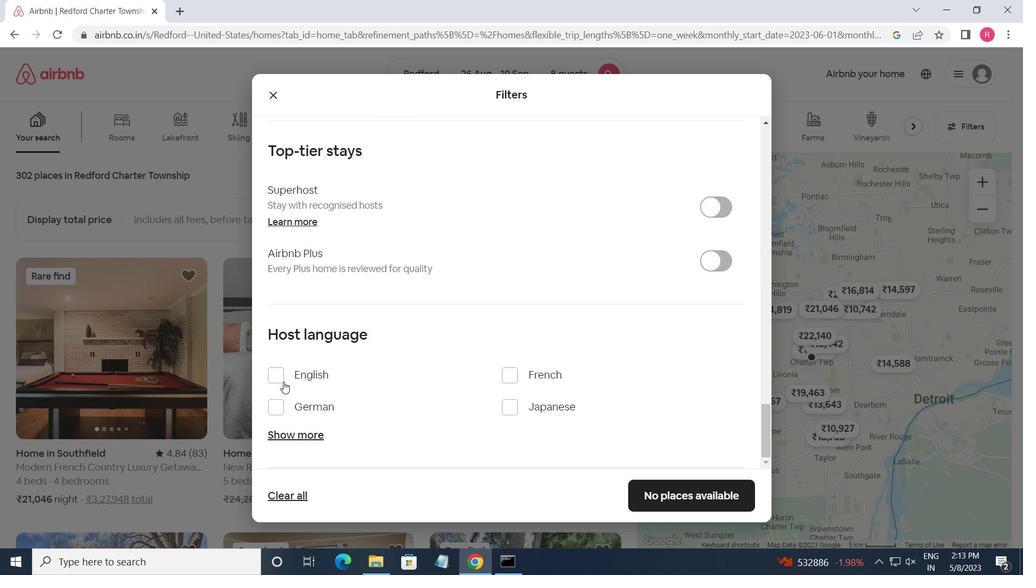 
Action: Mouse moved to (694, 503)
Screenshot: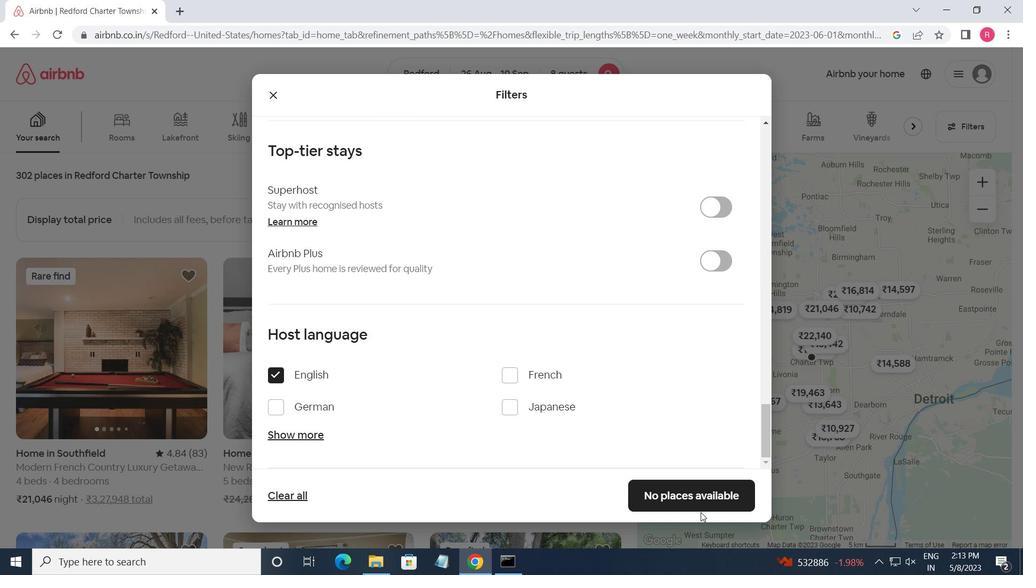 
Action: Mouse pressed left at (694, 503)
Screenshot: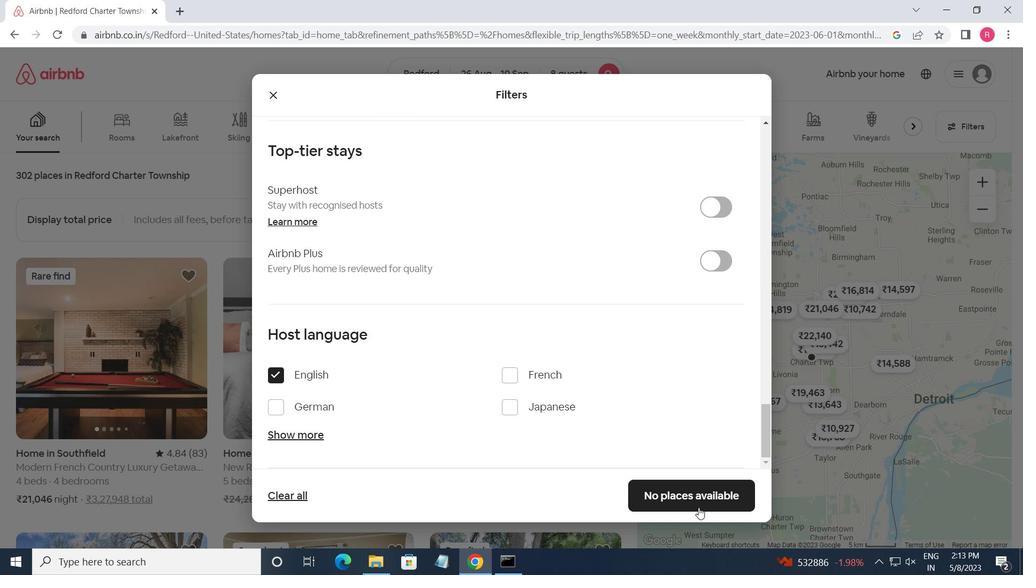 
